 Task: Add a signature Brenda Cooper containing Happy holidays, Brenda Cooper to email address softage.1@softage.net and add a label Writing
Action: Mouse moved to (414, 659)
Screenshot: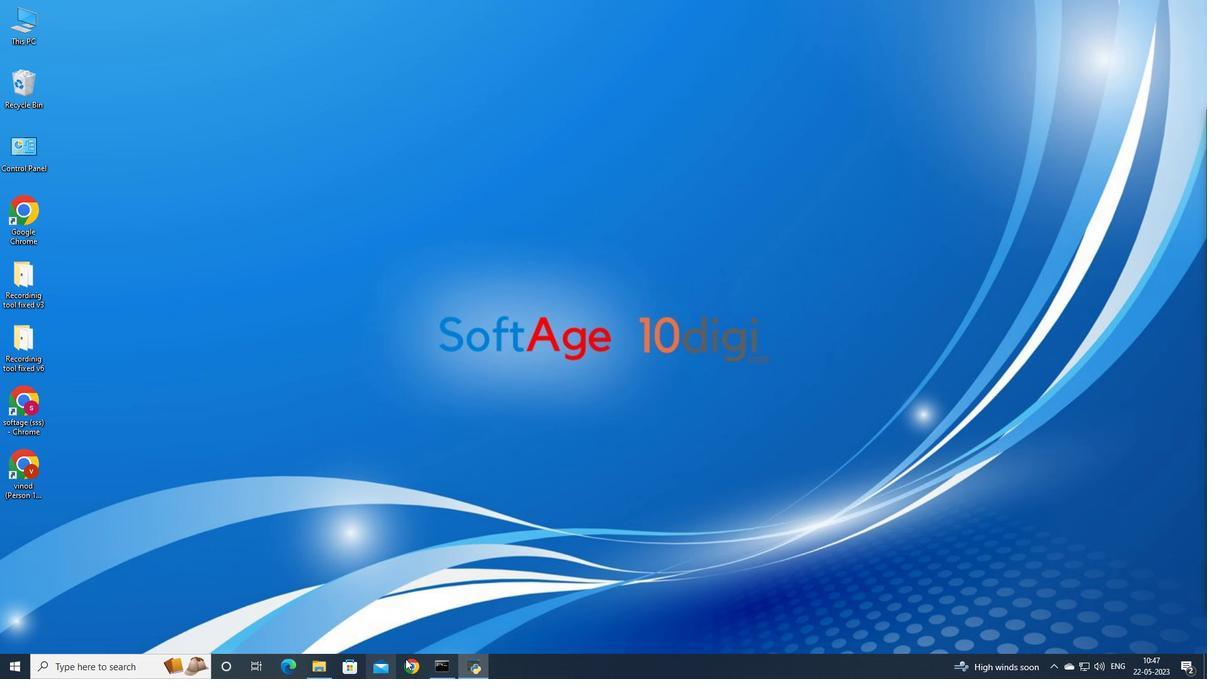 
Action: Mouse pressed left at (414, 659)
Screenshot: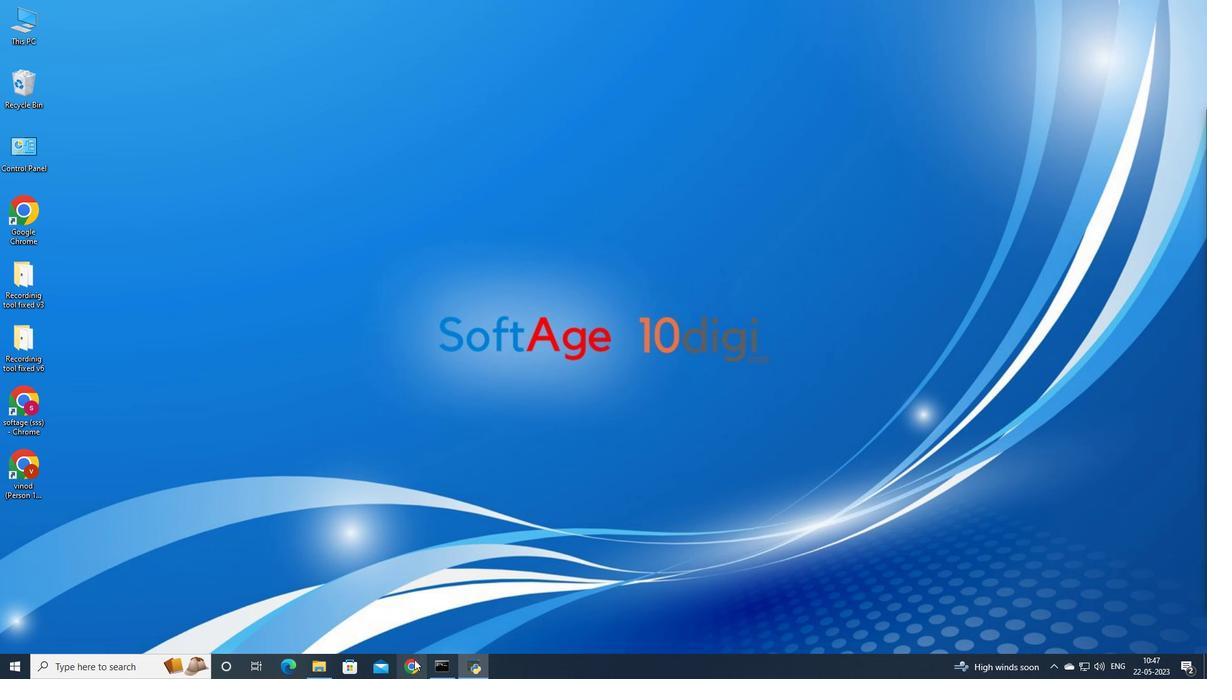 
Action: Mouse moved to (548, 380)
Screenshot: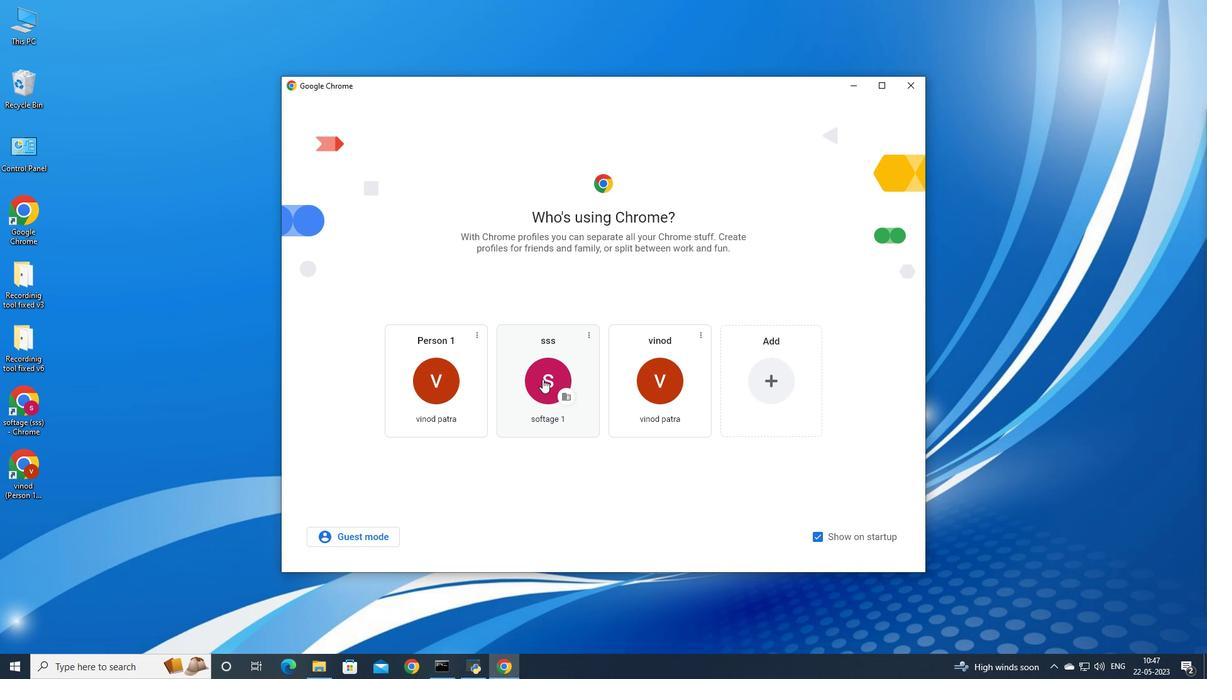 
Action: Mouse pressed left at (548, 380)
Screenshot: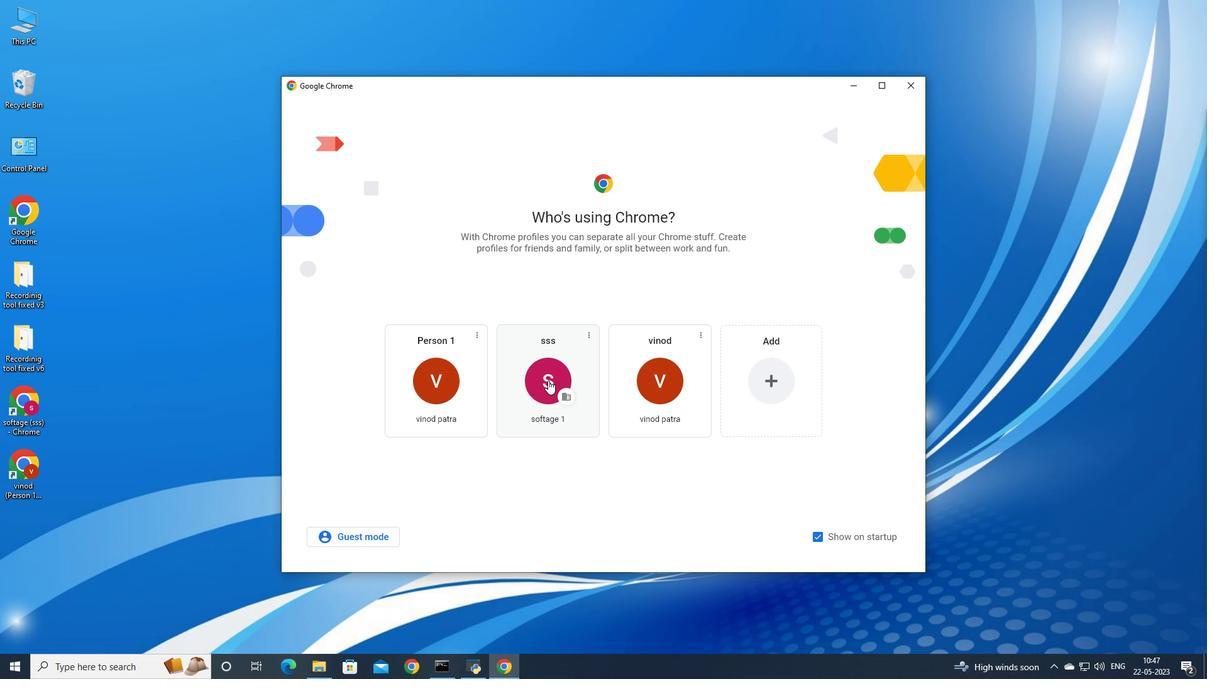 
Action: Mouse moved to (1079, 63)
Screenshot: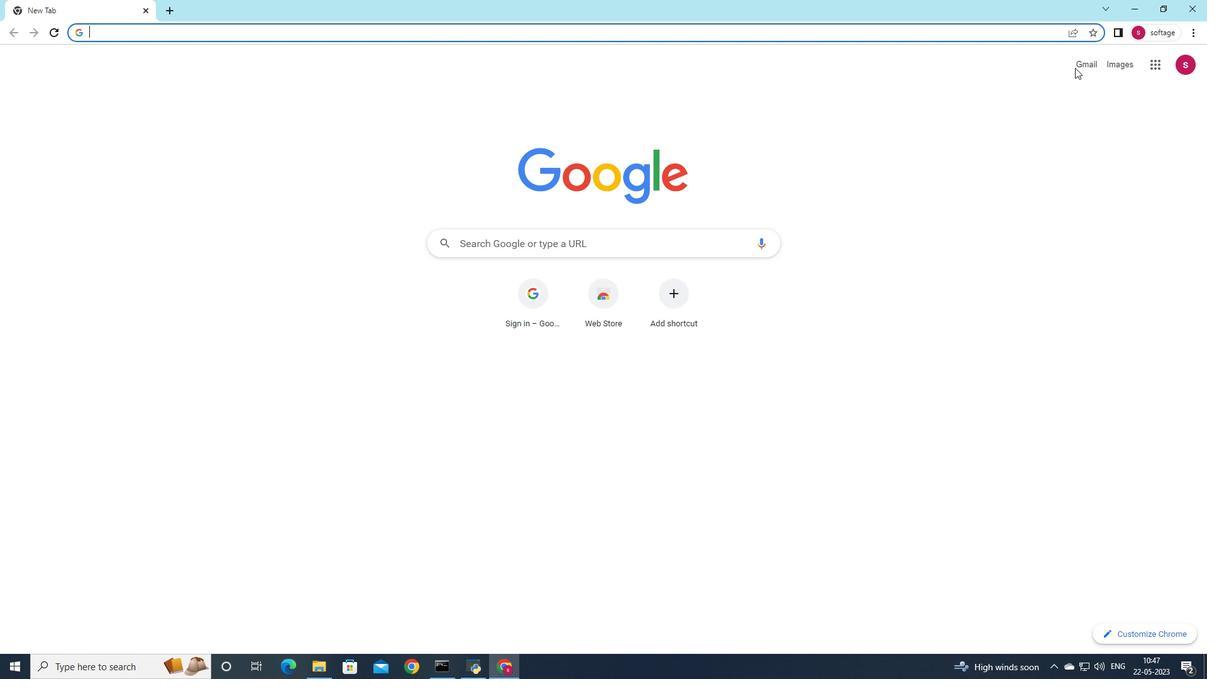 
Action: Mouse pressed left at (1079, 63)
Screenshot: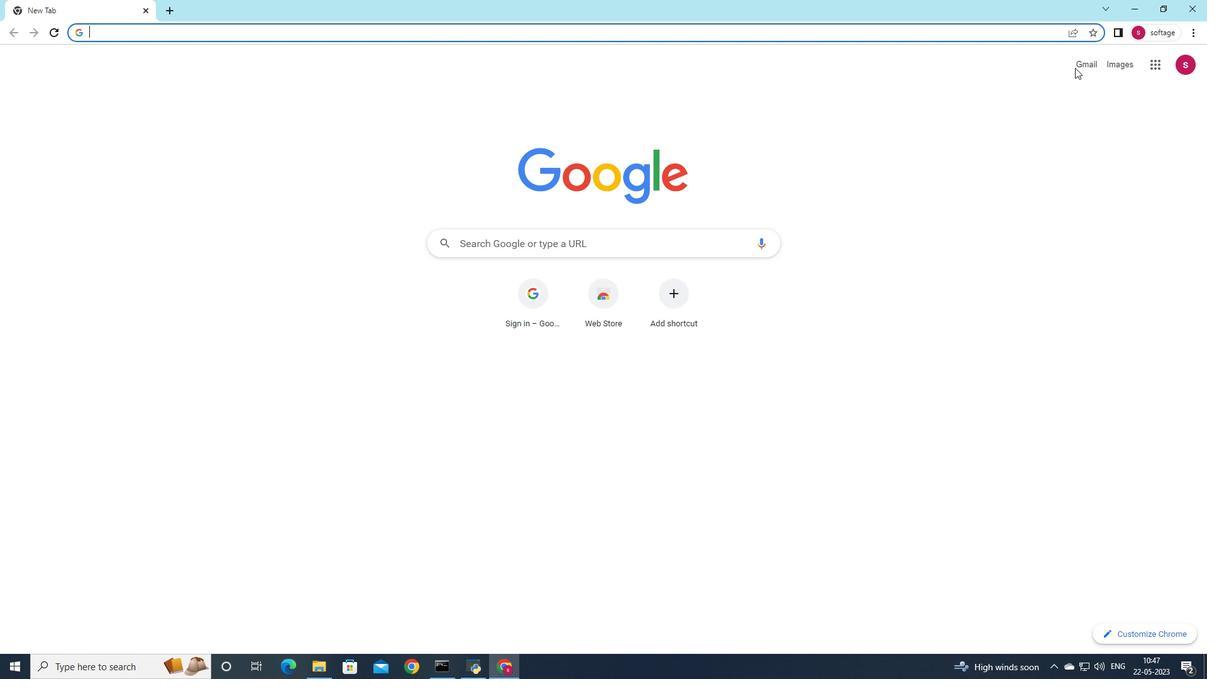 
Action: Mouse moved to (1064, 77)
Screenshot: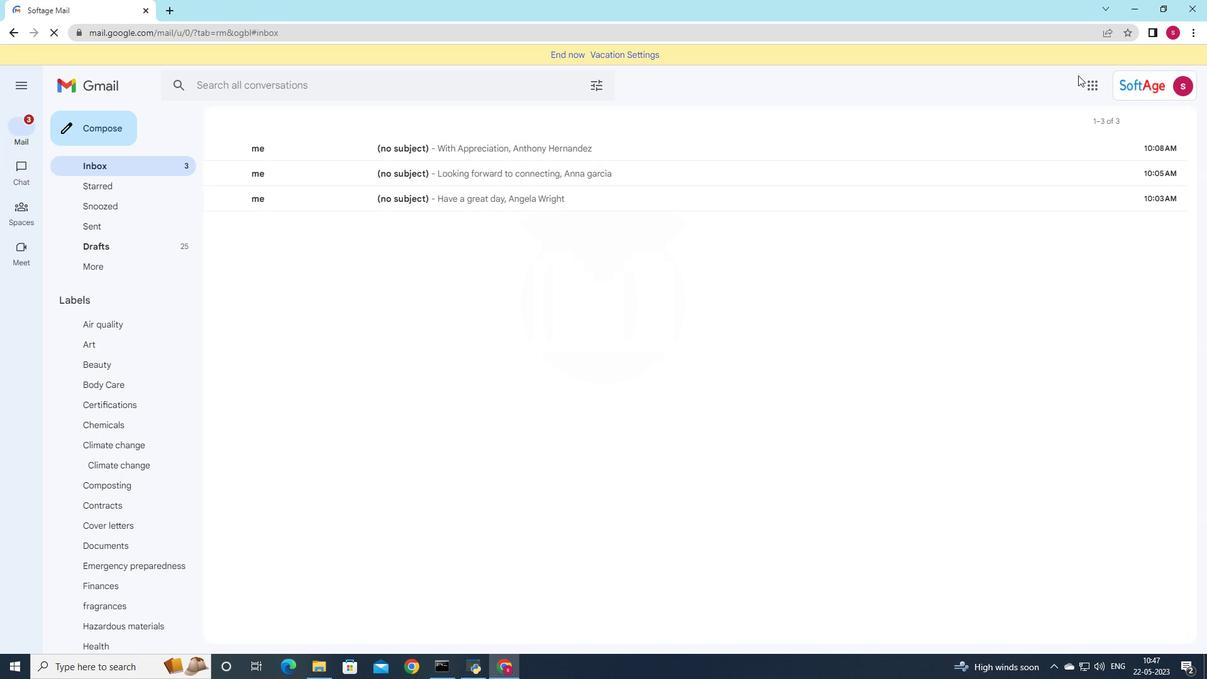 
Action: Mouse pressed left at (1064, 77)
Screenshot: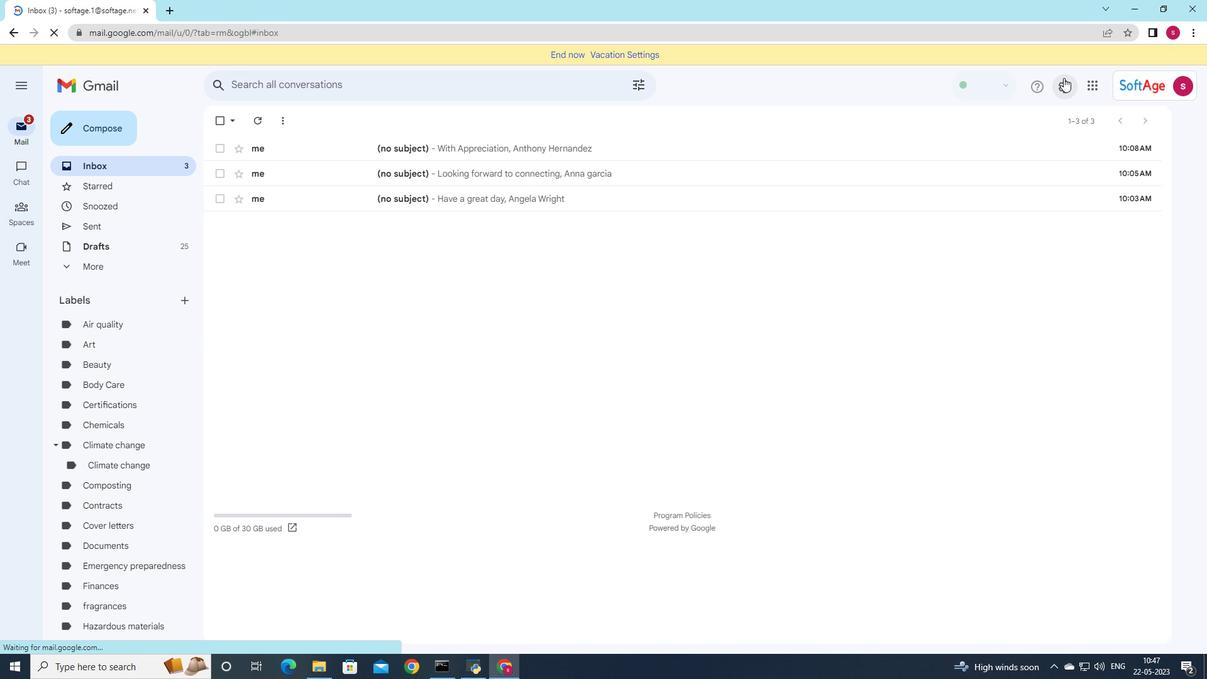 
Action: Mouse moved to (1060, 89)
Screenshot: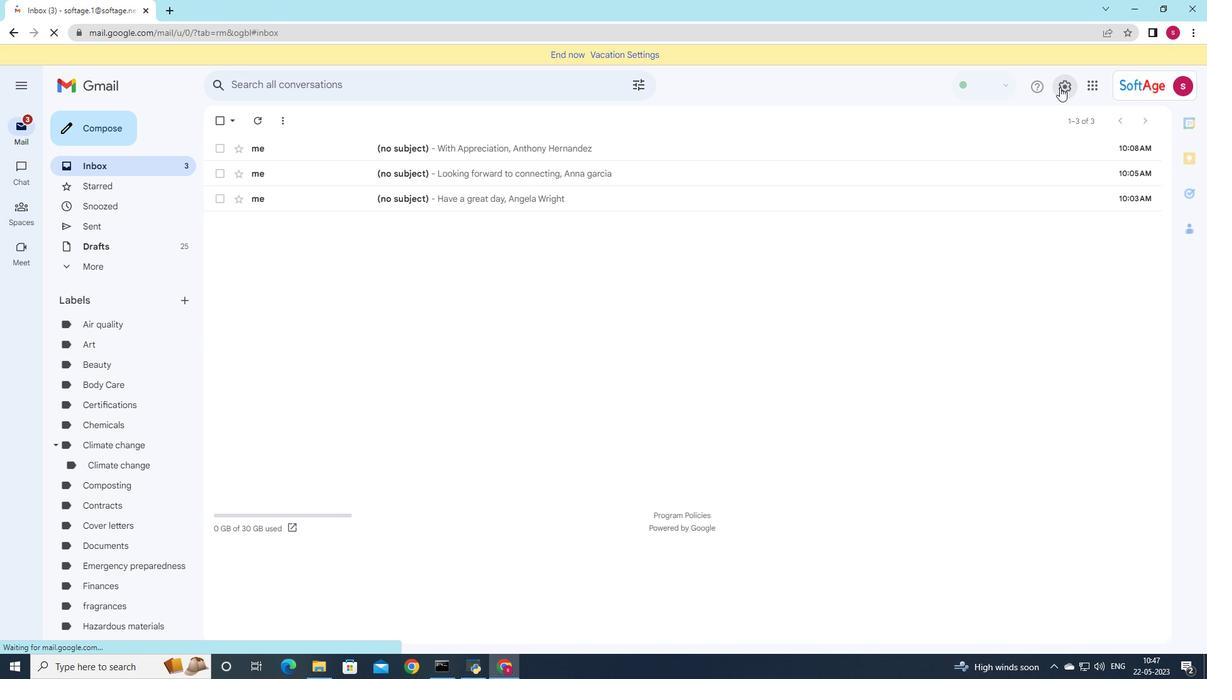
Action: Mouse pressed left at (1060, 89)
Screenshot: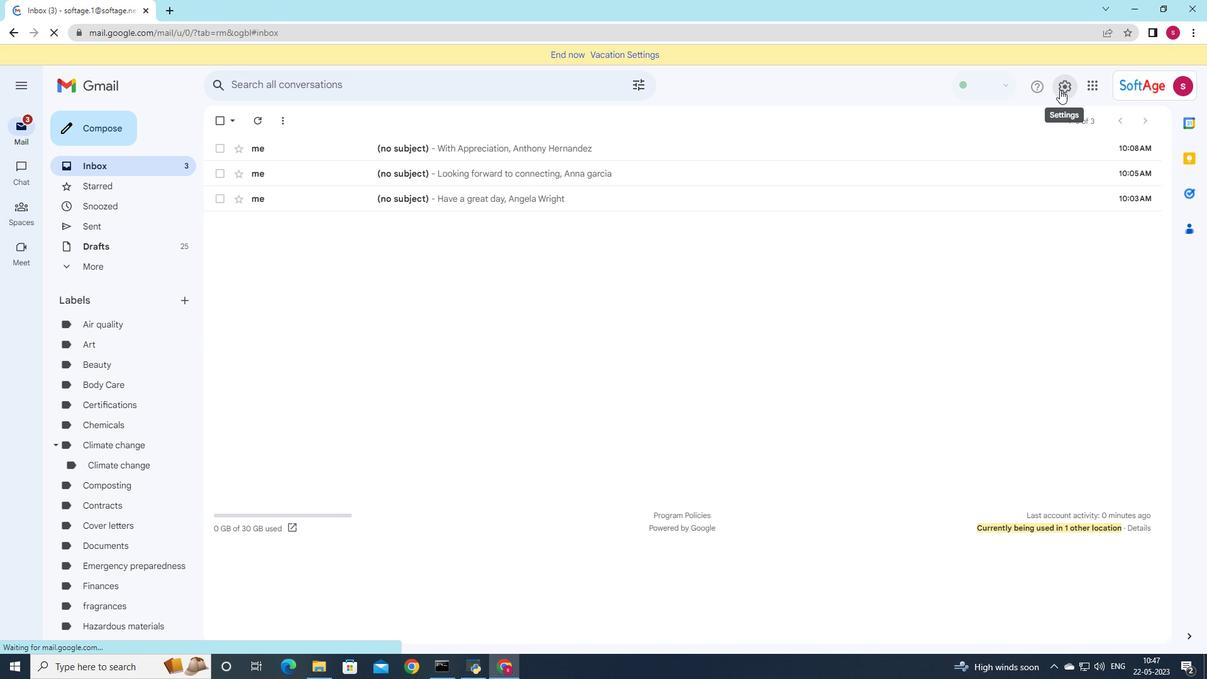 
Action: Mouse moved to (1057, 91)
Screenshot: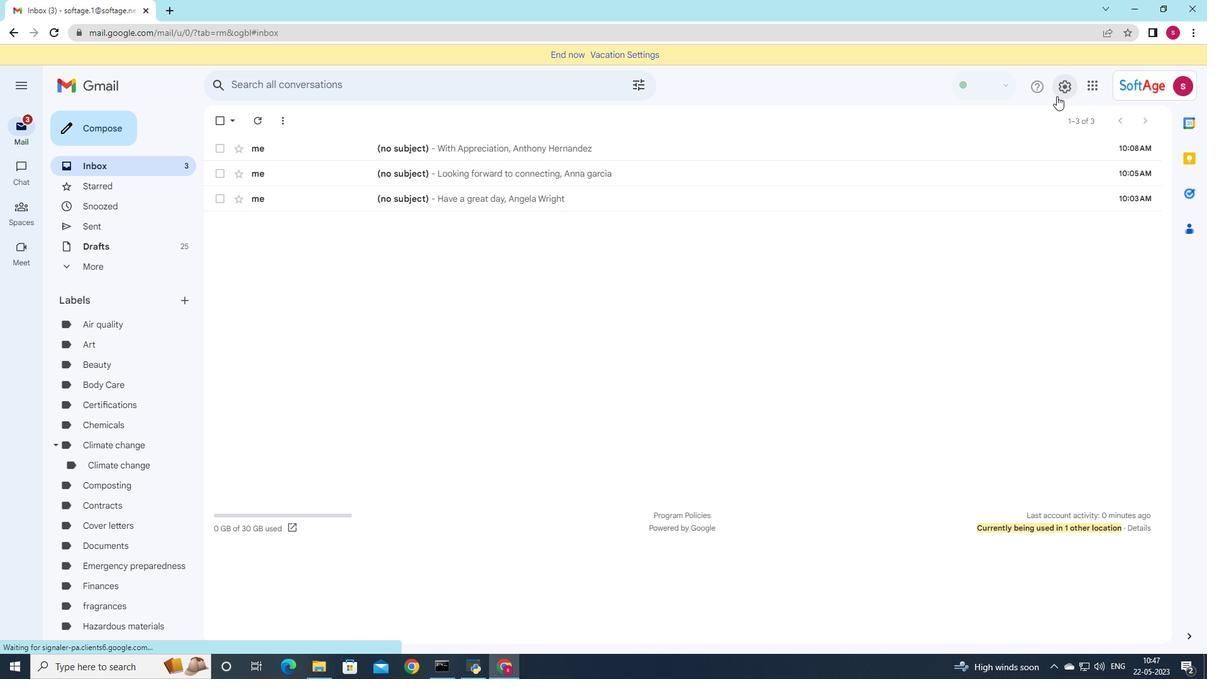 
Action: Mouse pressed left at (1057, 91)
Screenshot: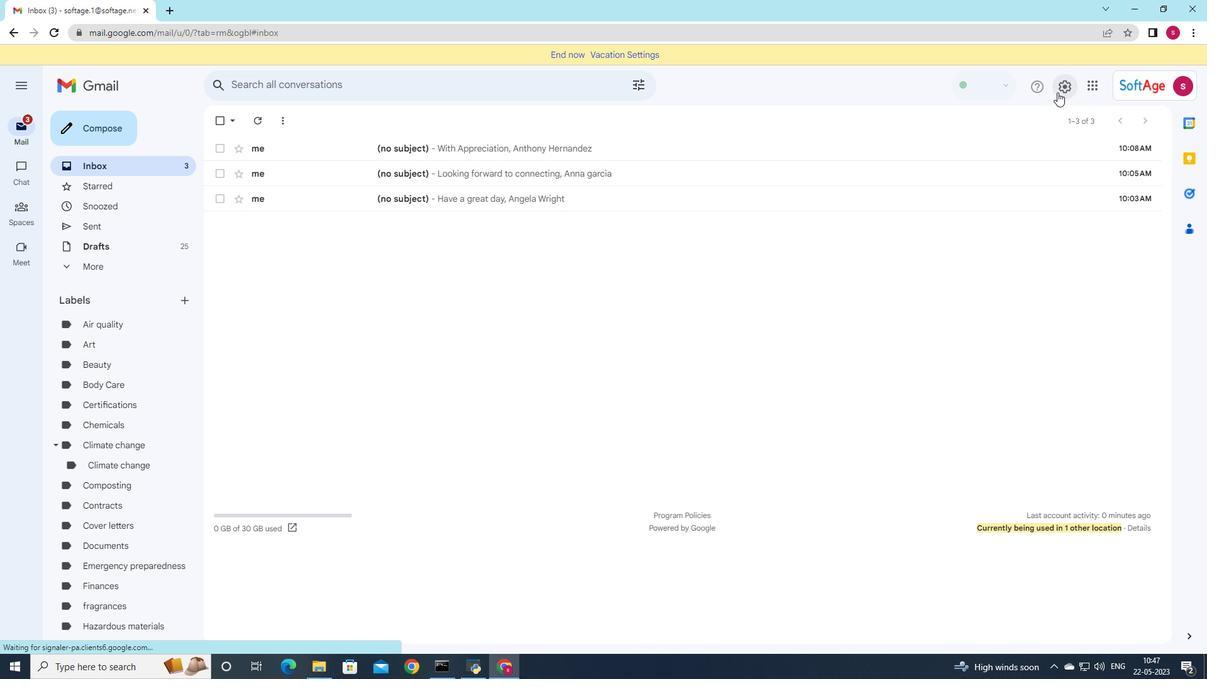 
Action: Mouse moved to (1068, 150)
Screenshot: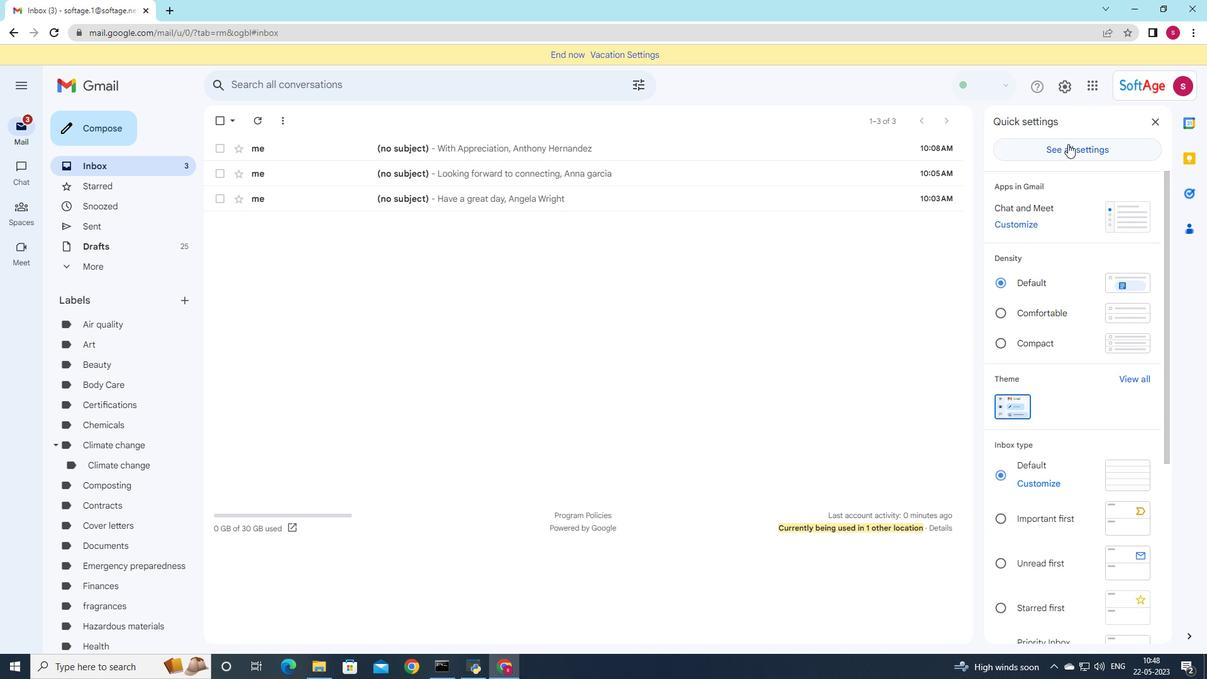 
Action: Mouse pressed left at (1068, 150)
Screenshot: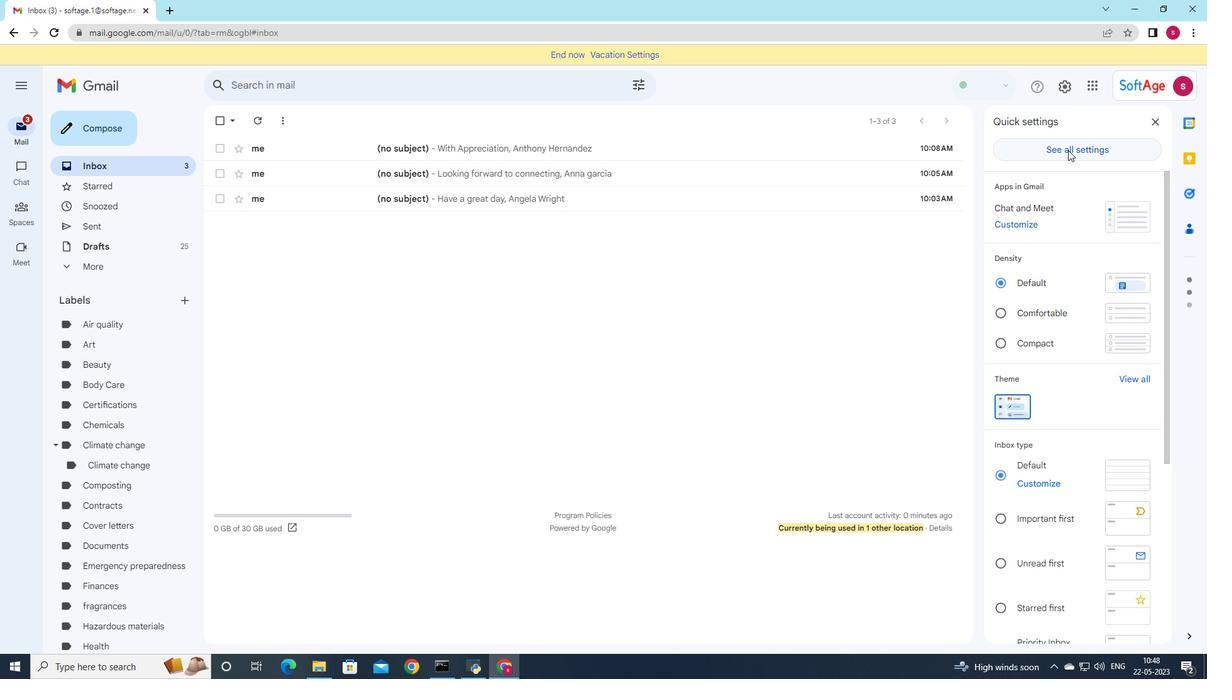 
Action: Mouse pressed left at (1068, 150)
Screenshot: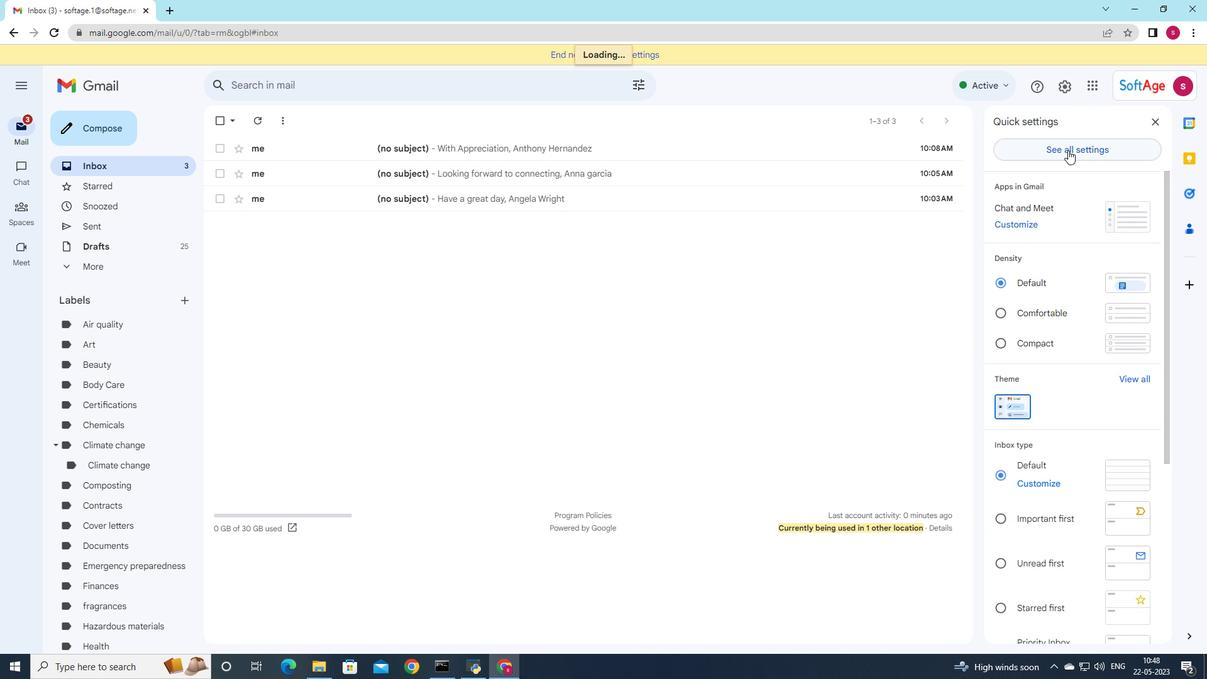 
Action: Mouse moved to (684, 369)
Screenshot: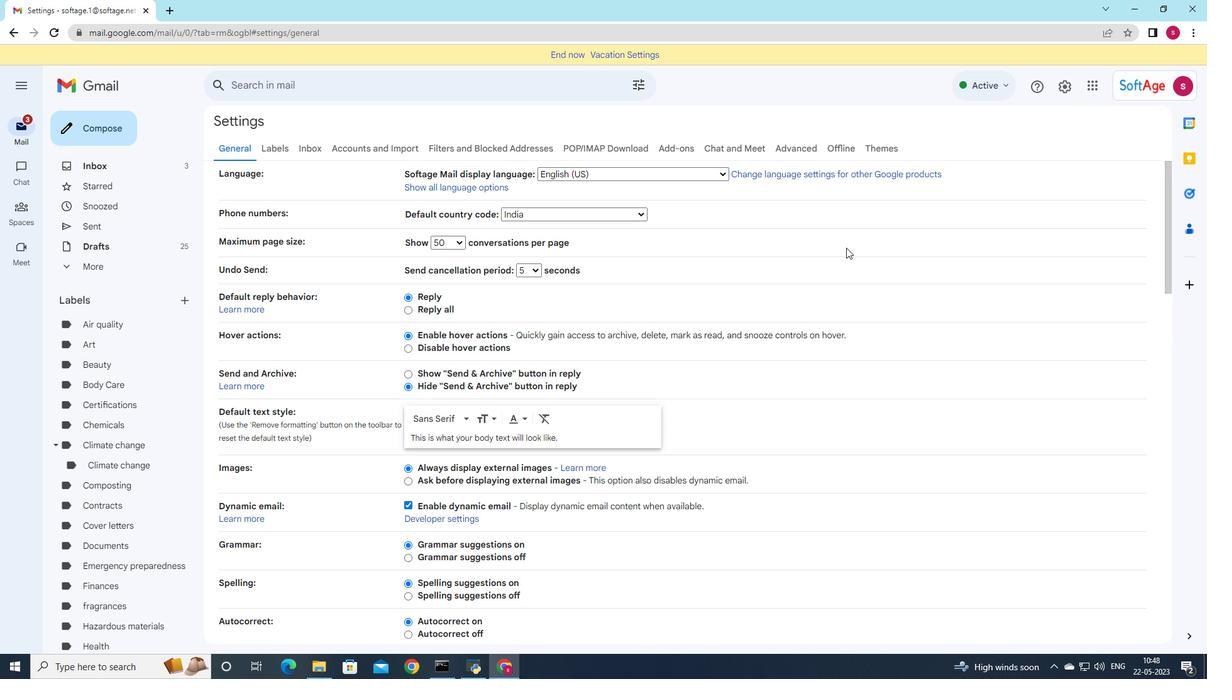 
Action: Mouse scrolled (684, 369) with delta (0, 0)
Screenshot: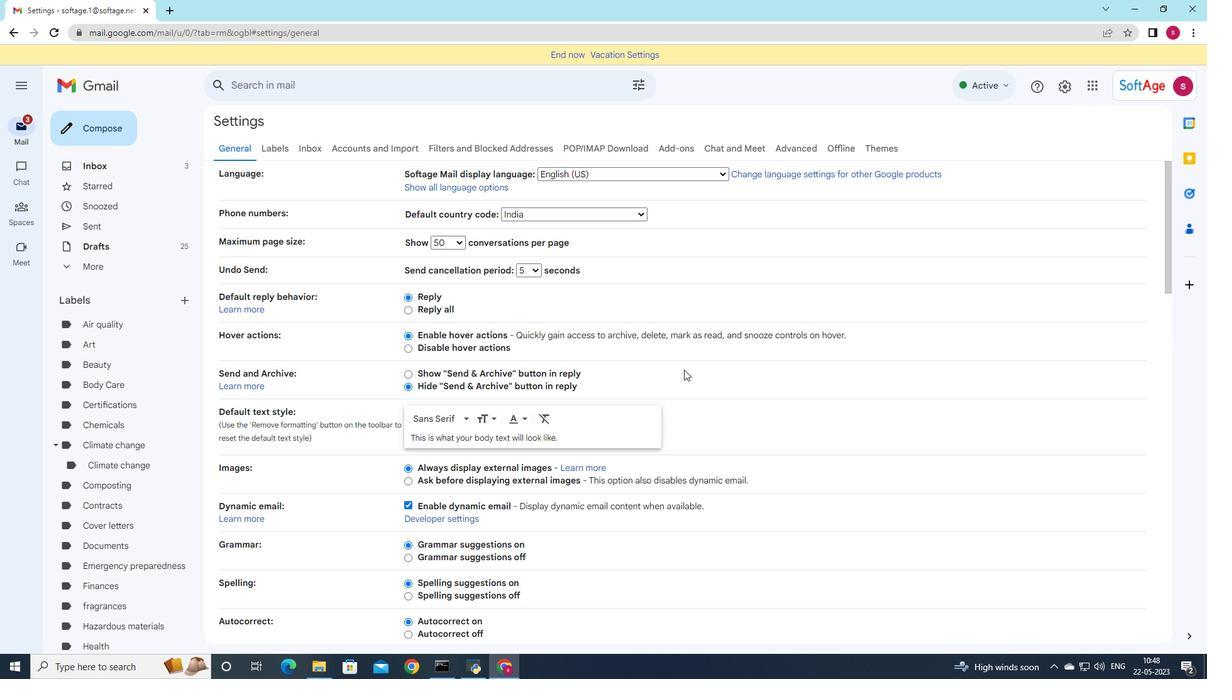 
Action: Mouse moved to (682, 372)
Screenshot: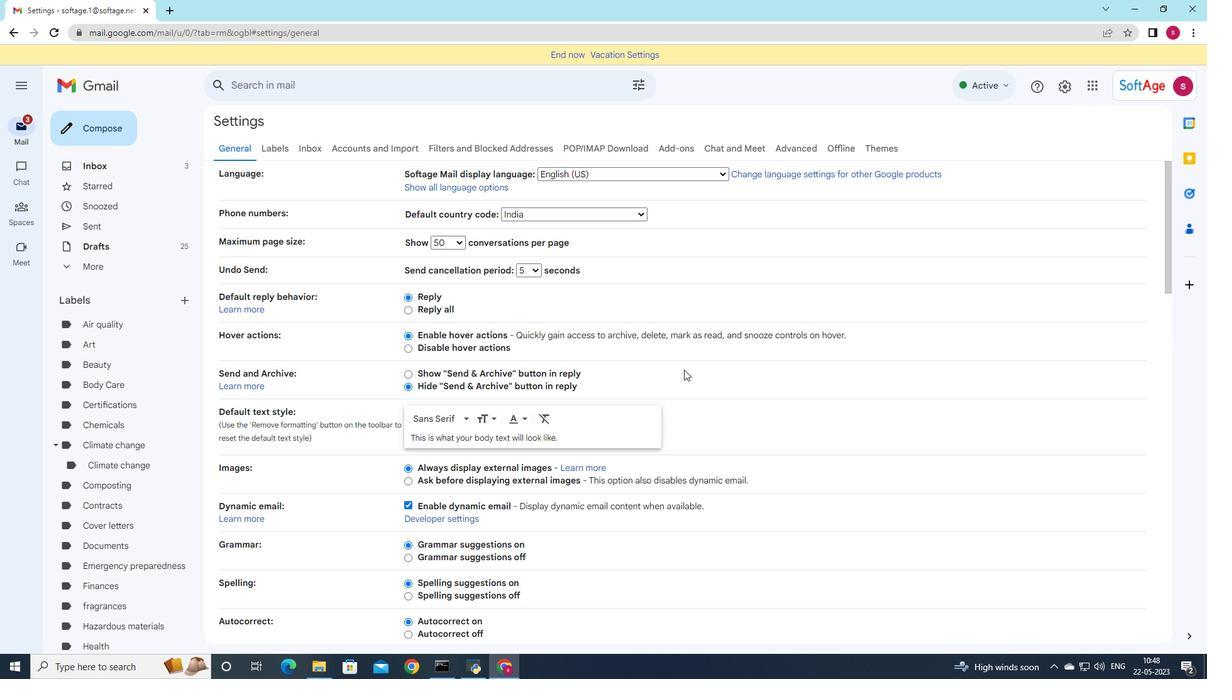 
Action: Mouse scrolled (682, 371) with delta (0, 0)
Screenshot: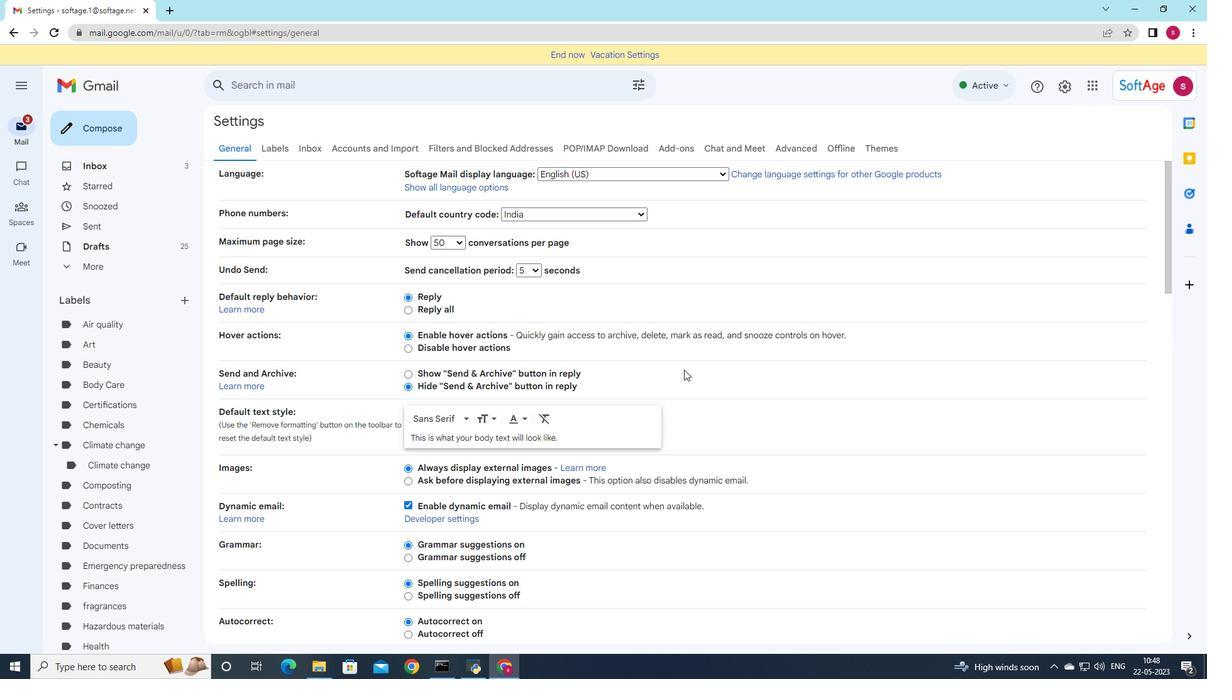 
Action: Mouse moved to (682, 373)
Screenshot: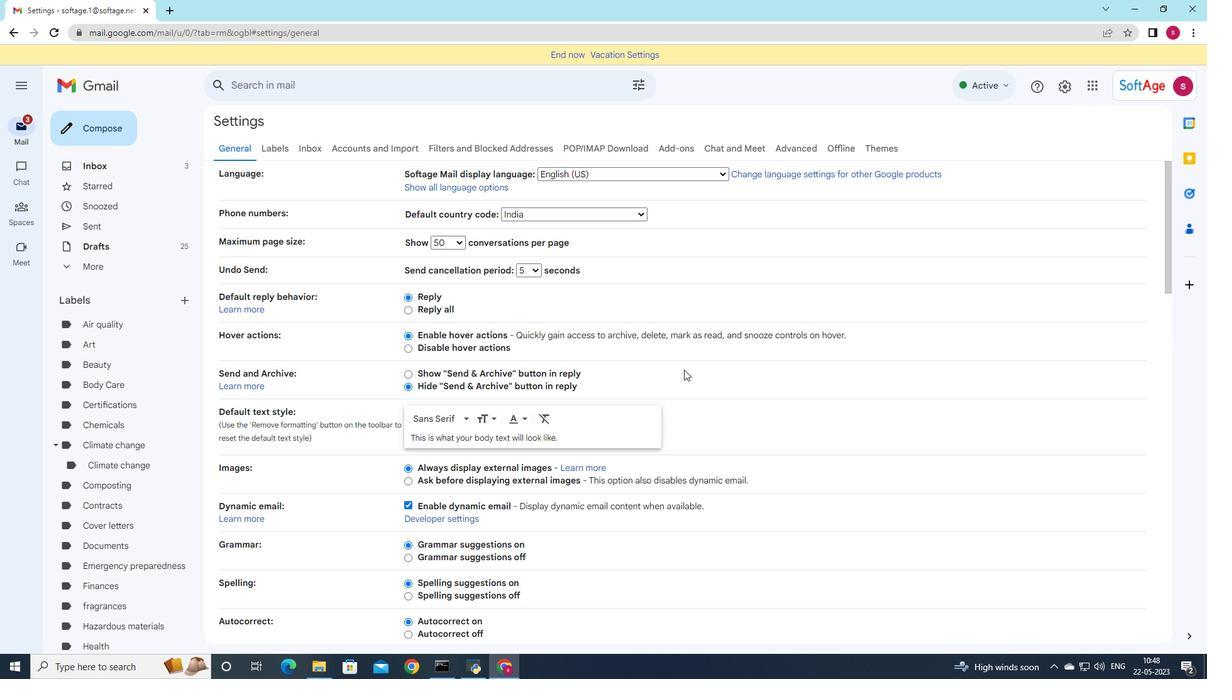 
Action: Mouse scrolled (682, 372) with delta (0, 0)
Screenshot: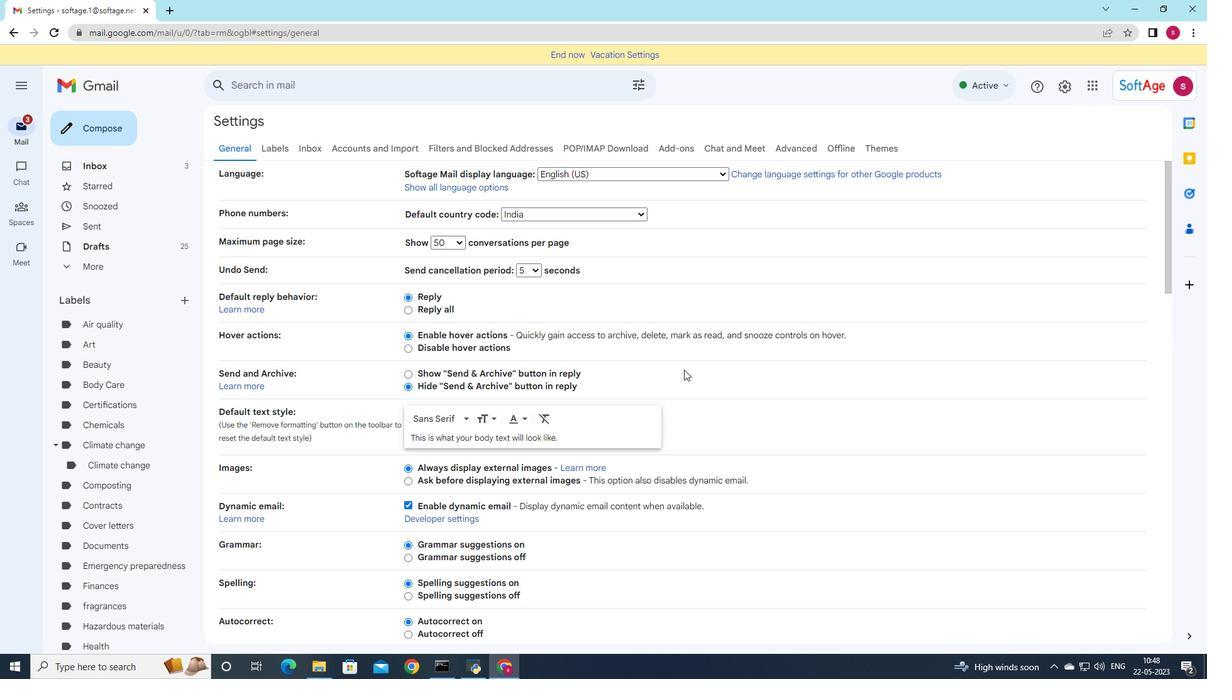 
Action: Mouse moved to (681, 376)
Screenshot: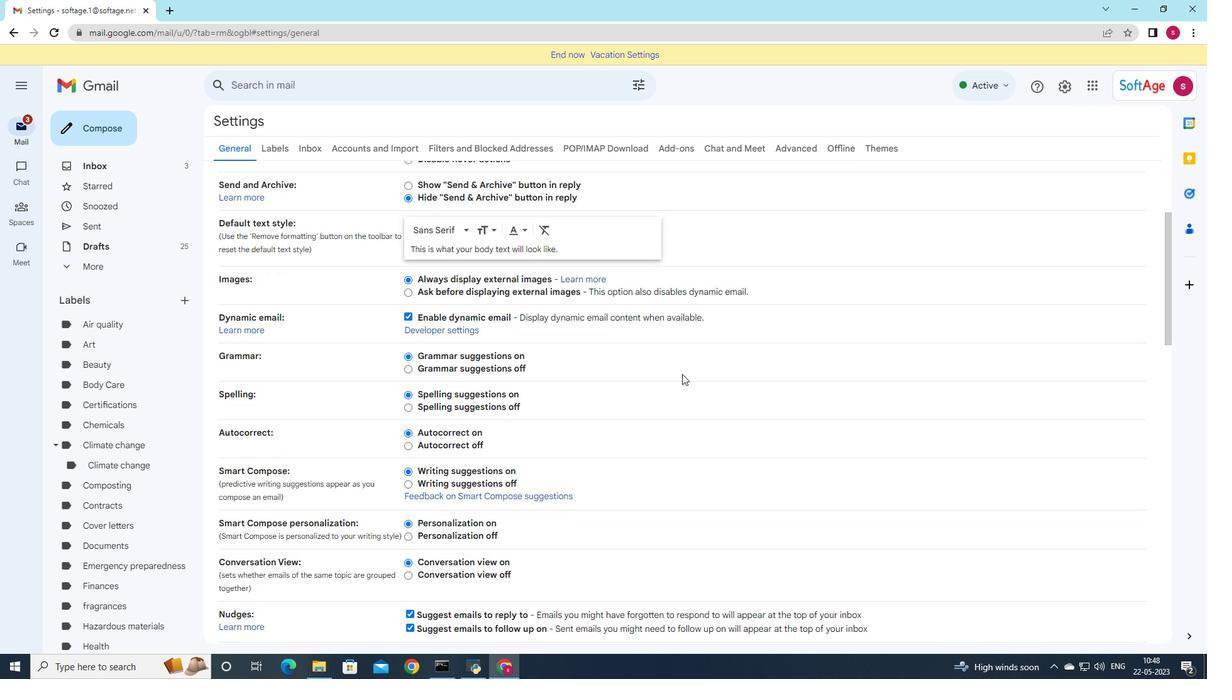 
Action: Mouse scrolled (681, 375) with delta (0, 0)
Screenshot: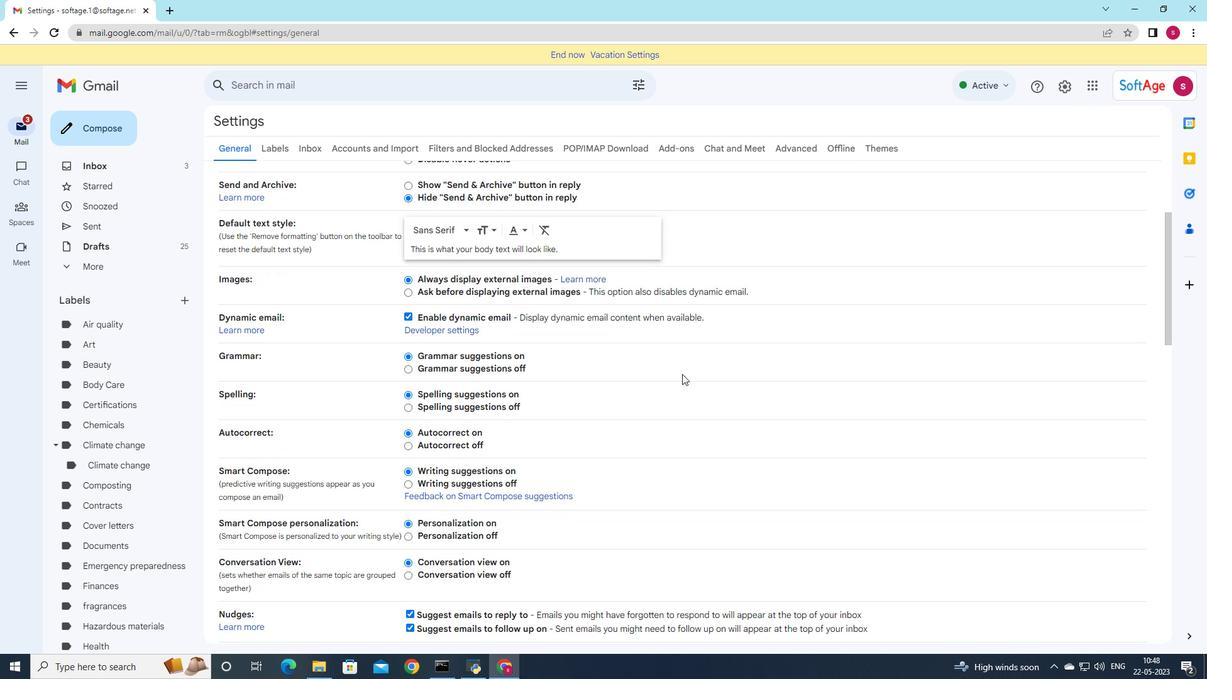 
Action: Mouse scrolled (681, 375) with delta (0, 0)
Screenshot: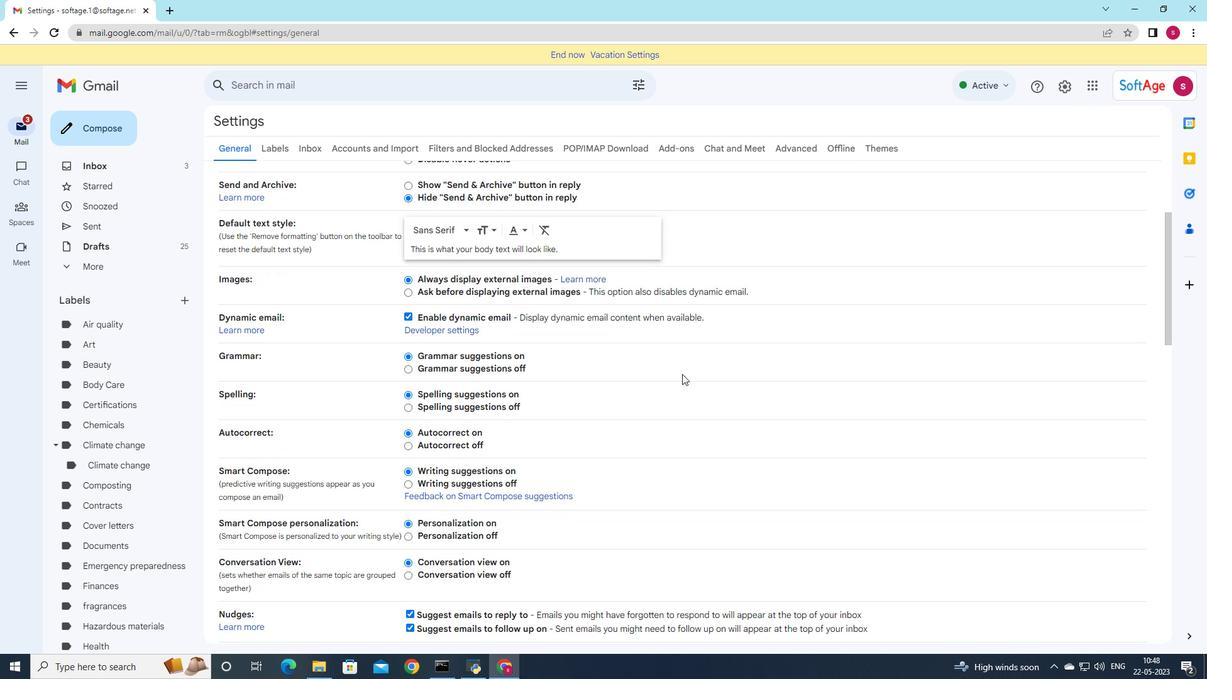 
Action: Mouse scrolled (681, 375) with delta (0, 0)
Screenshot: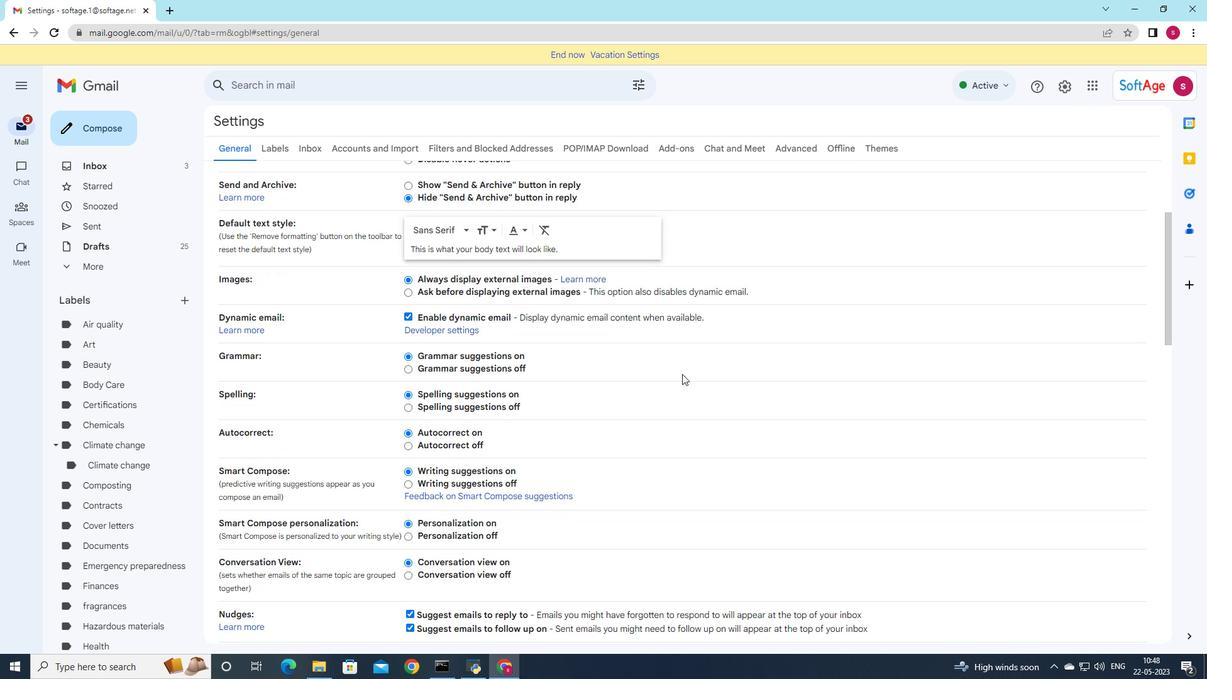 
Action: Mouse scrolled (681, 375) with delta (0, 0)
Screenshot: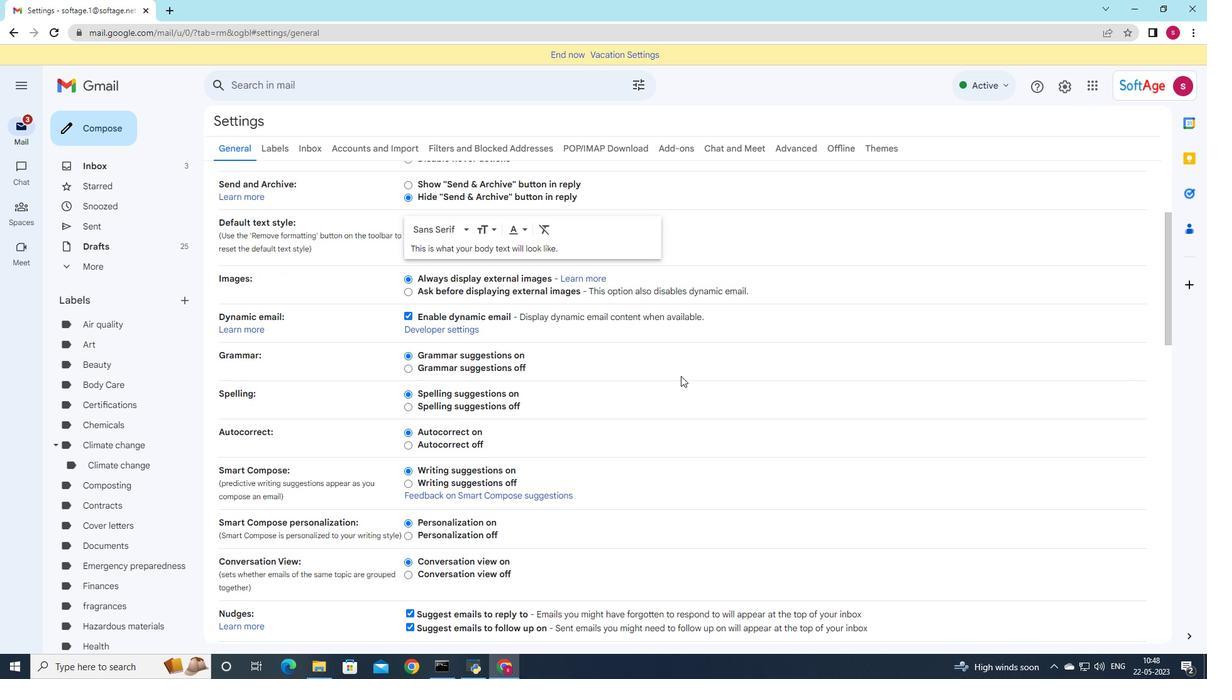 
Action: Mouse scrolled (681, 375) with delta (0, 0)
Screenshot: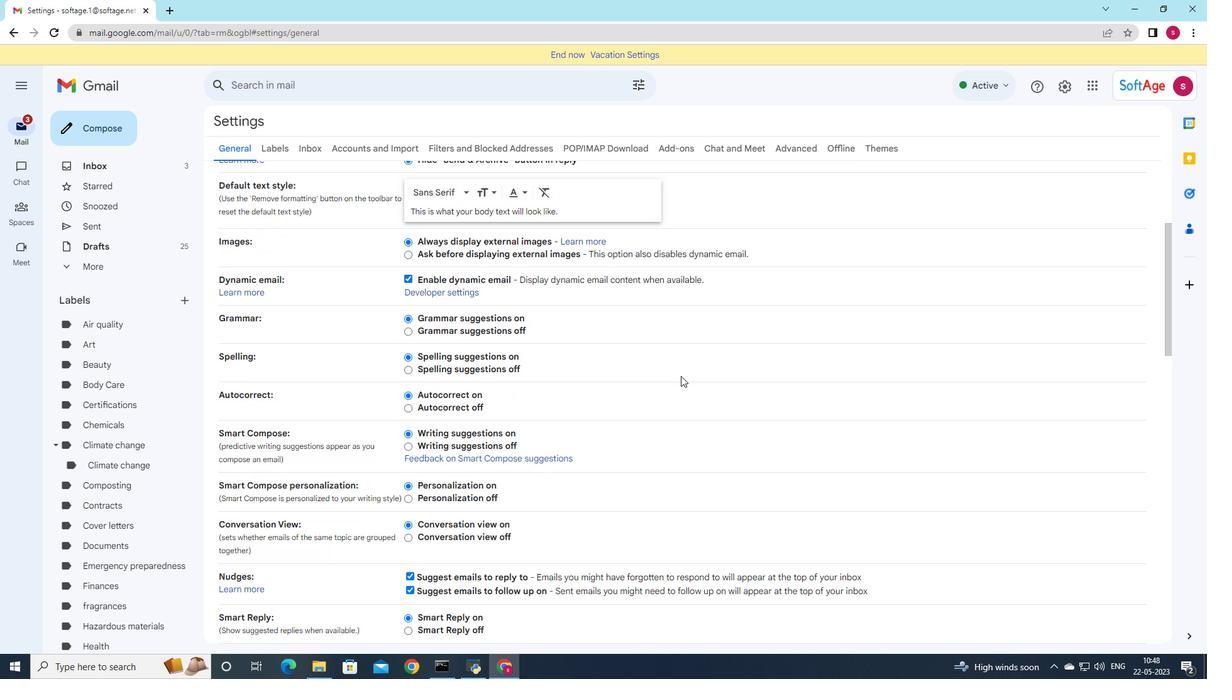 
Action: Mouse scrolled (681, 375) with delta (0, 0)
Screenshot: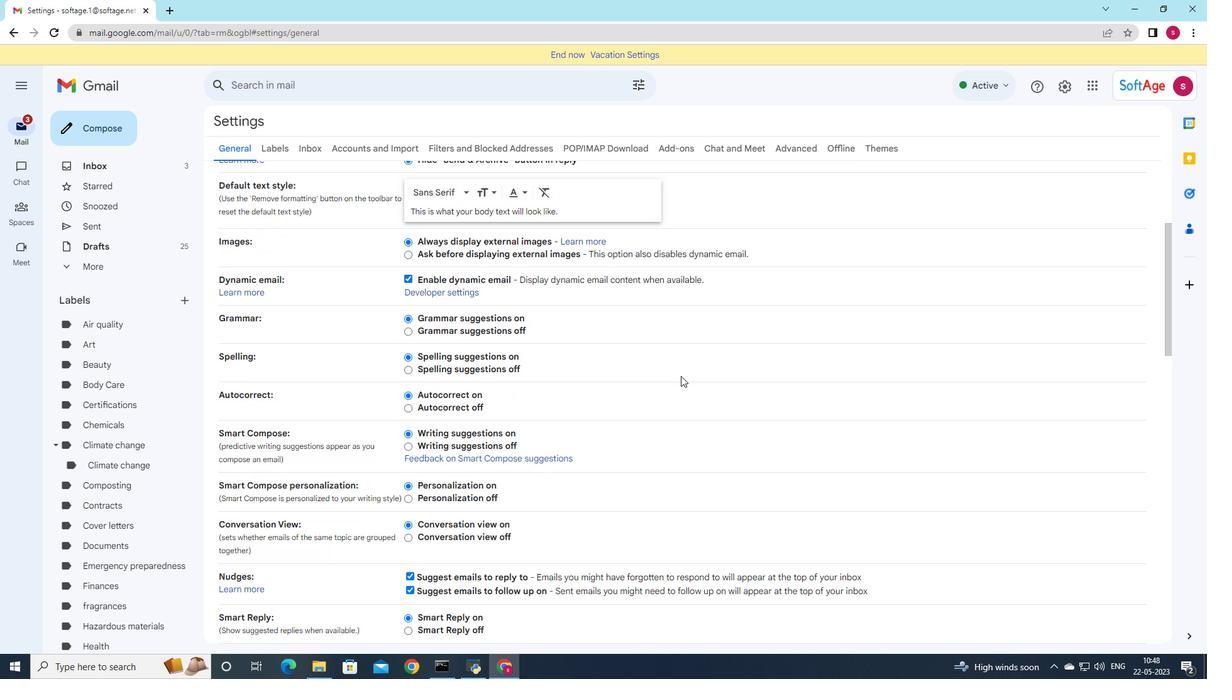 
Action: Mouse scrolled (681, 375) with delta (0, 0)
Screenshot: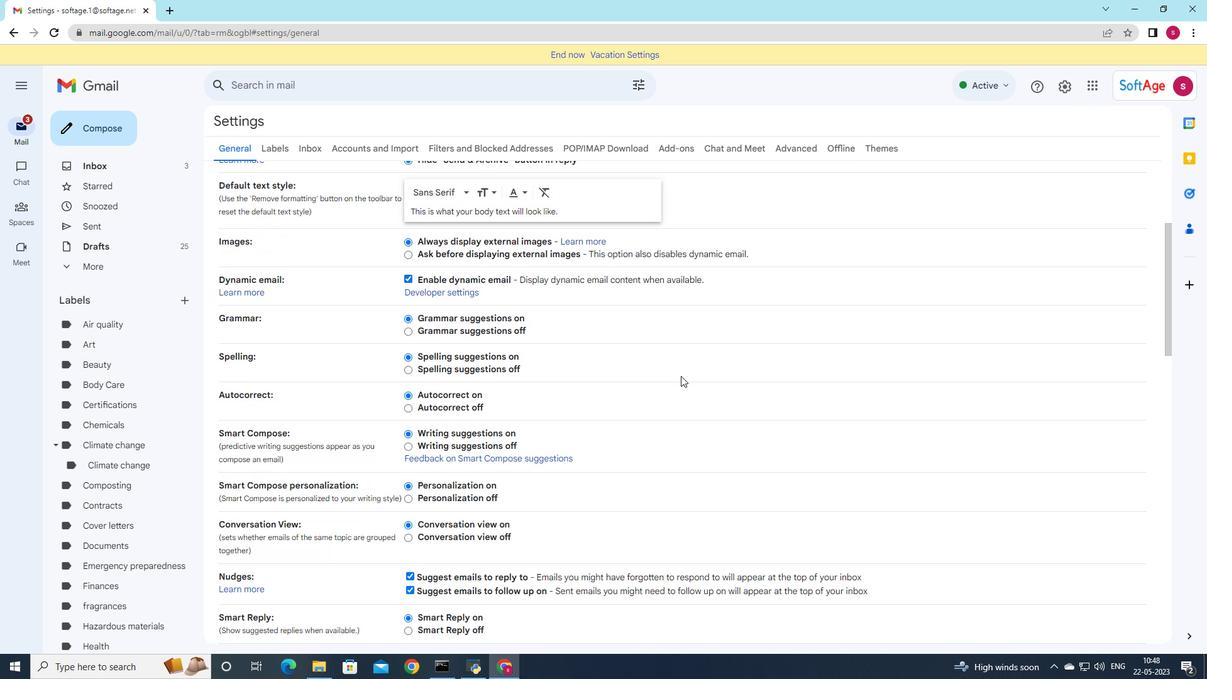 
Action: Mouse scrolled (681, 375) with delta (0, 0)
Screenshot: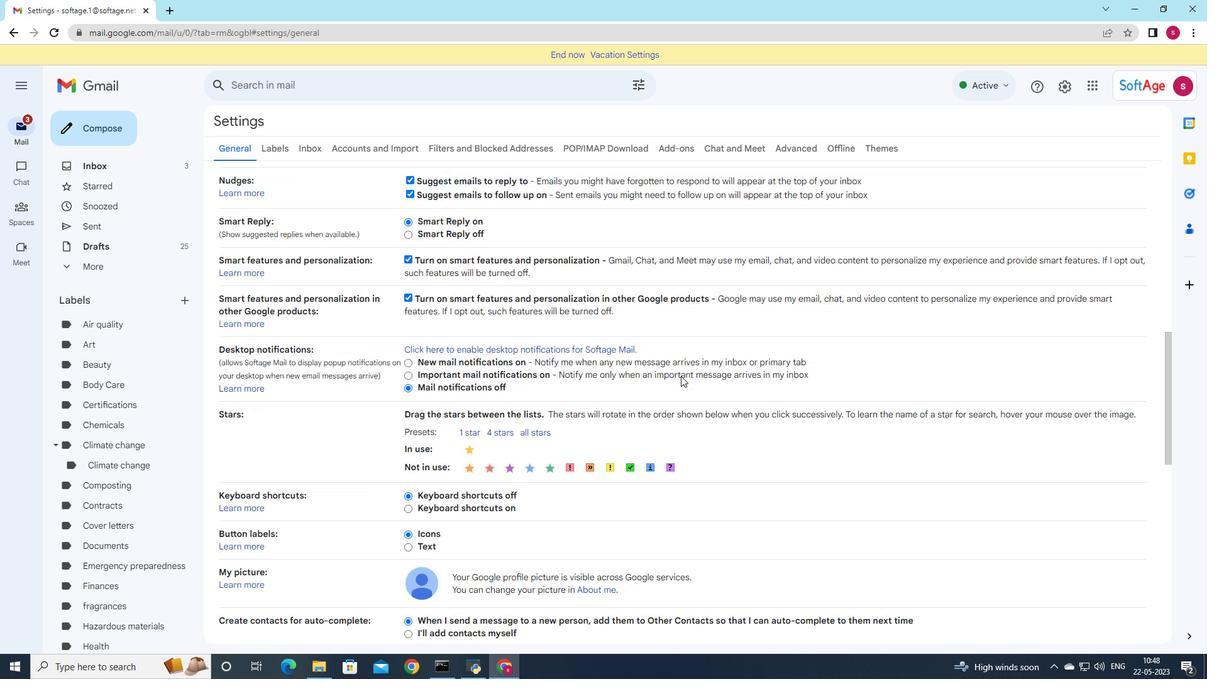 
Action: Mouse scrolled (681, 375) with delta (0, 0)
Screenshot: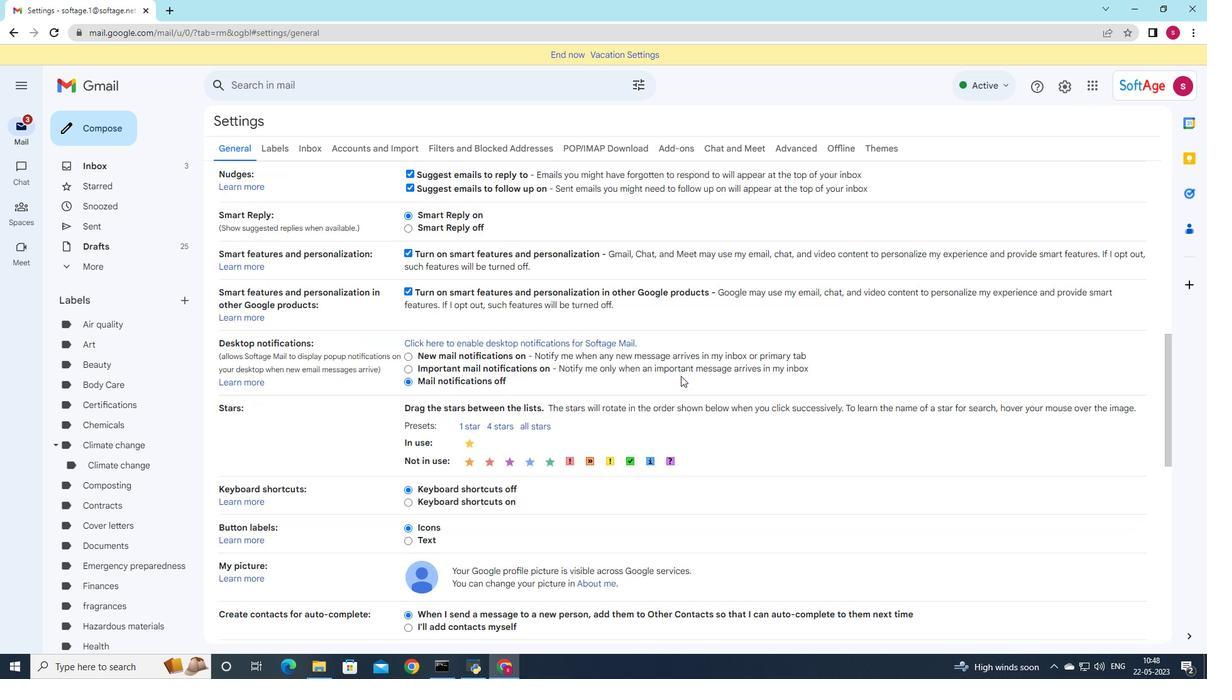 
Action: Mouse scrolled (681, 375) with delta (0, 0)
Screenshot: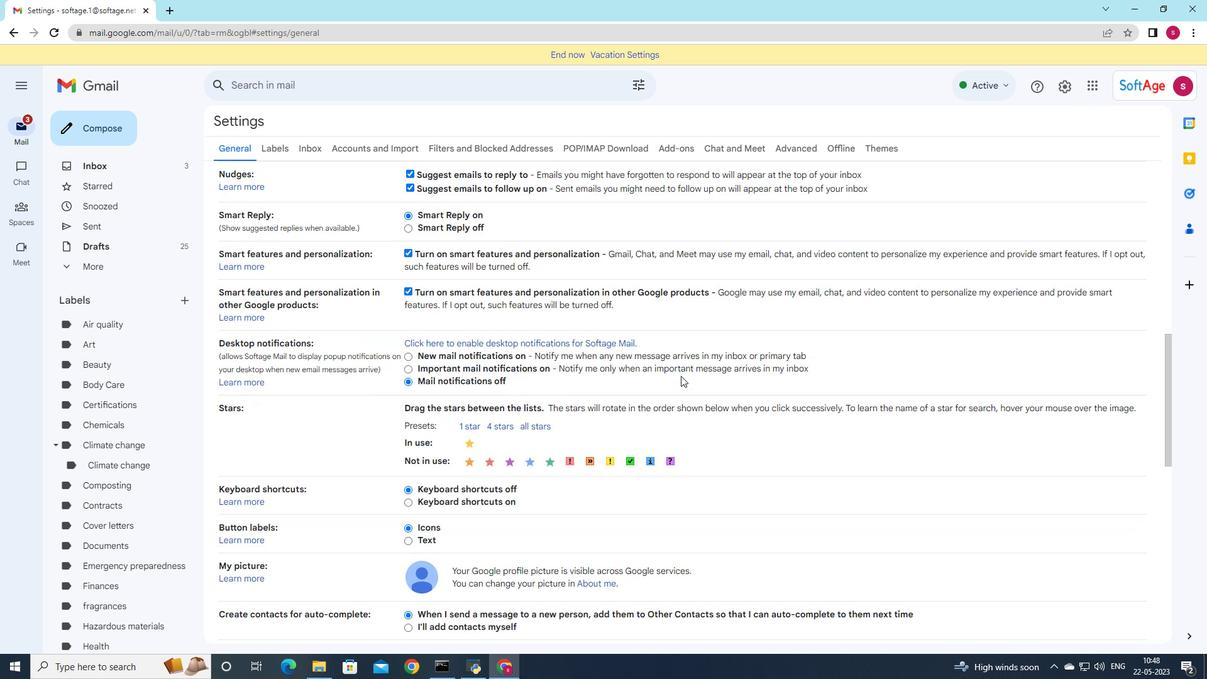 
Action: Mouse moved to (532, 471)
Screenshot: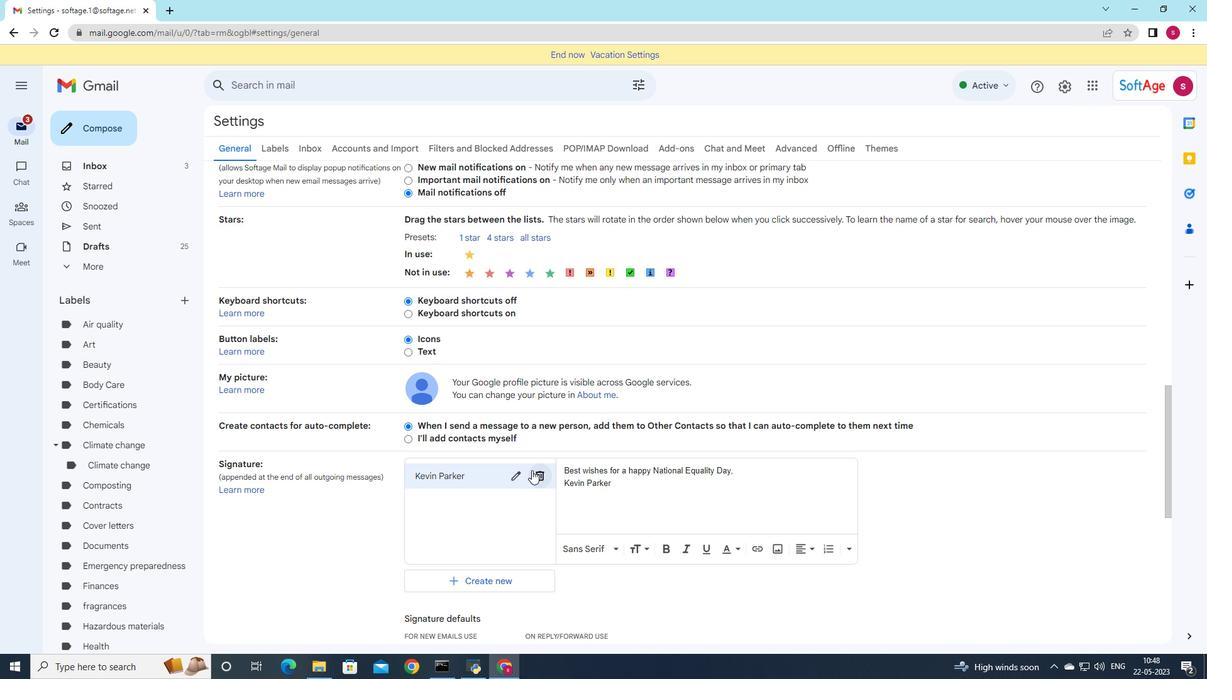 
Action: Mouse pressed left at (532, 471)
Screenshot: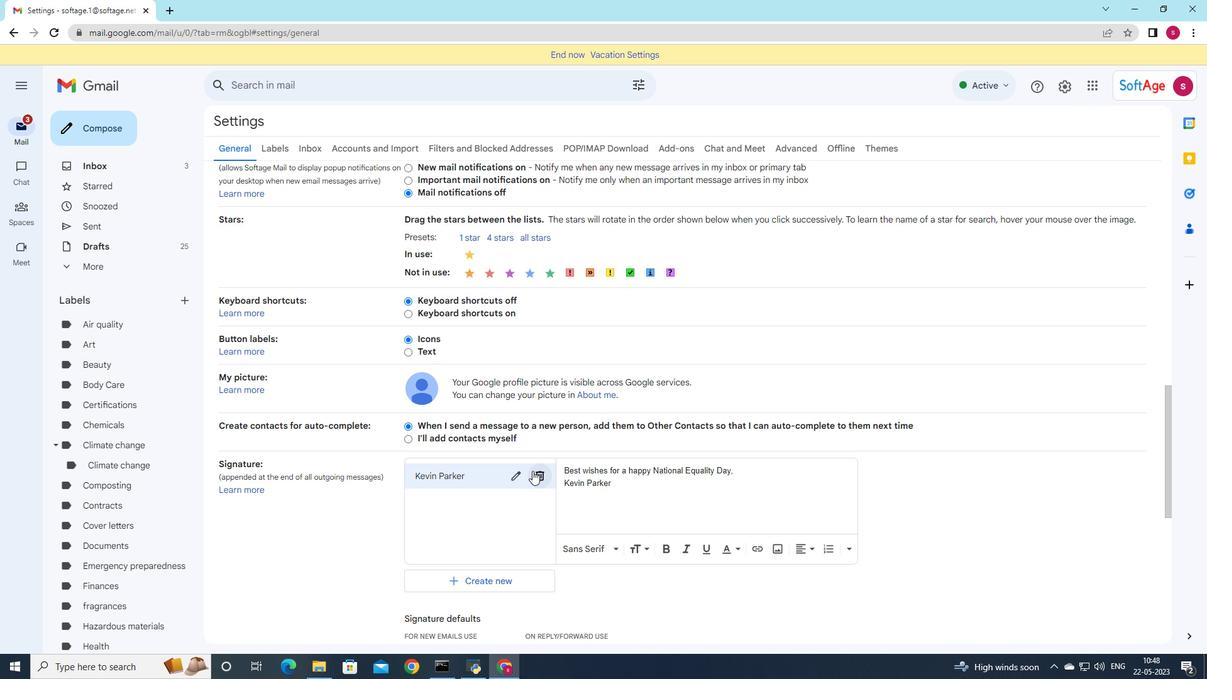 
Action: Mouse moved to (704, 372)
Screenshot: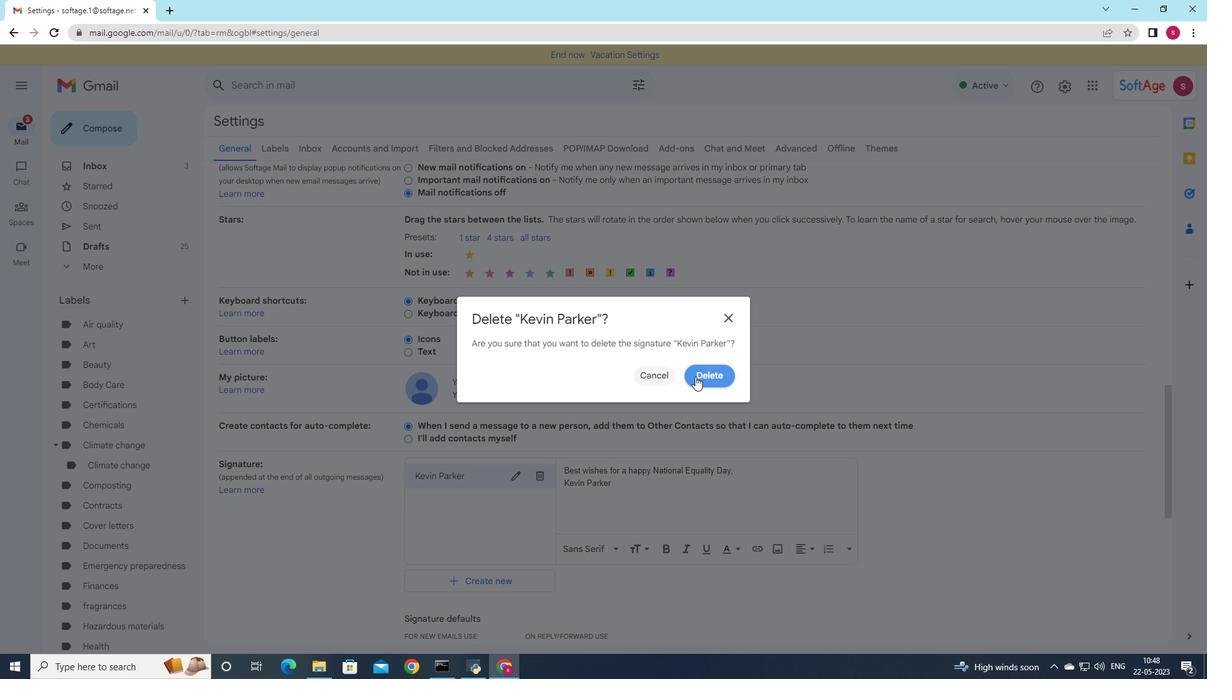 
Action: Mouse pressed left at (704, 372)
Screenshot: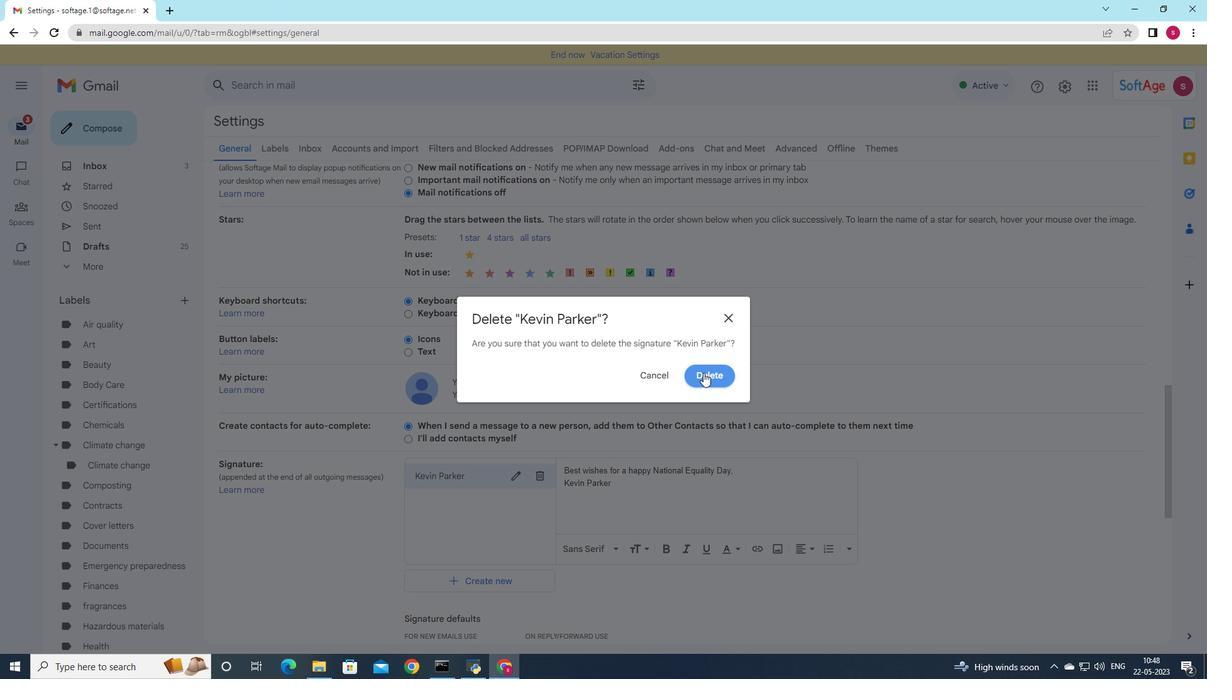 
Action: Mouse moved to (468, 482)
Screenshot: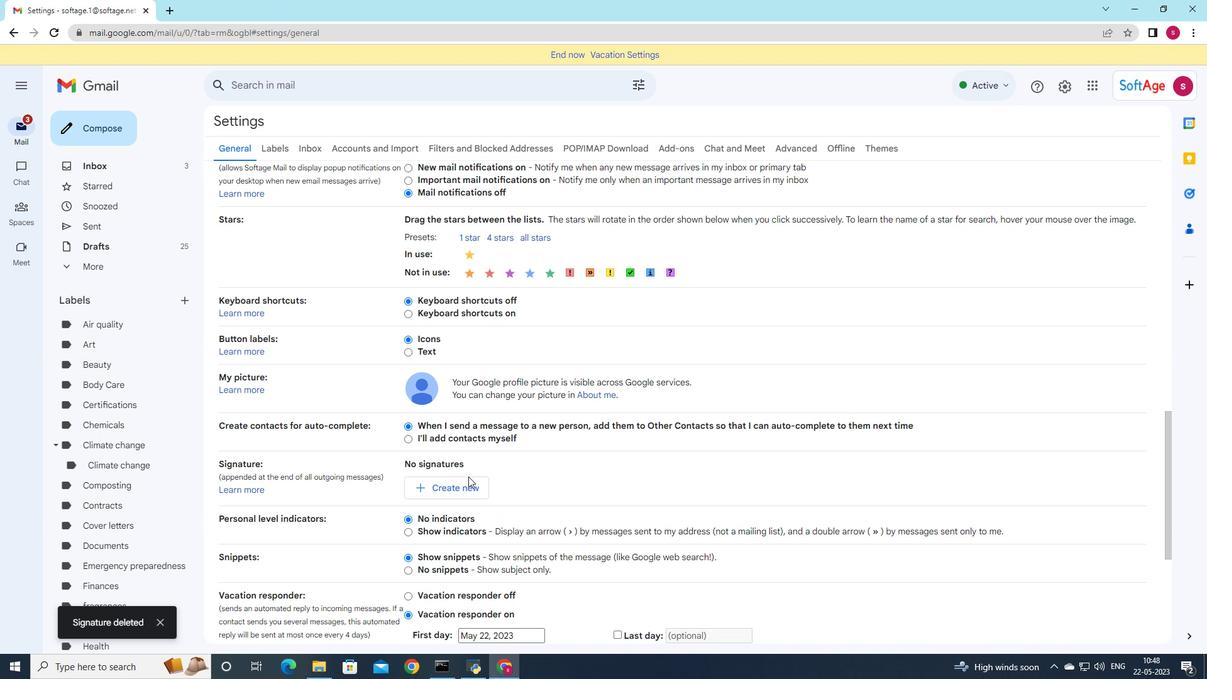 
Action: Mouse pressed left at (468, 482)
Screenshot: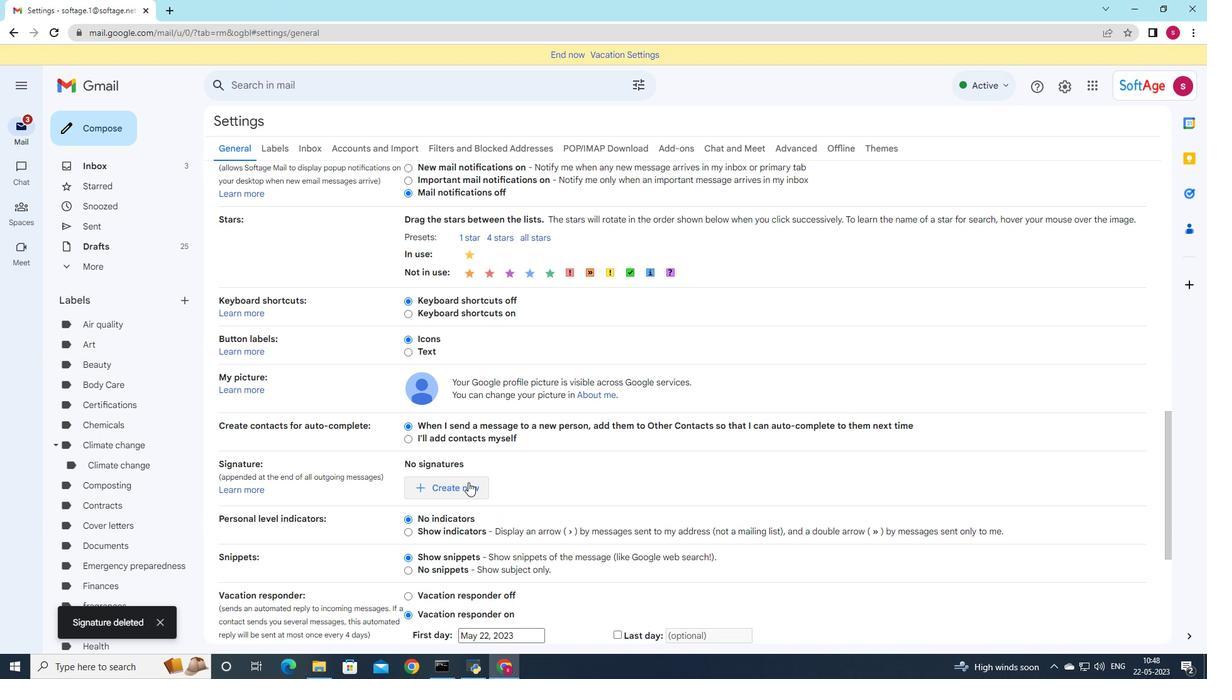 
Action: Mouse moved to (608, 394)
Screenshot: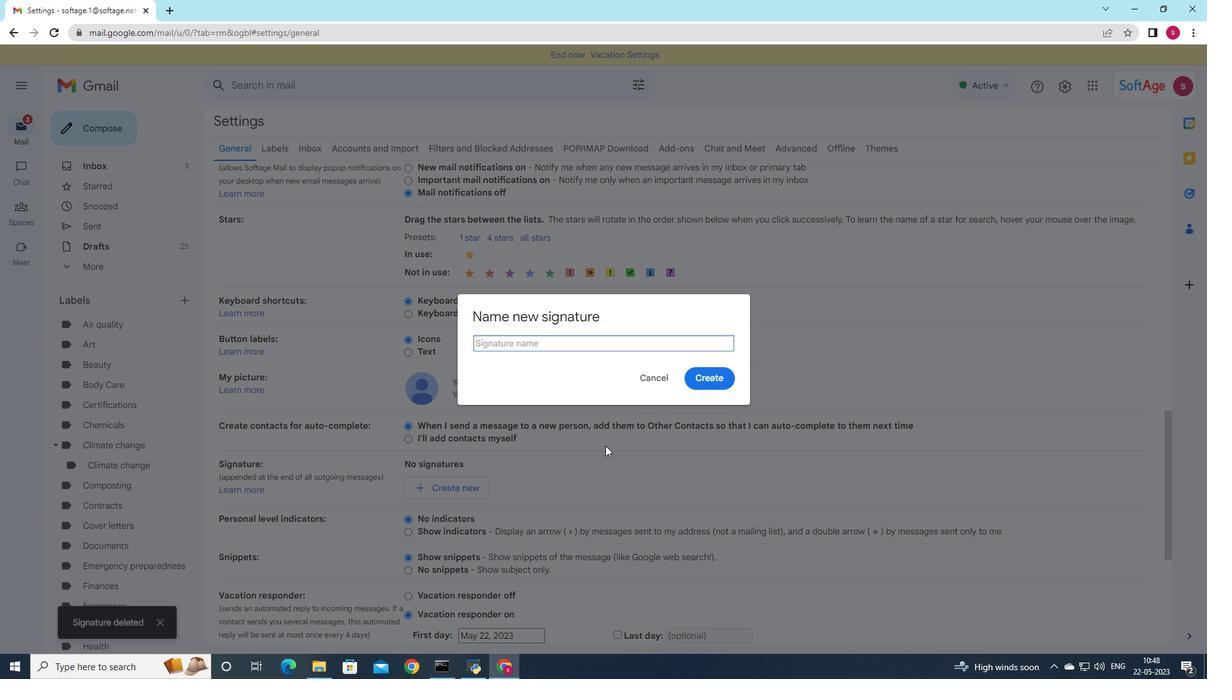 
Action: Key pressed <Key.shift>Brenda
Screenshot: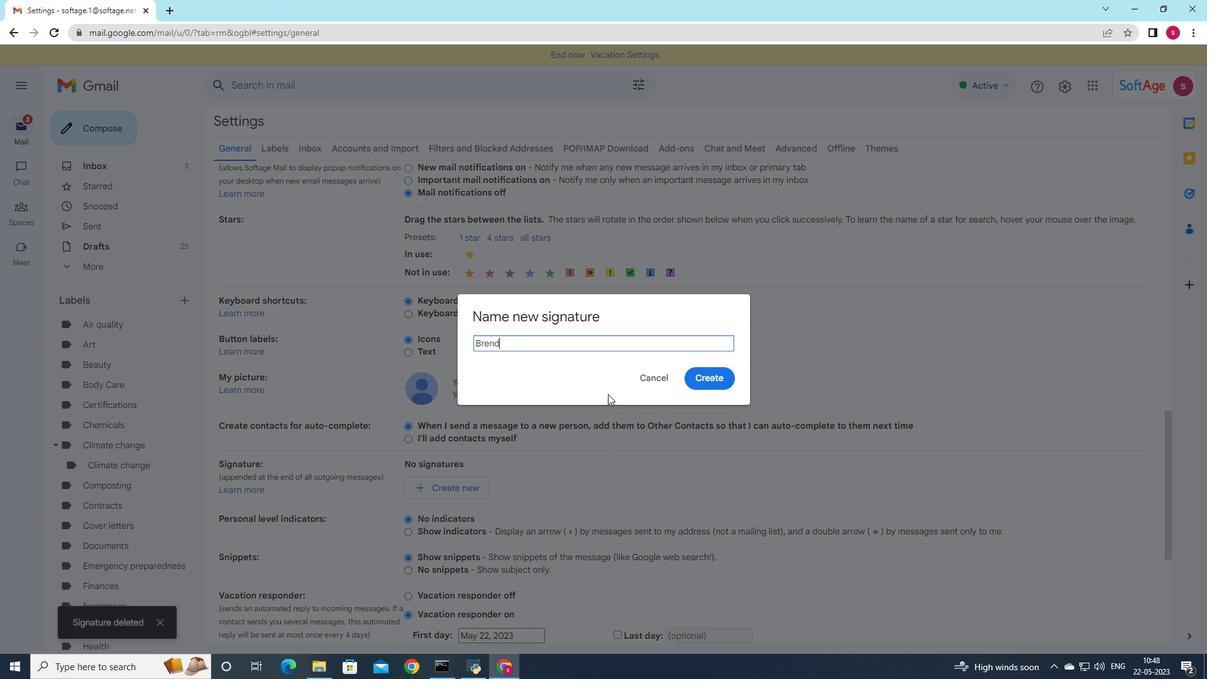 
Action: Mouse moved to (691, 382)
Screenshot: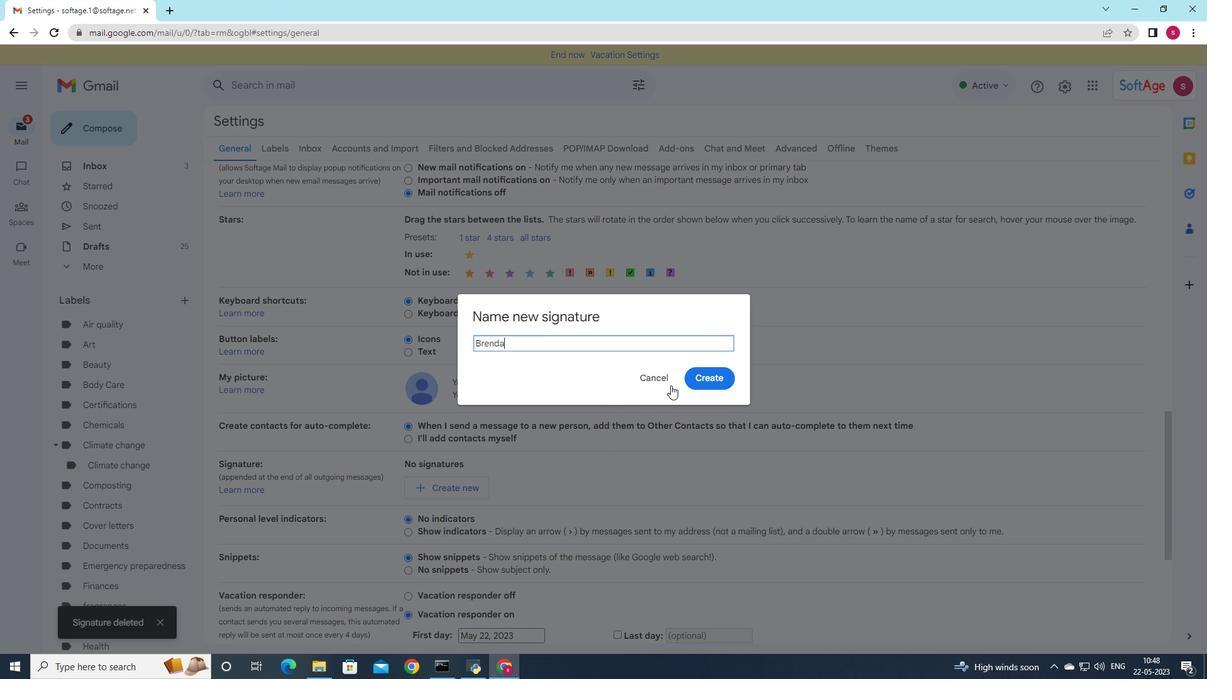 
Action: Mouse pressed left at (691, 382)
Screenshot: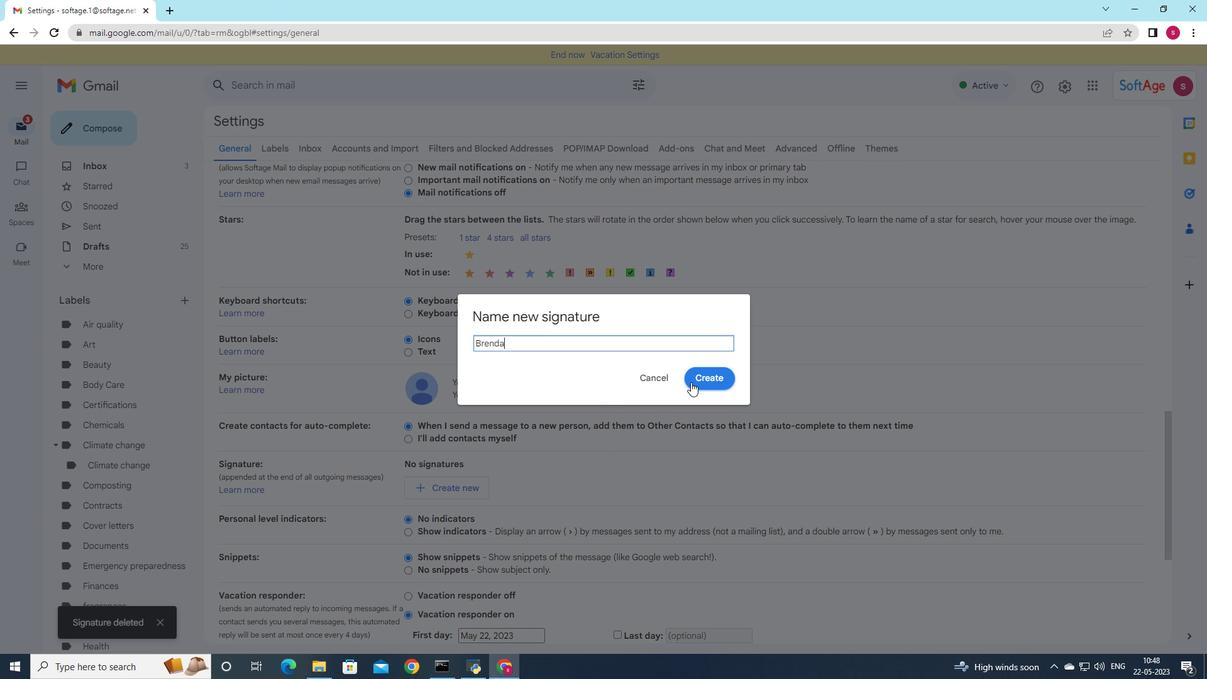 
Action: Mouse moved to (610, 489)
Screenshot: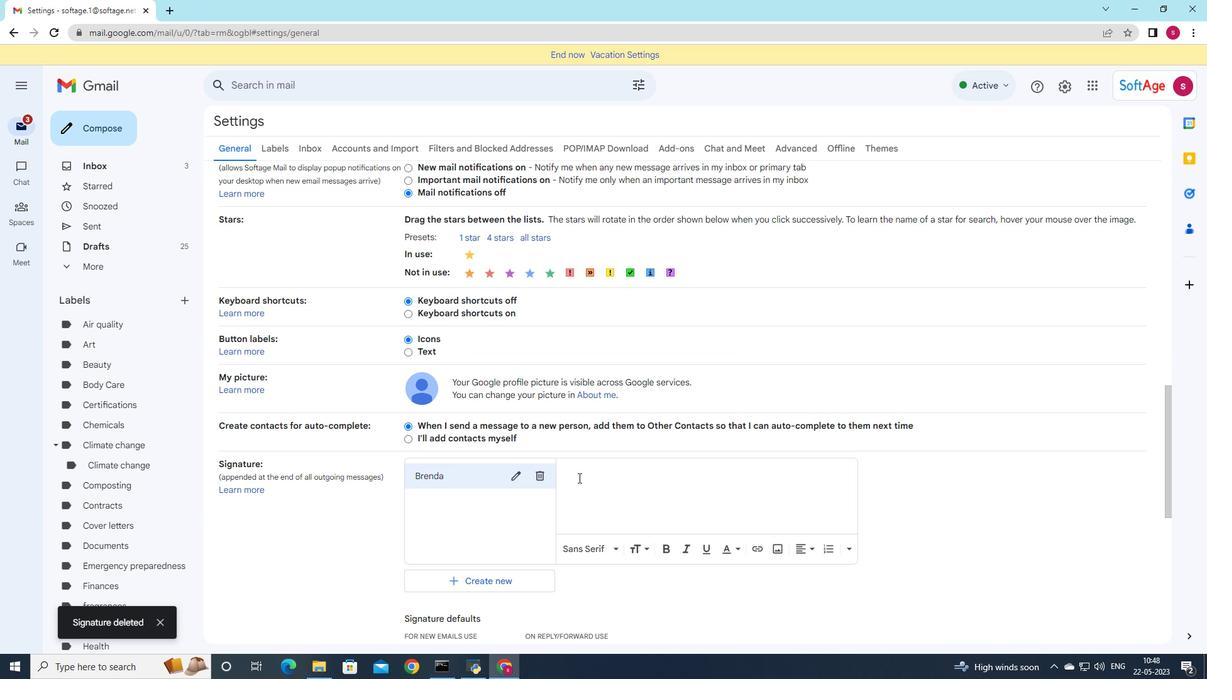 
Action: Mouse pressed left at (610, 489)
Screenshot: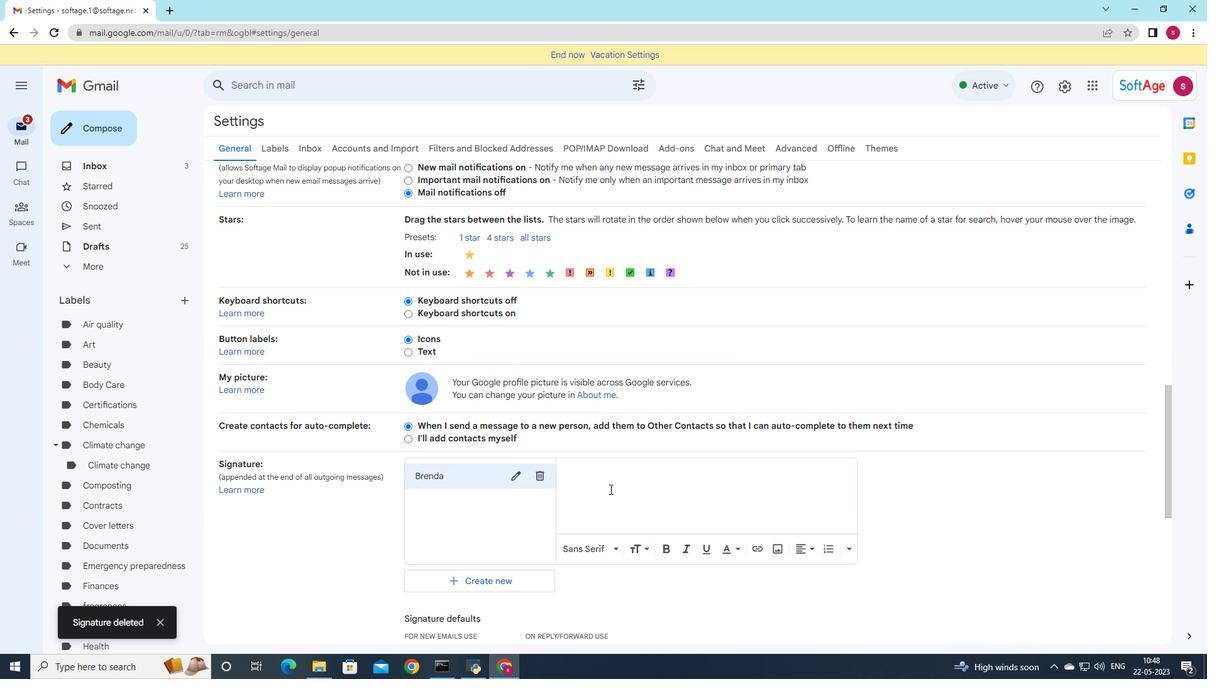 
Action: Mouse moved to (671, 494)
Screenshot: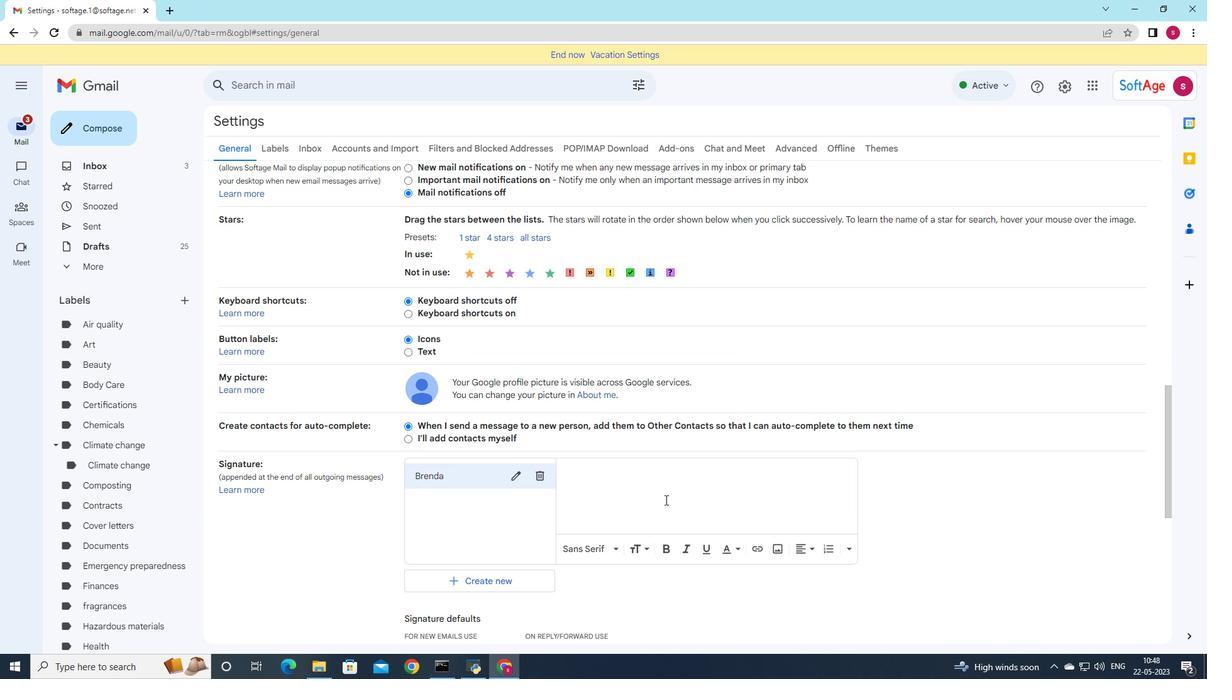 
Action: Key pressed <Key.shift>g<Key.backspace><Key.shift><Key.shift><Key.shift><Key.shift>happy<Key.space><Key.backspace><Key.backspace><Key.backspace><Key.backspace><Key.backspace><Key.backspace><Key.backspace><Key.backspace><Key.backspace><Key.backspace><Key.backspace><Key.backspace><Key.backspace><Key.shift><Key.shift><Key.shift><Key.shift><Key.shift><Key.shift><Key.shift><Key.shift><Key.shift><Key.shift>Happy<Key.space>holidays,<Key.space><Key.shift>Brenda<Key.space><Key.shift>Cooper
Screenshot: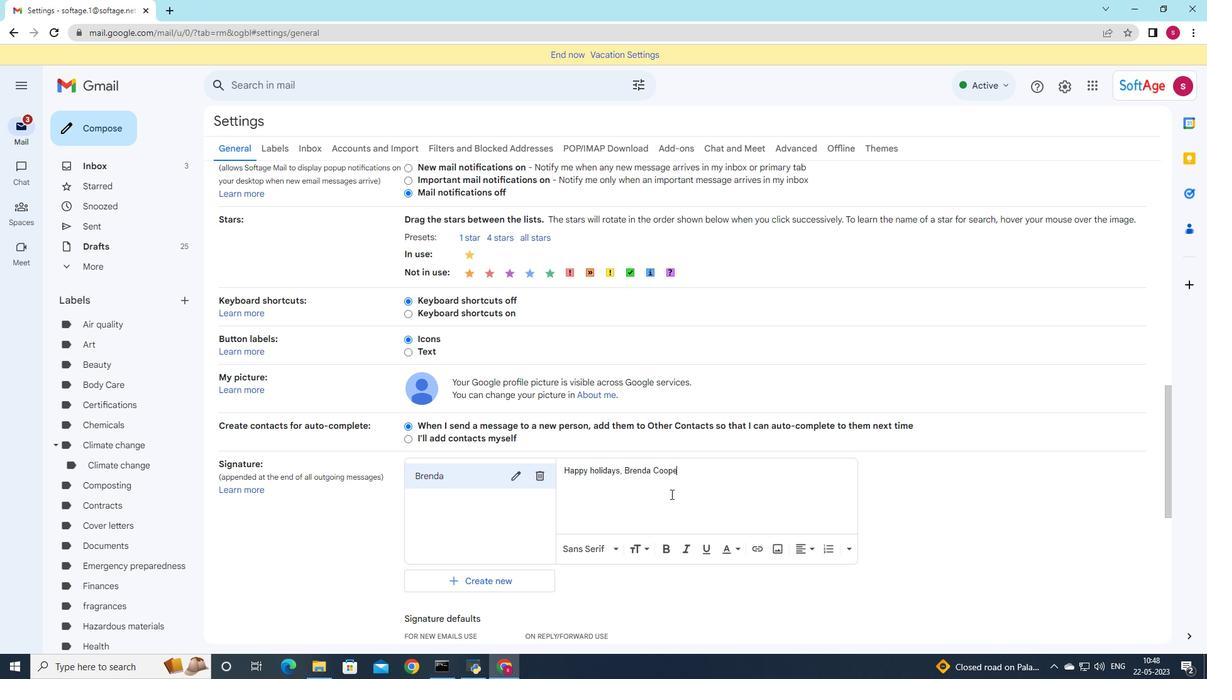 
Action: Mouse moved to (594, 518)
Screenshot: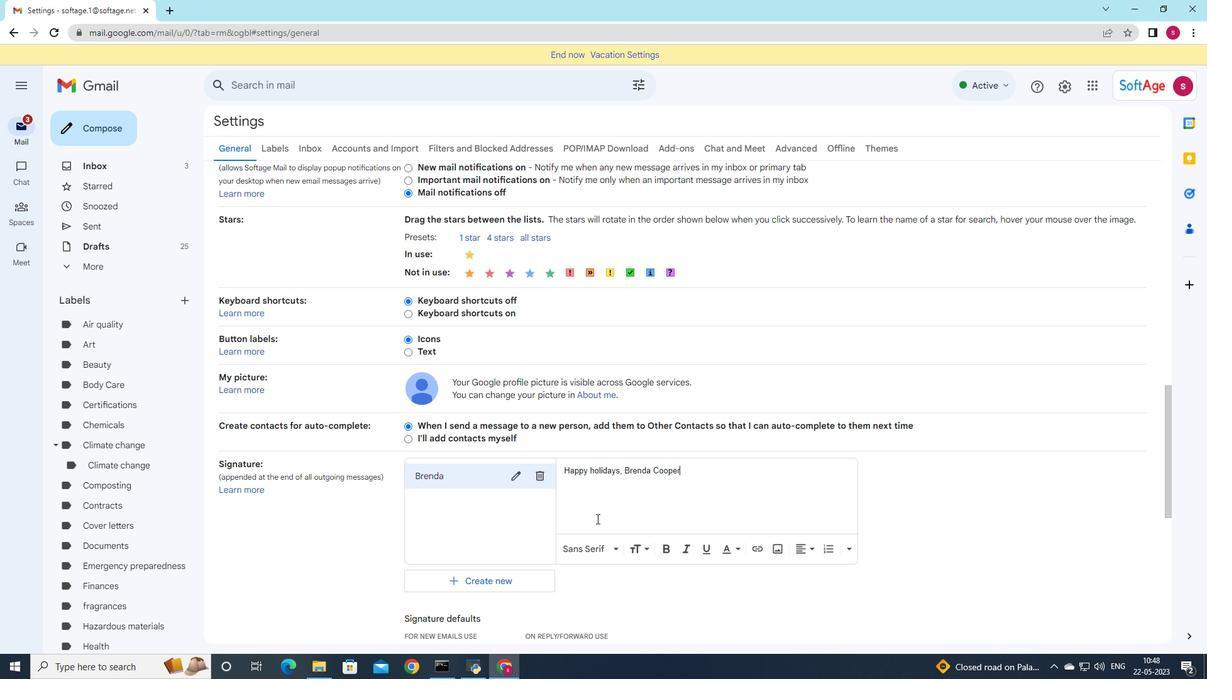 
Action: Mouse scrolled (594, 518) with delta (0, 0)
Screenshot: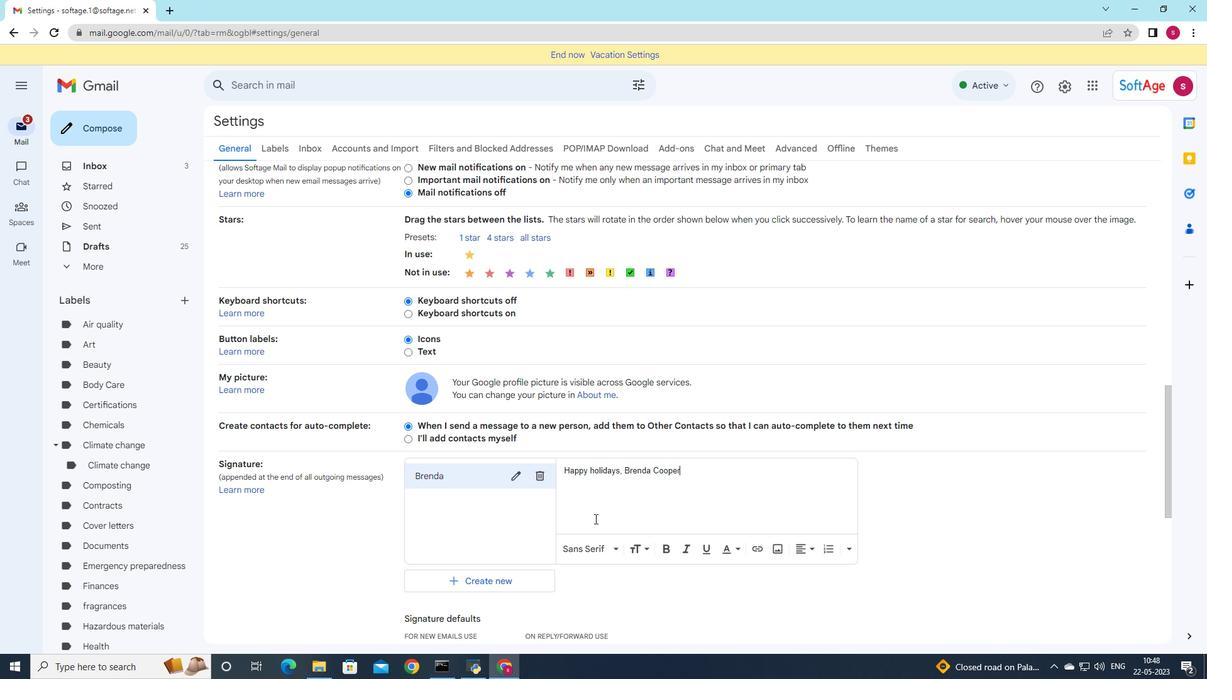 
Action: Mouse moved to (583, 511)
Screenshot: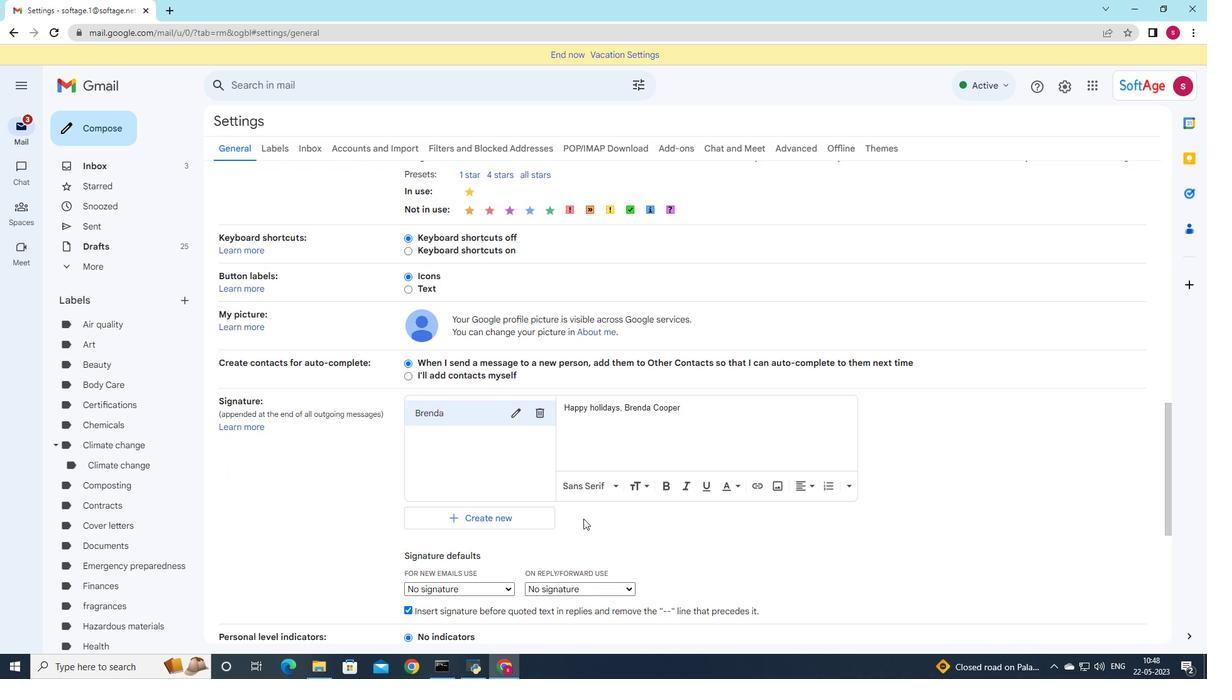 
Action: Mouse scrolled (583, 511) with delta (0, 0)
Screenshot: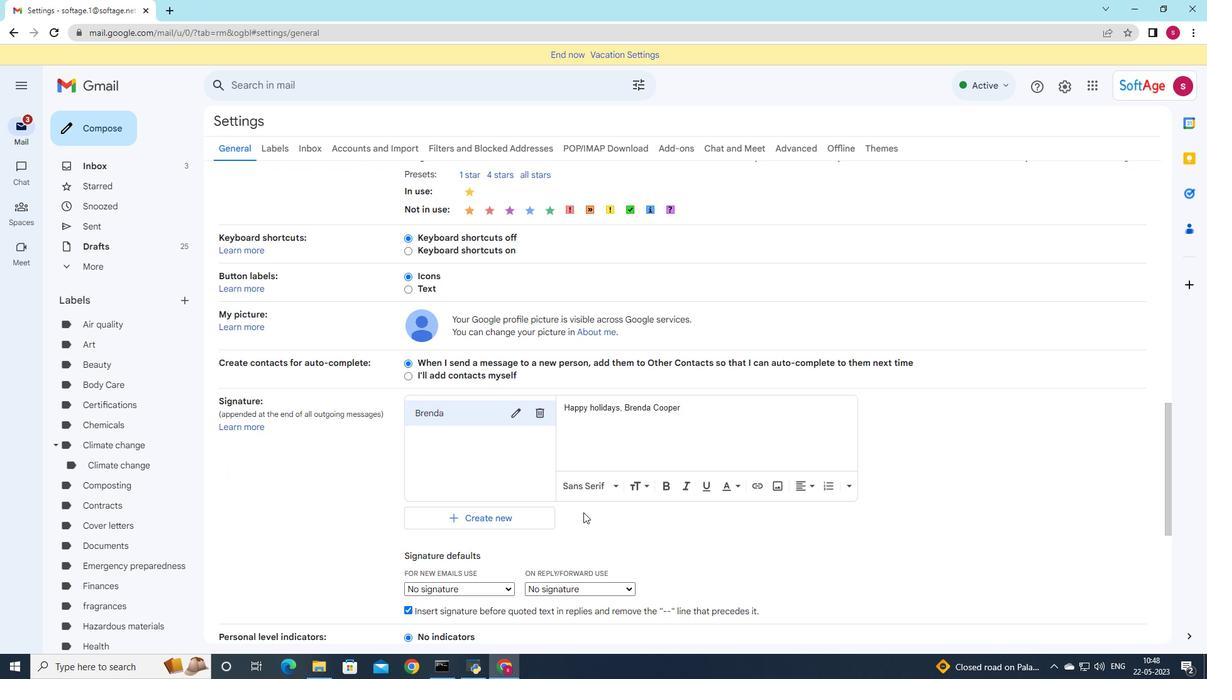 
Action: Mouse moved to (507, 527)
Screenshot: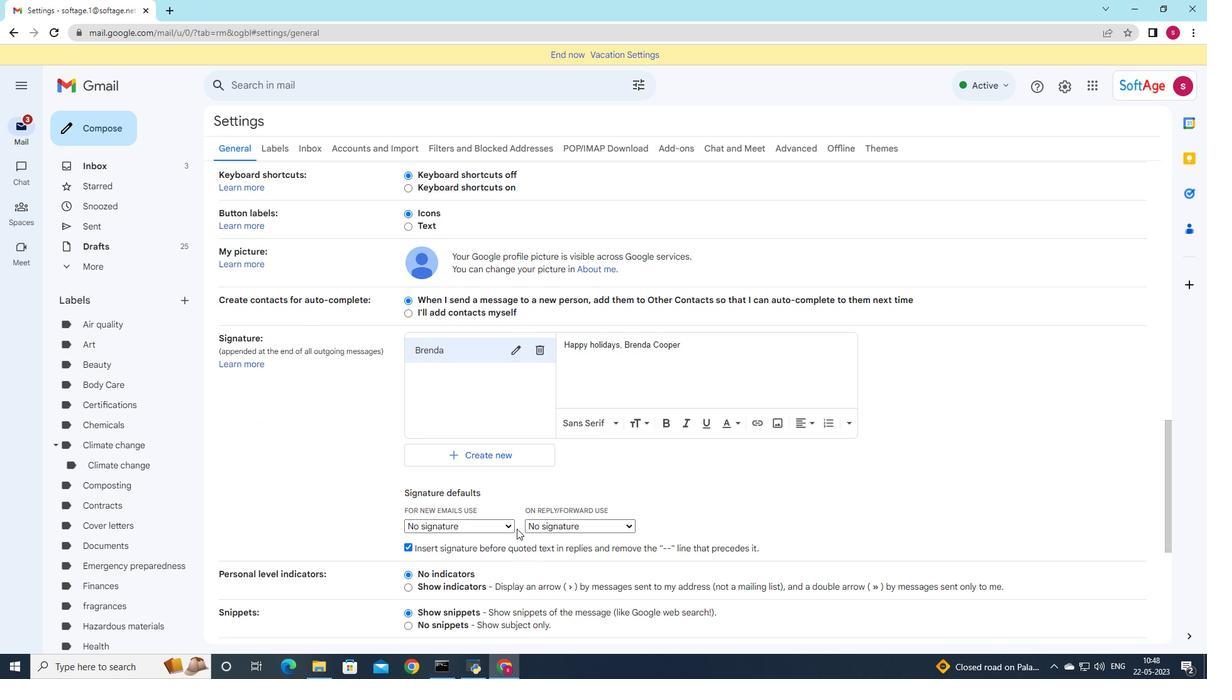 
Action: Mouse pressed left at (507, 527)
Screenshot: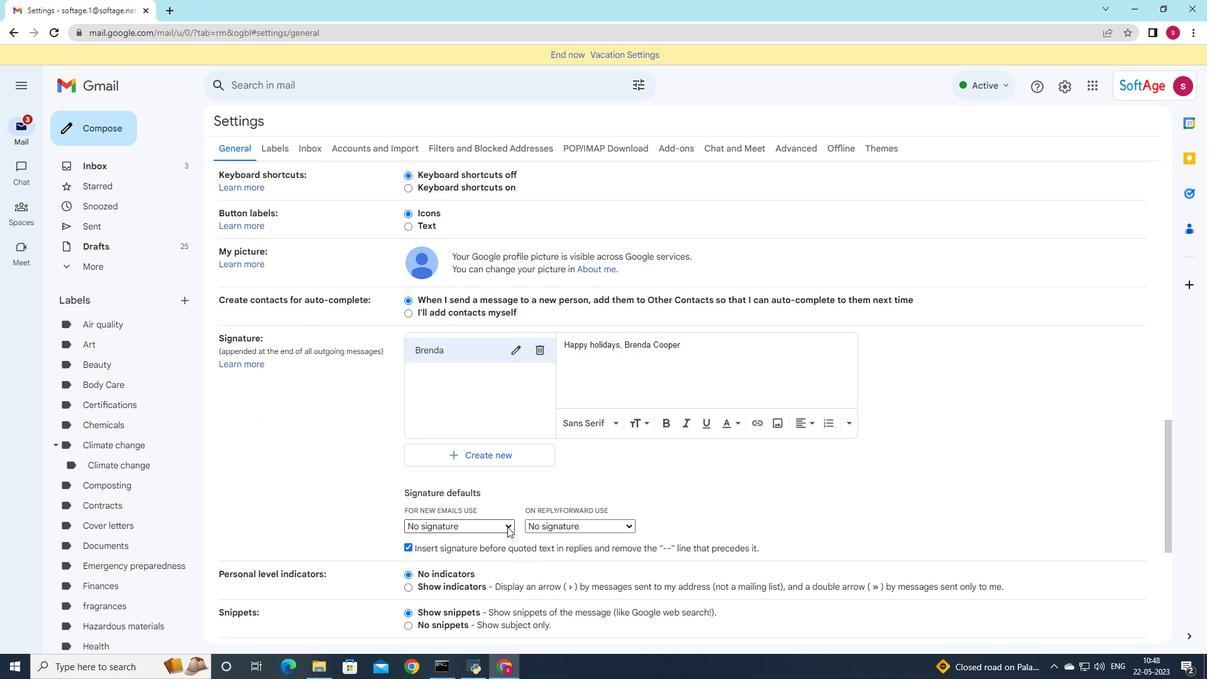 
Action: Mouse moved to (503, 545)
Screenshot: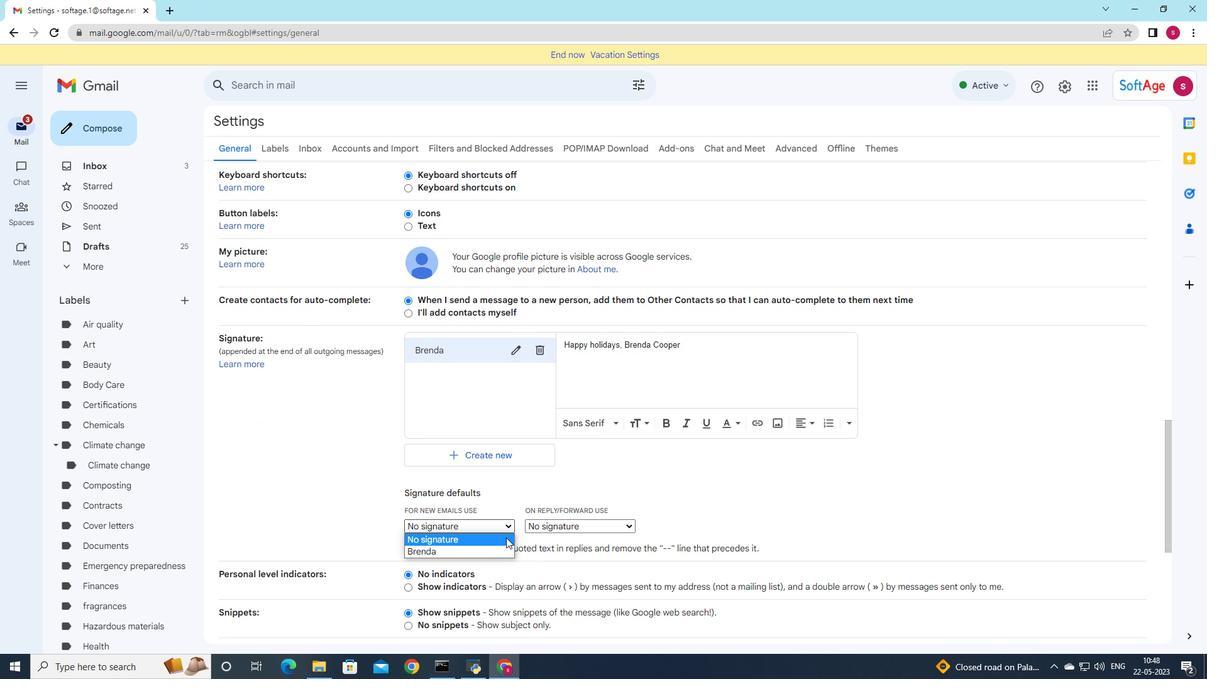 
Action: Mouse pressed left at (503, 545)
Screenshot: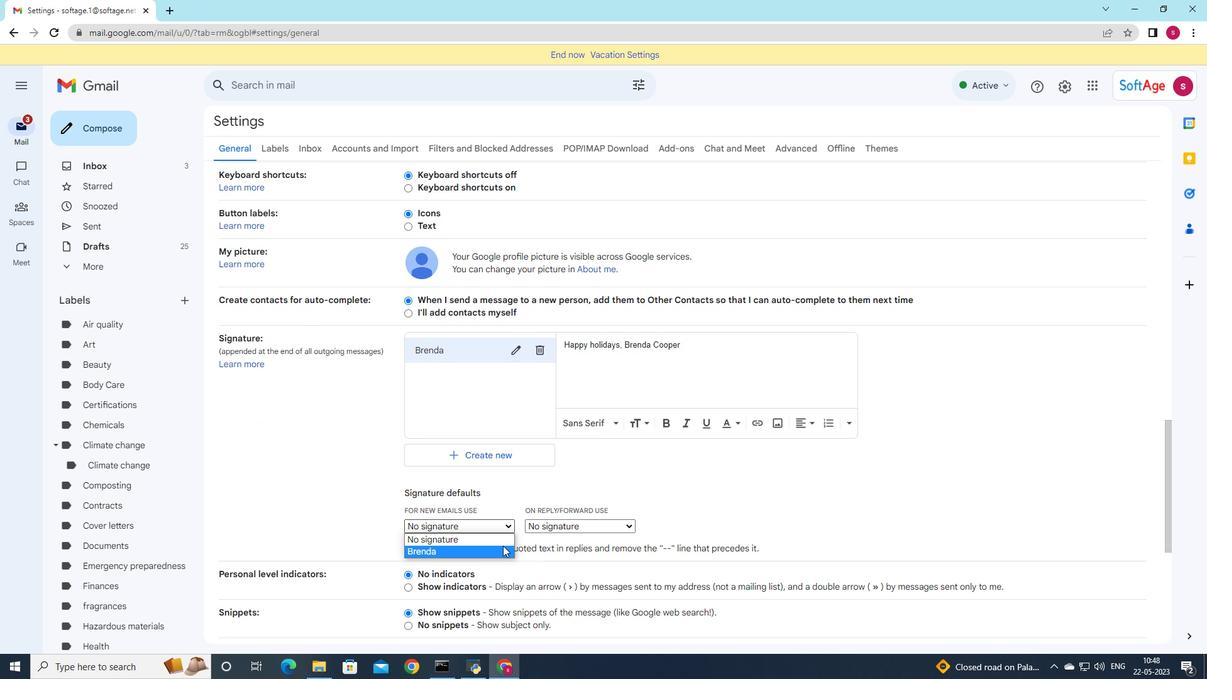 
Action: Mouse moved to (623, 526)
Screenshot: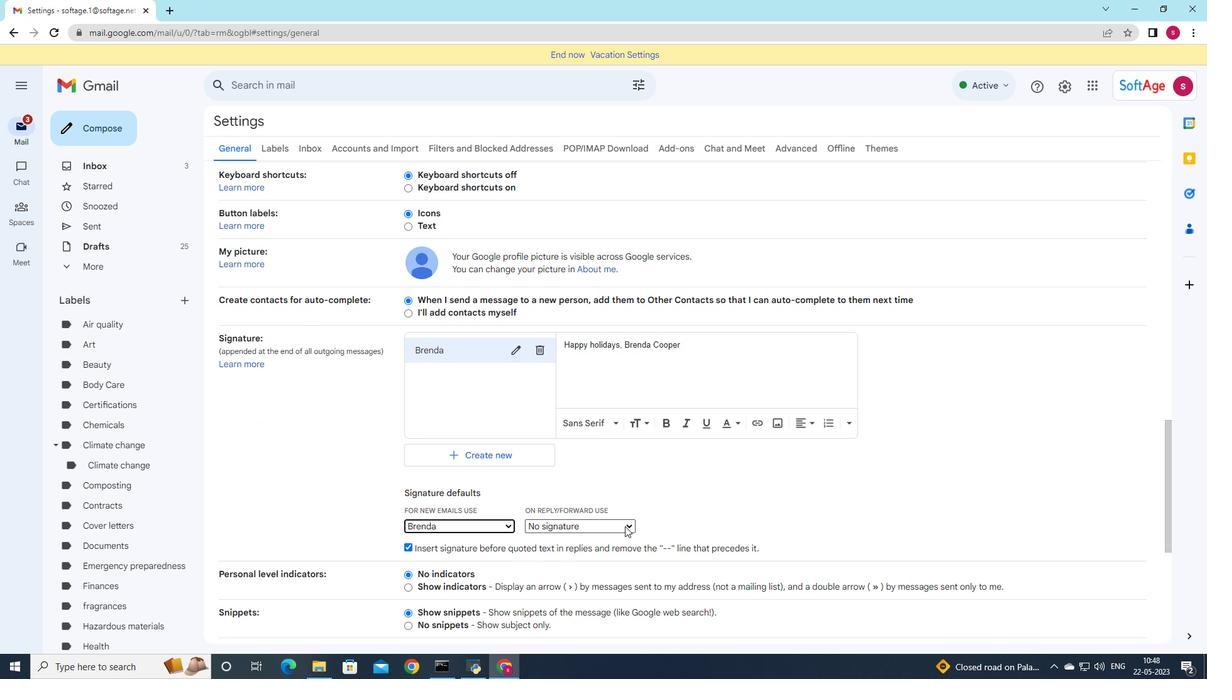 
Action: Mouse pressed left at (623, 526)
Screenshot: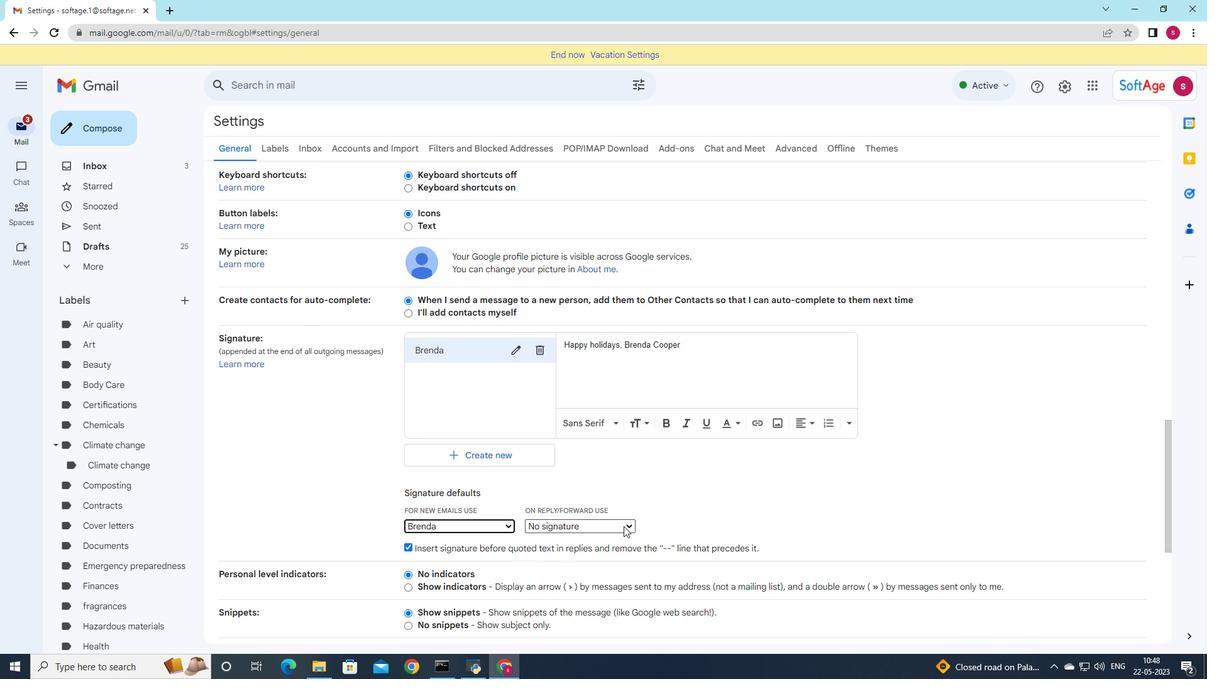 
Action: Mouse moved to (606, 549)
Screenshot: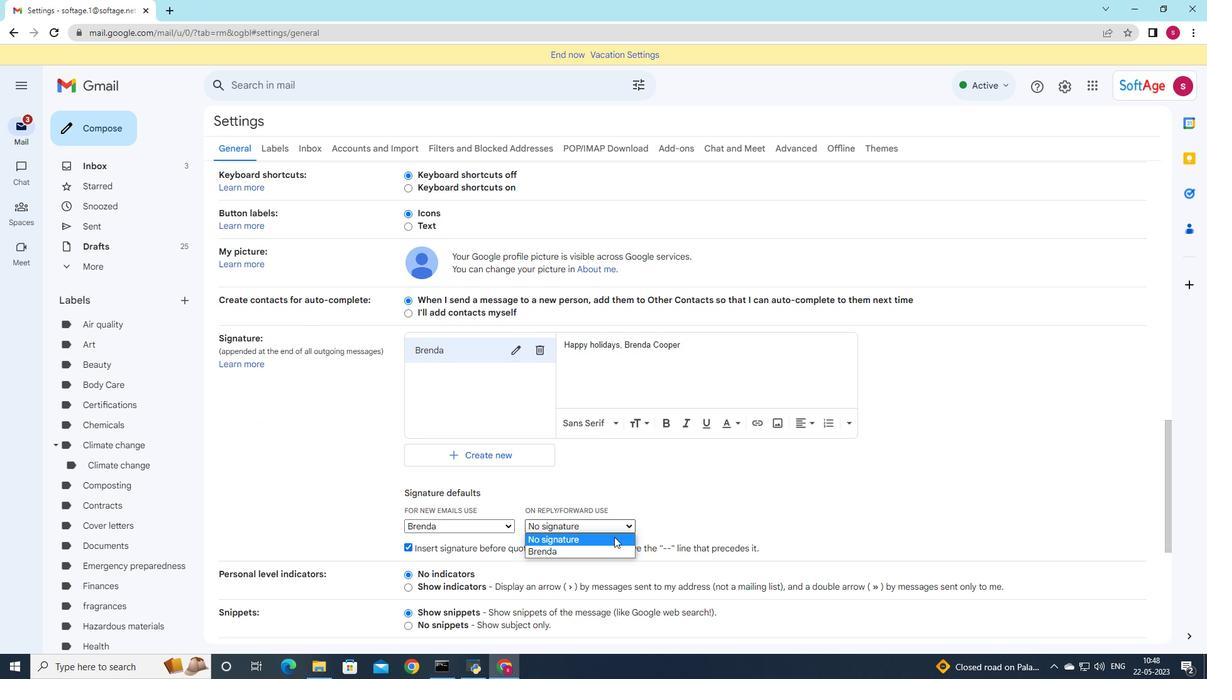 
Action: Mouse pressed left at (606, 549)
Screenshot: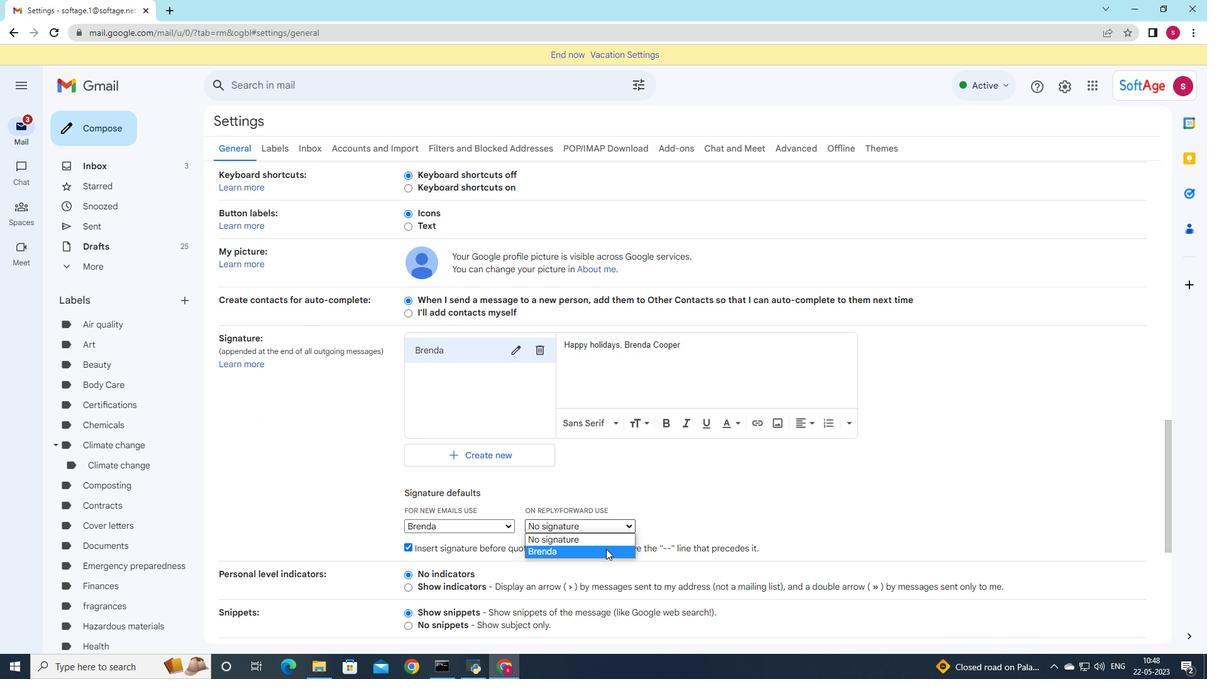 
Action: Mouse moved to (645, 533)
Screenshot: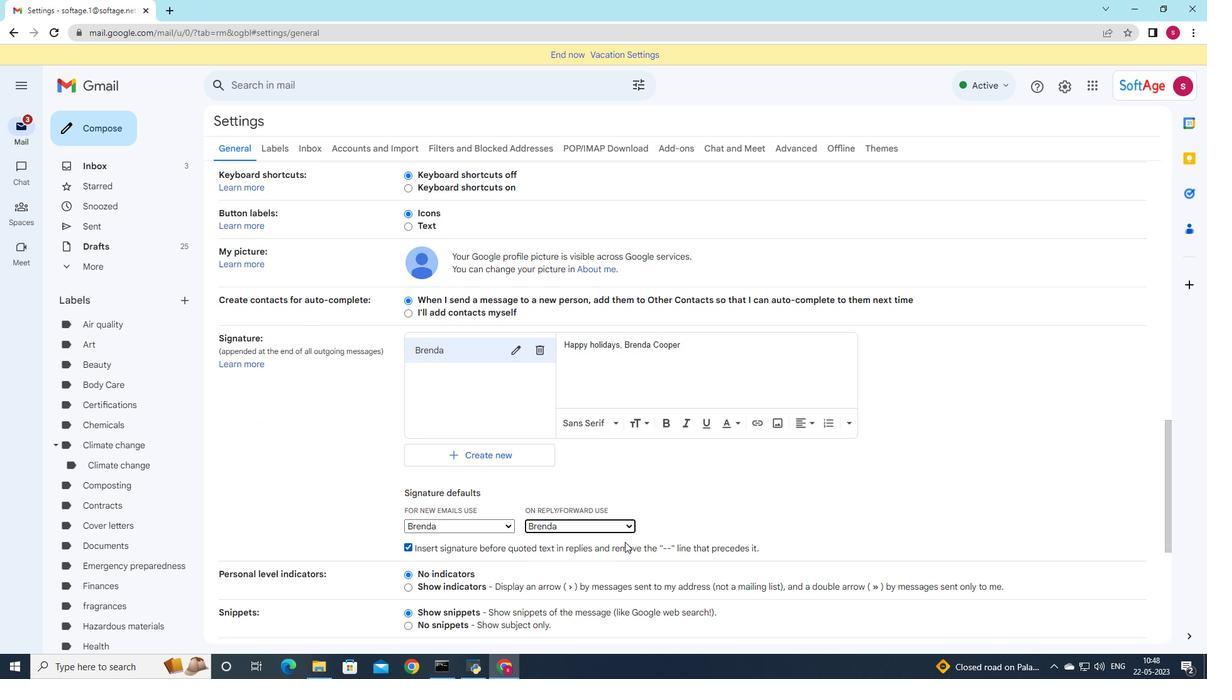 
Action: Mouse scrolled (645, 533) with delta (0, 0)
Screenshot: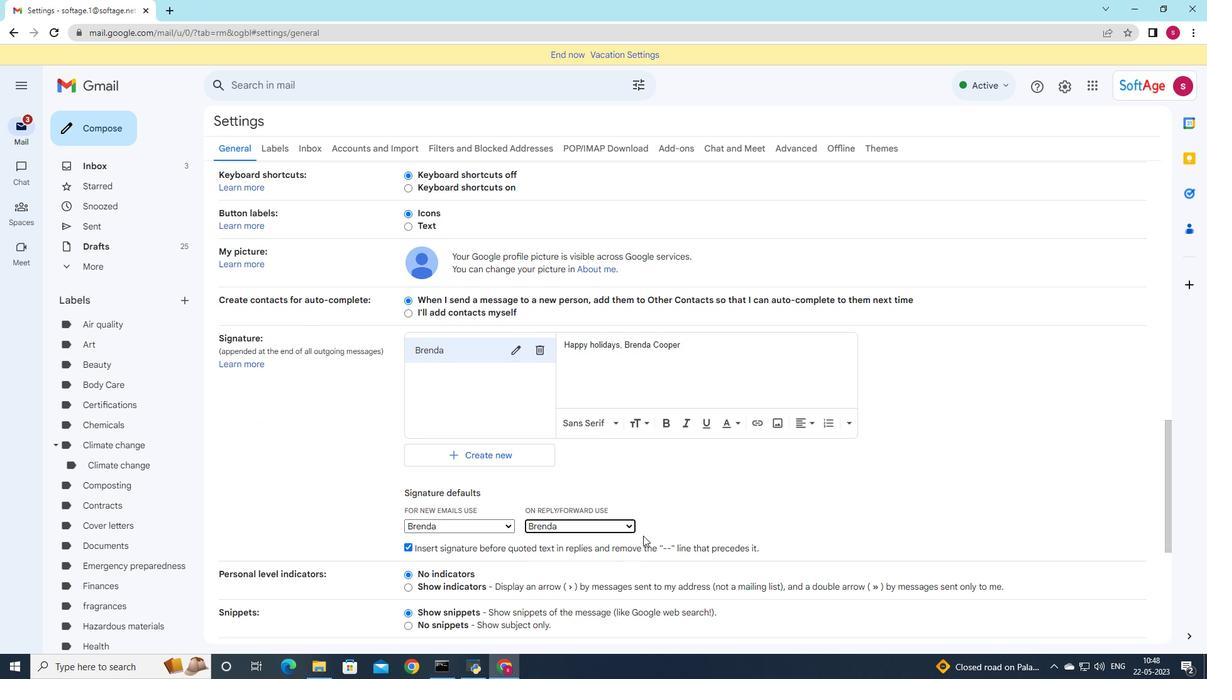 
Action: Mouse scrolled (645, 533) with delta (0, 0)
Screenshot: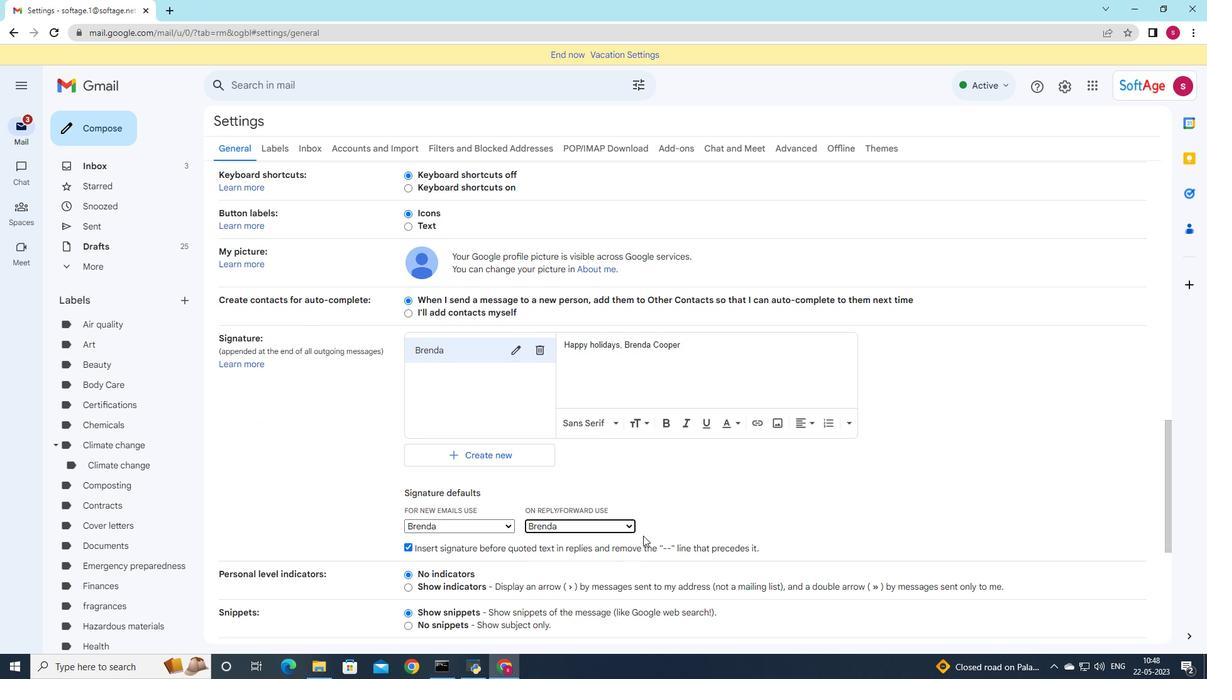 
Action: Mouse scrolled (645, 533) with delta (0, 0)
Screenshot: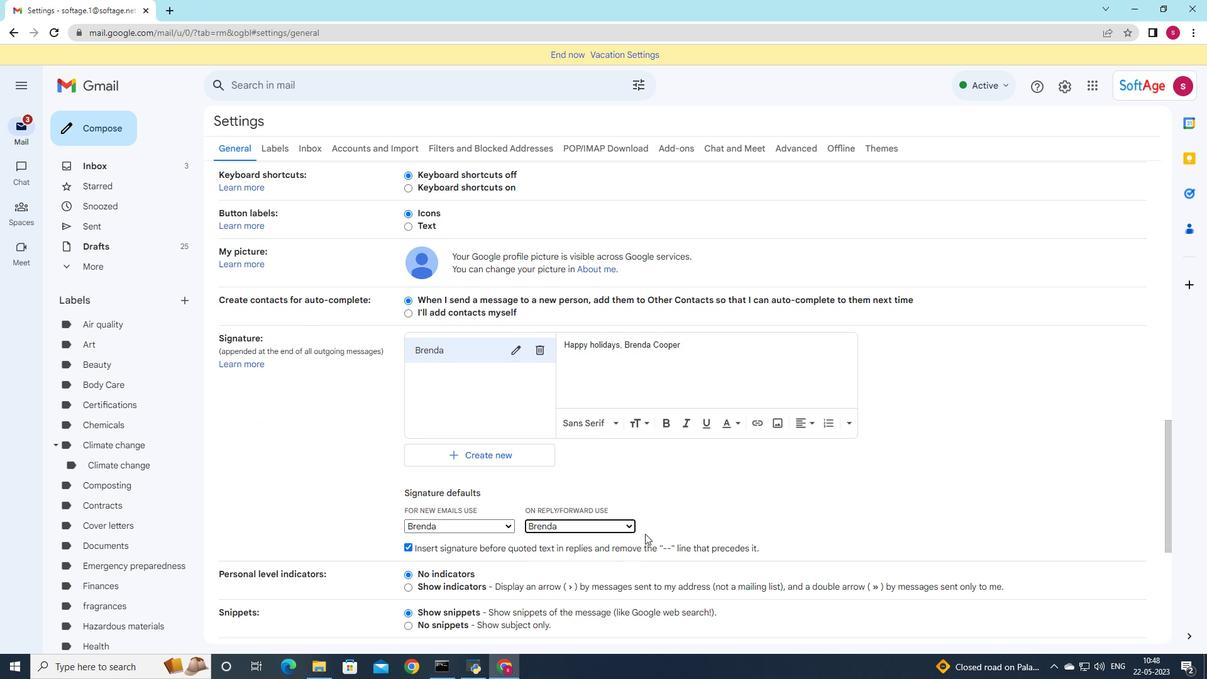 
Action: Mouse scrolled (645, 533) with delta (0, 0)
Screenshot: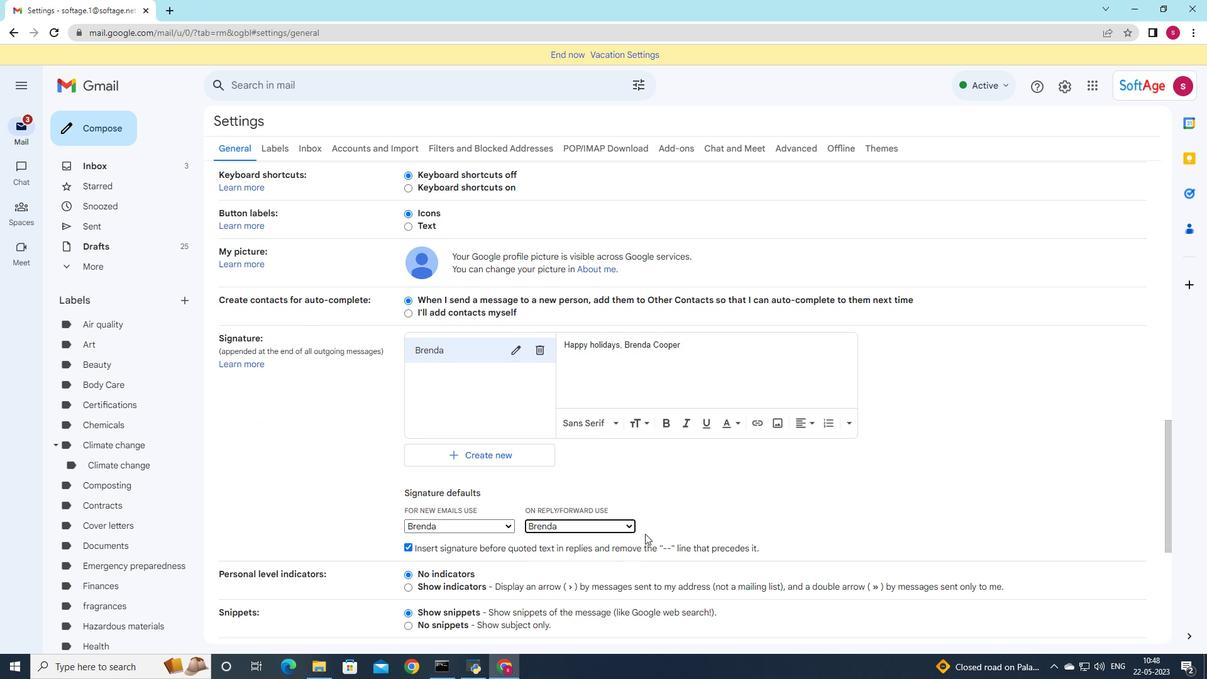 
Action: Mouse moved to (645, 533)
Screenshot: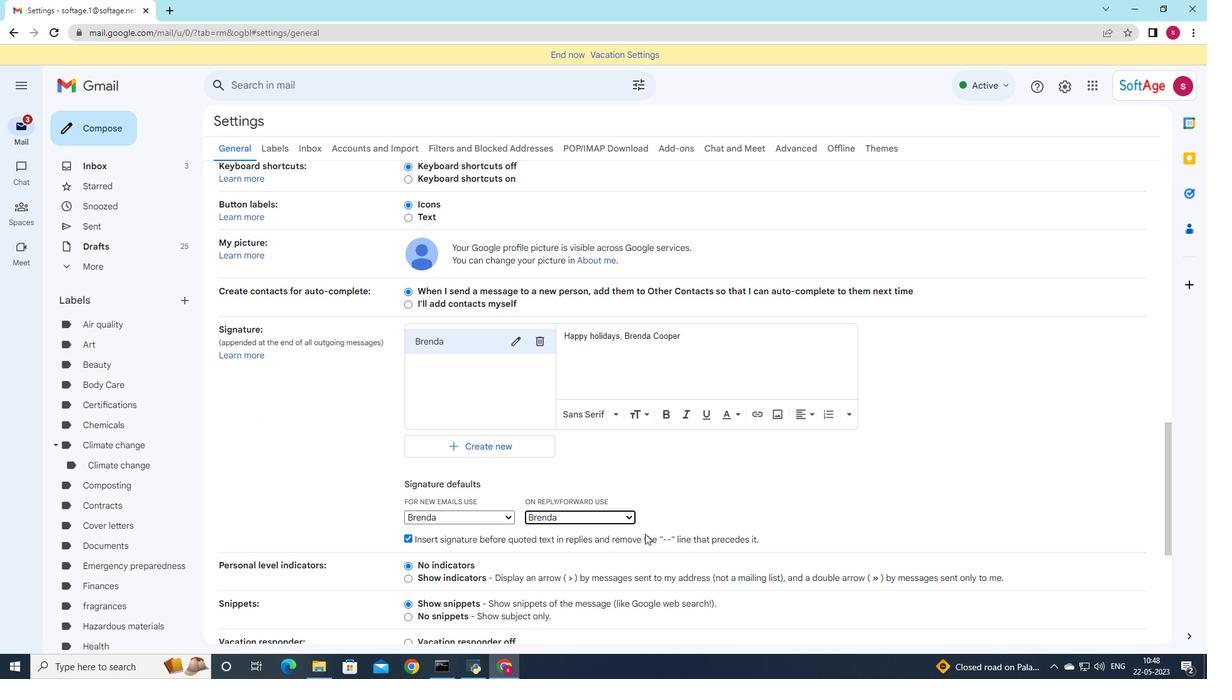
Action: Mouse scrolled (645, 533) with delta (0, 0)
Screenshot: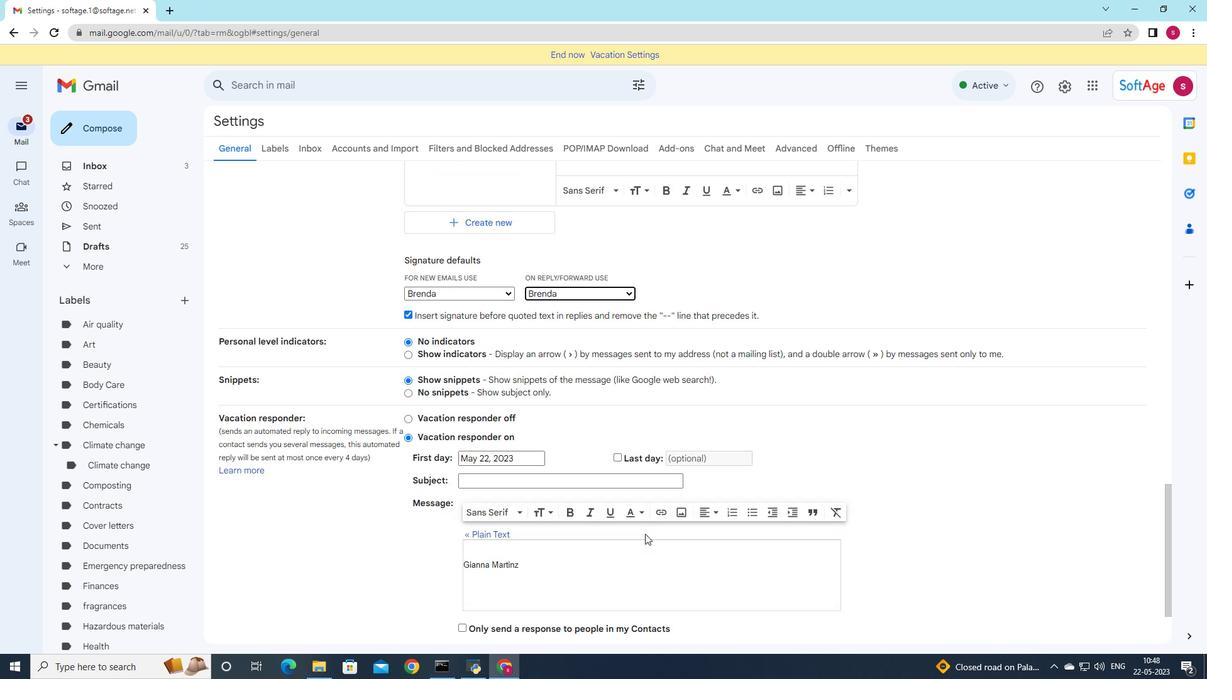 
Action: Mouse scrolled (645, 533) with delta (0, 0)
Screenshot: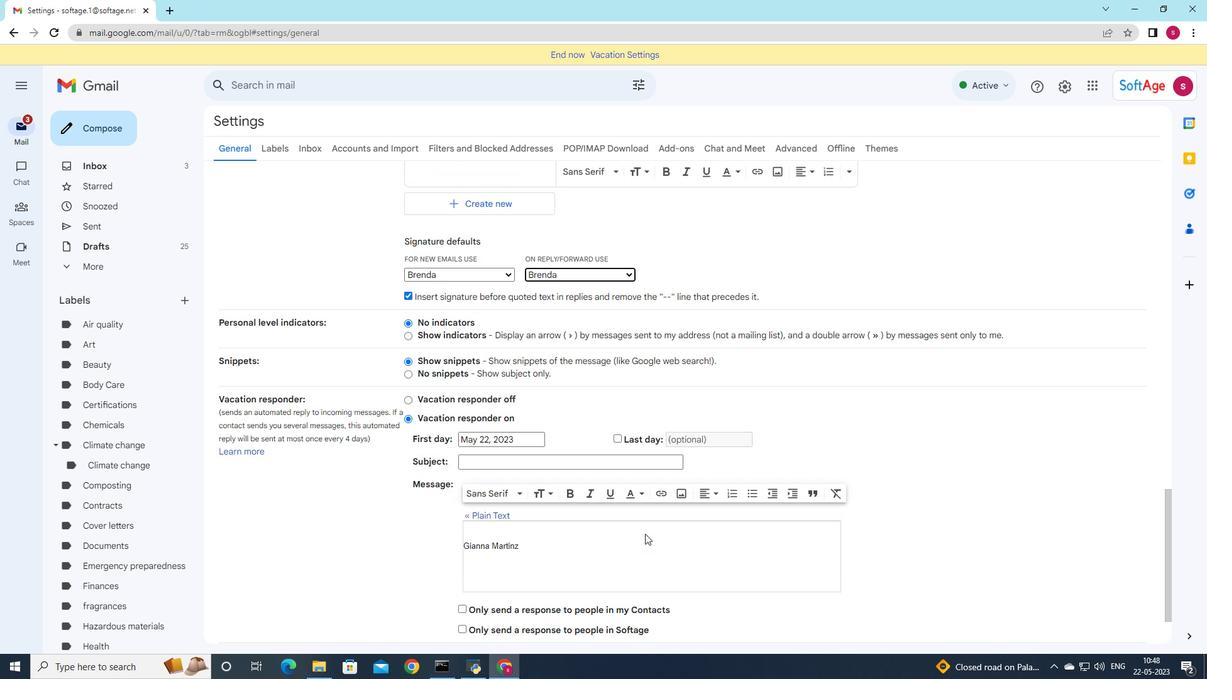 
Action: Mouse scrolled (645, 533) with delta (0, 0)
Screenshot: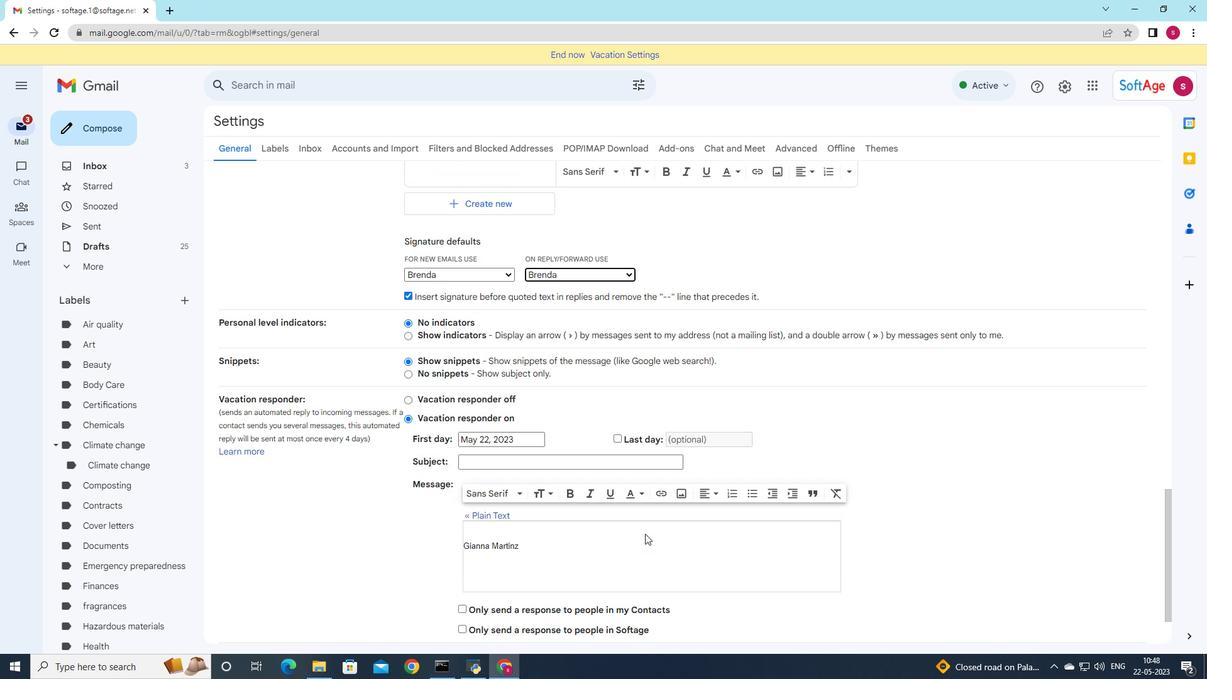 
Action: Mouse scrolled (645, 533) with delta (0, 0)
Screenshot: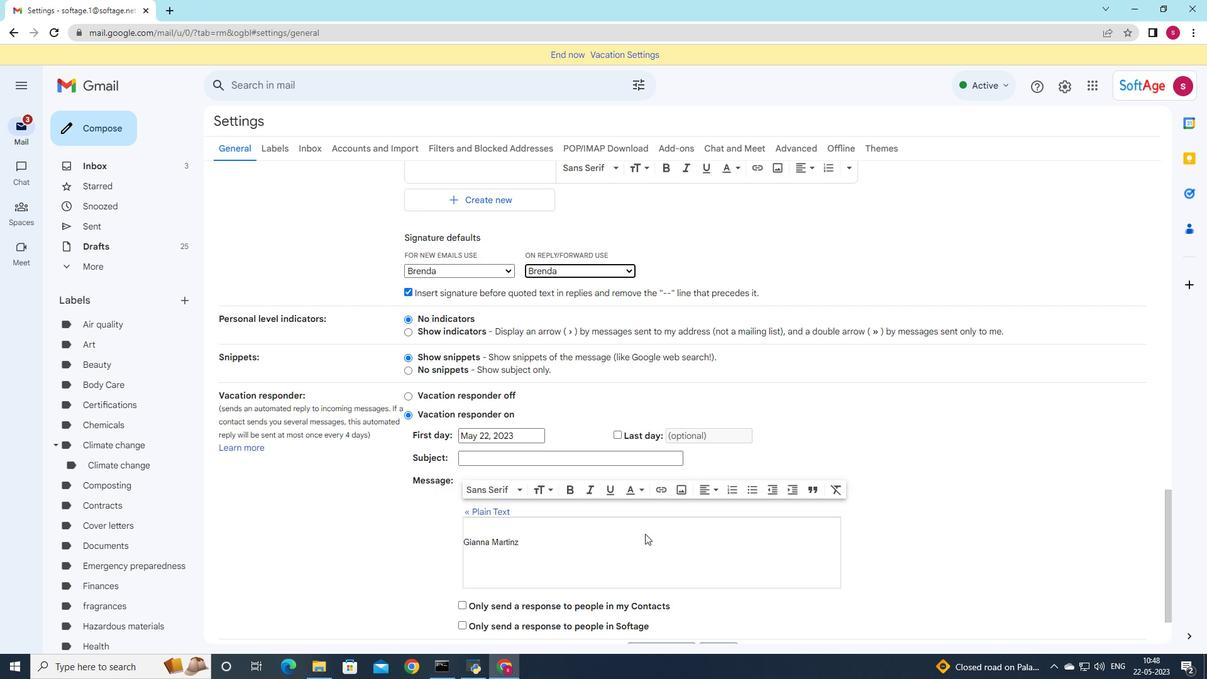
Action: Mouse scrolled (645, 533) with delta (0, 0)
Screenshot: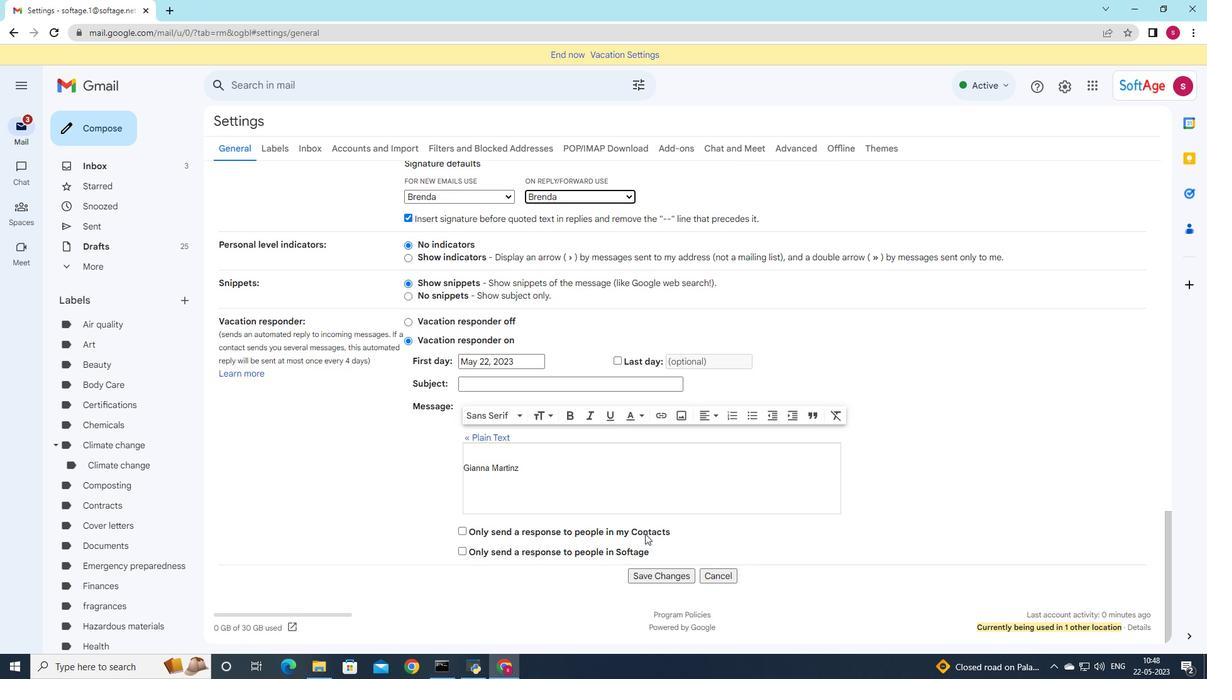 
Action: Mouse scrolled (645, 533) with delta (0, 0)
Screenshot: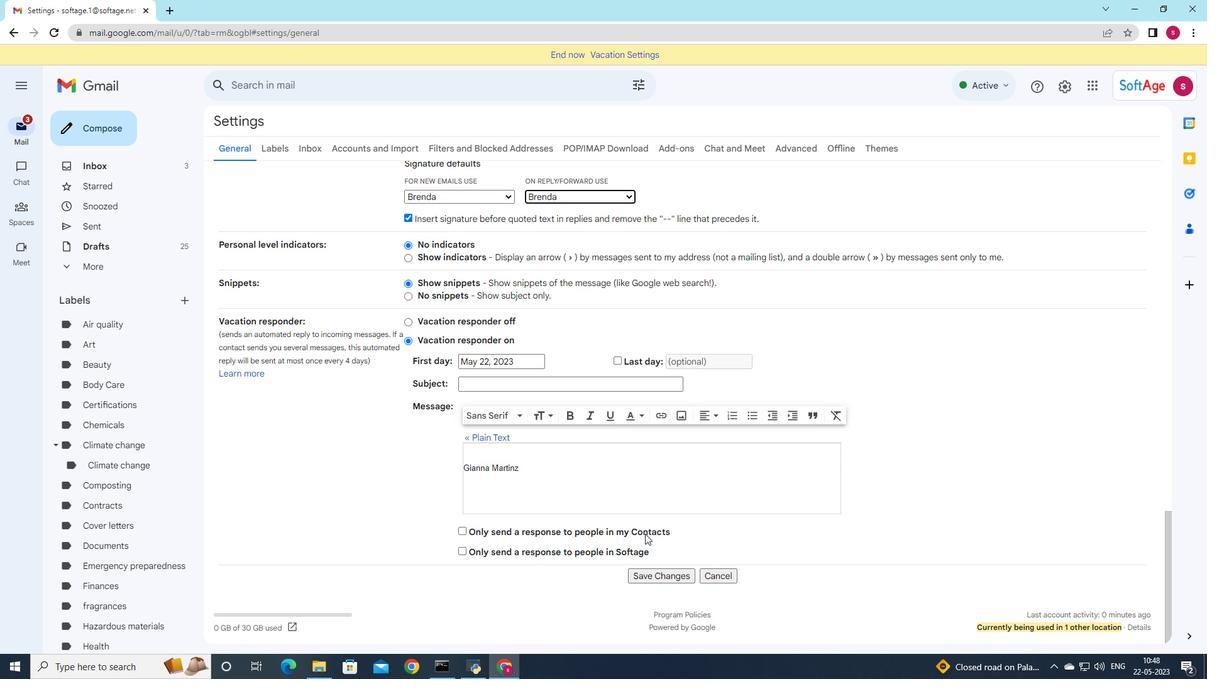 
Action: Mouse scrolled (645, 533) with delta (0, 0)
Screenshot: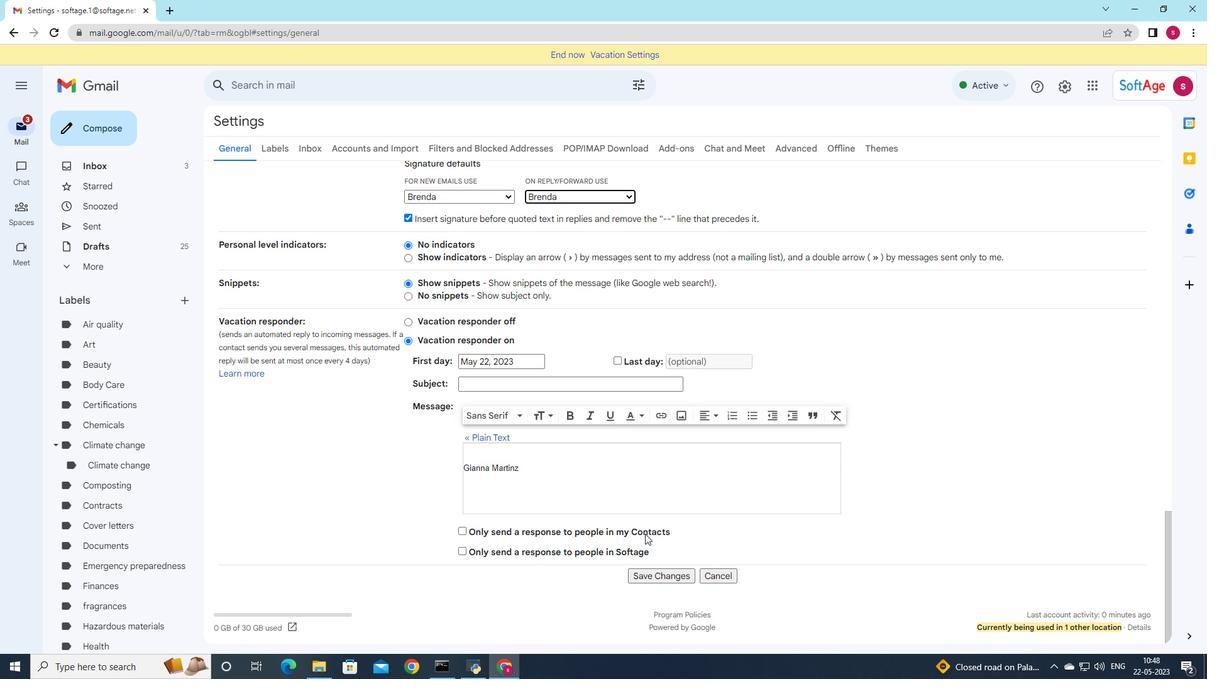 
Action: Mouse moved to (659, 577)
Screenshot: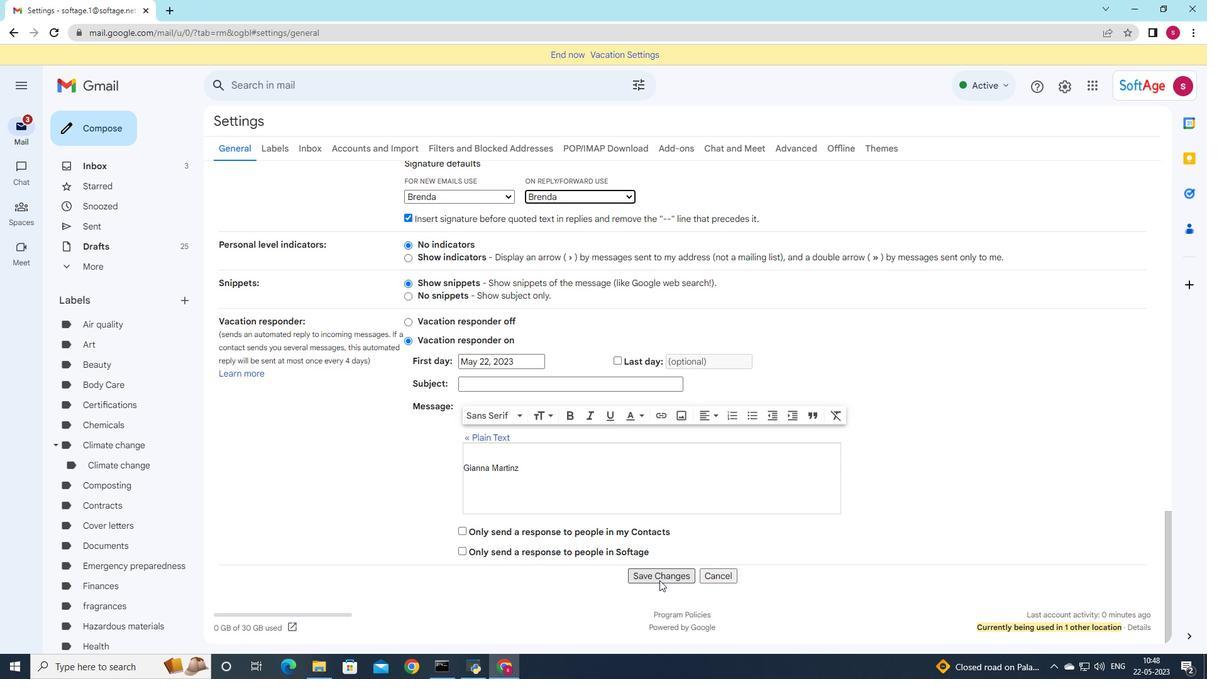 
Action: Mouse pressed left at (659, 577)
Screenshot: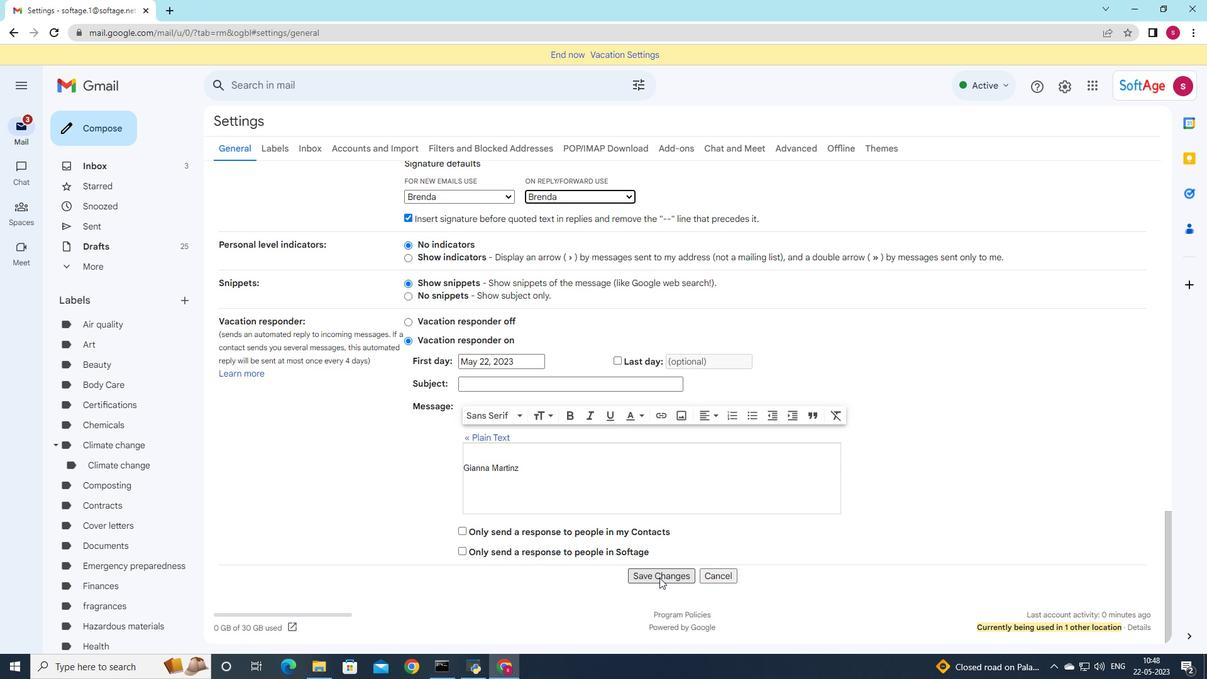 
Action: Mouse moved to (118, 123)
Screenshot: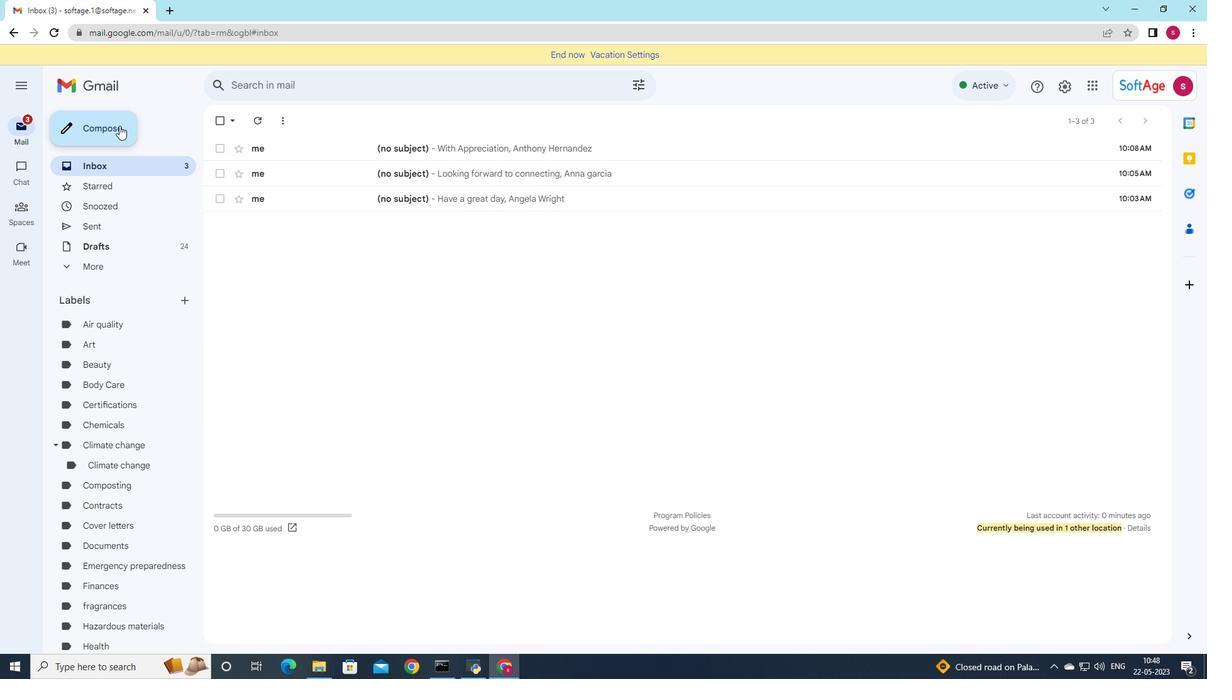 
Action: Mouse pressed left at (118, 123)
Screenshot: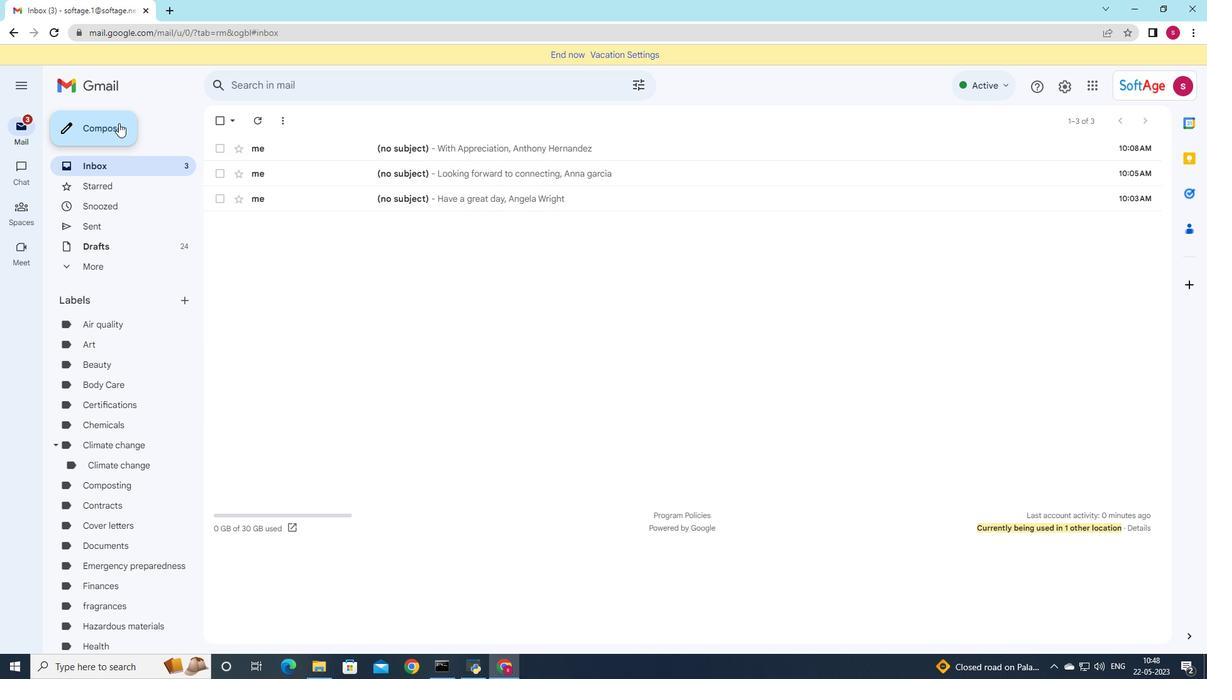 
Action: Mouse moved to (855, 369)
Screenshot: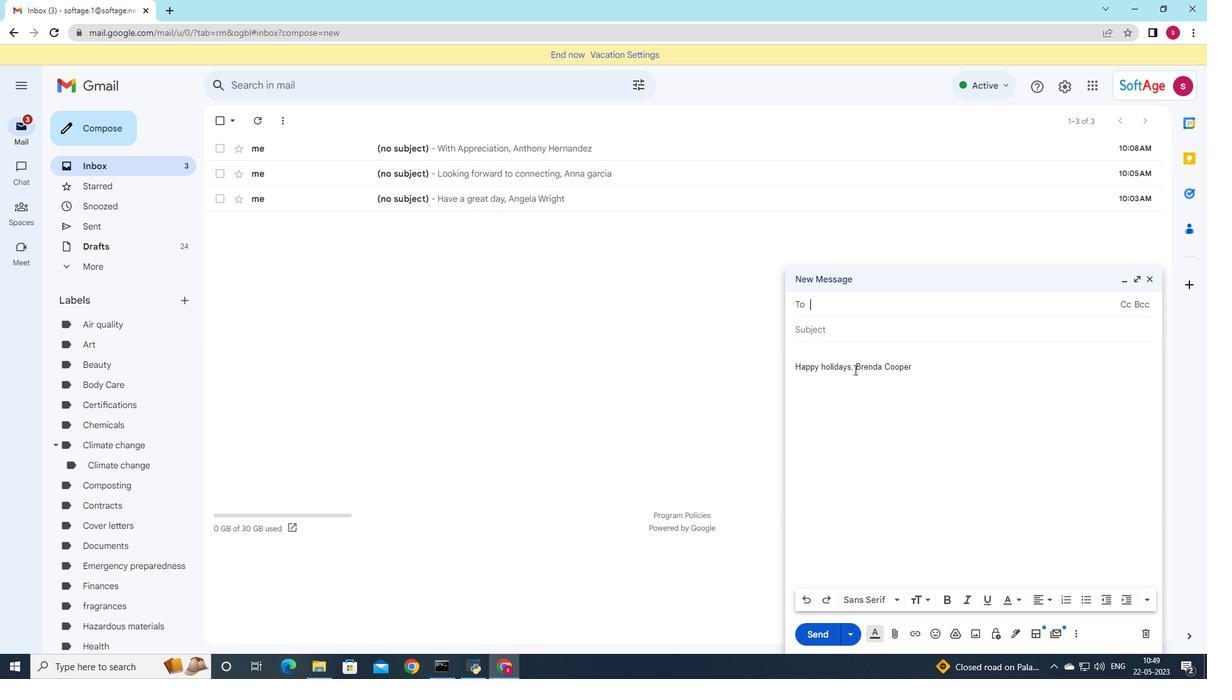 
Action: Mouse pressed left at (855, 369)
Screenshot: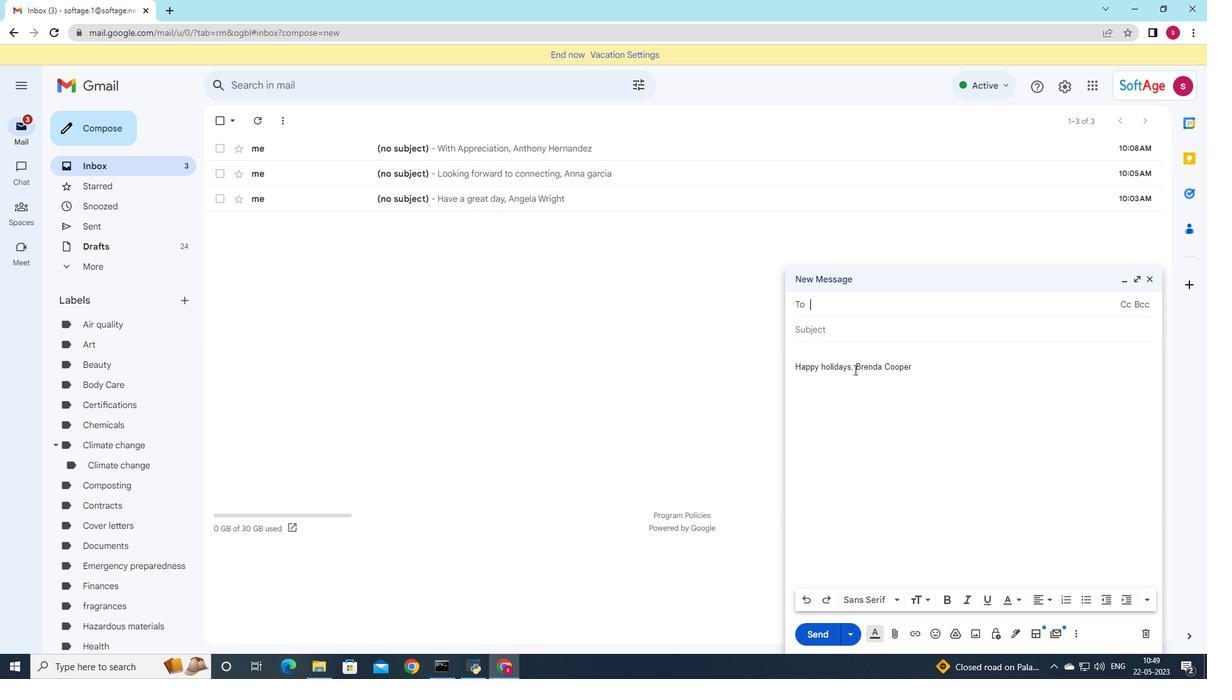 
Action: Mouse moved to (855, 369)
Screenshot: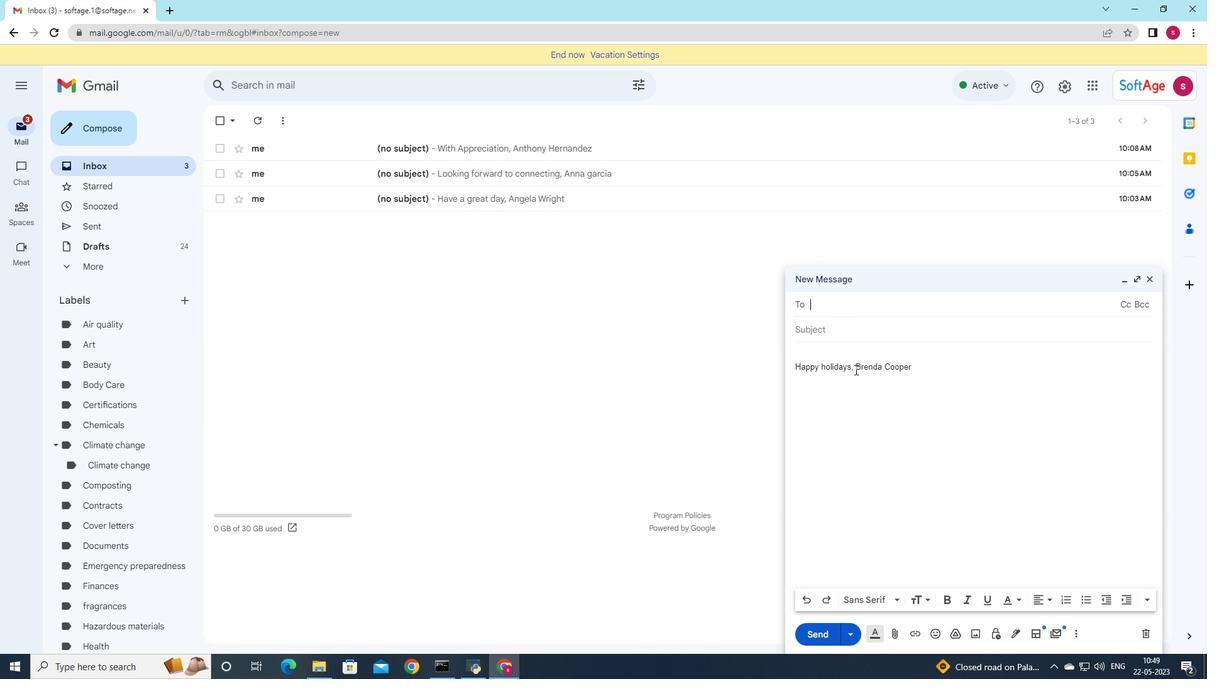 
Action: Key pressed <Key.enter>
Screenshot: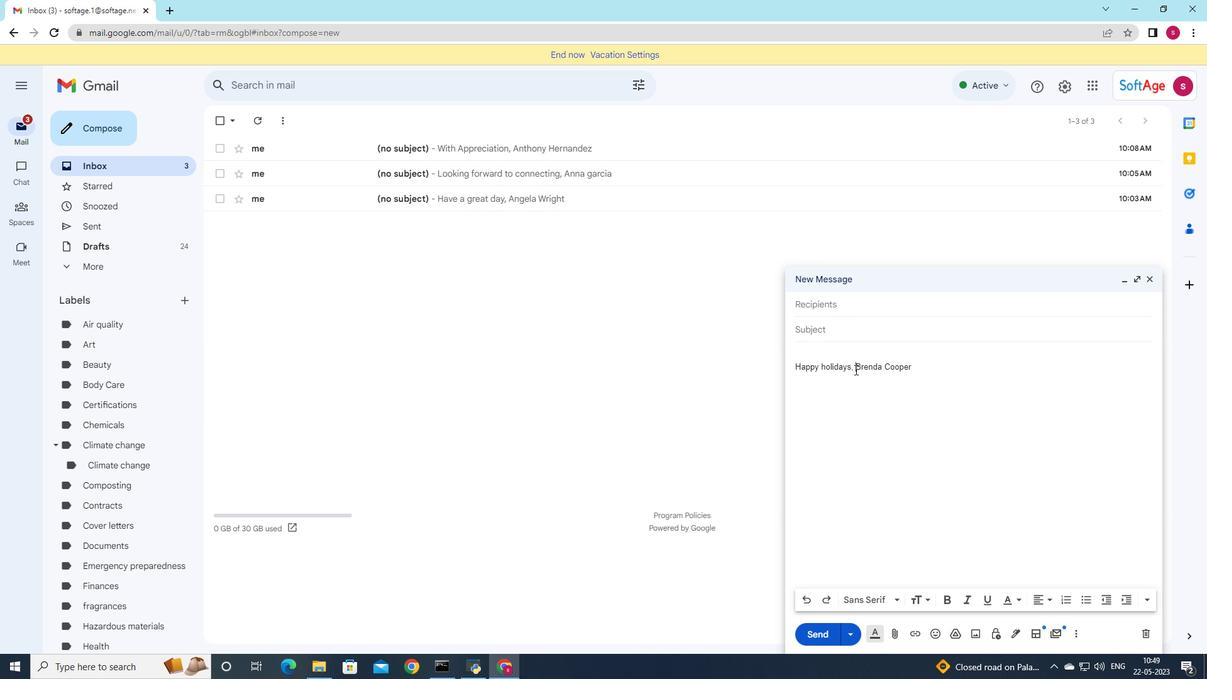 
Action: Mouse moved to (833, 303)
Screenshot: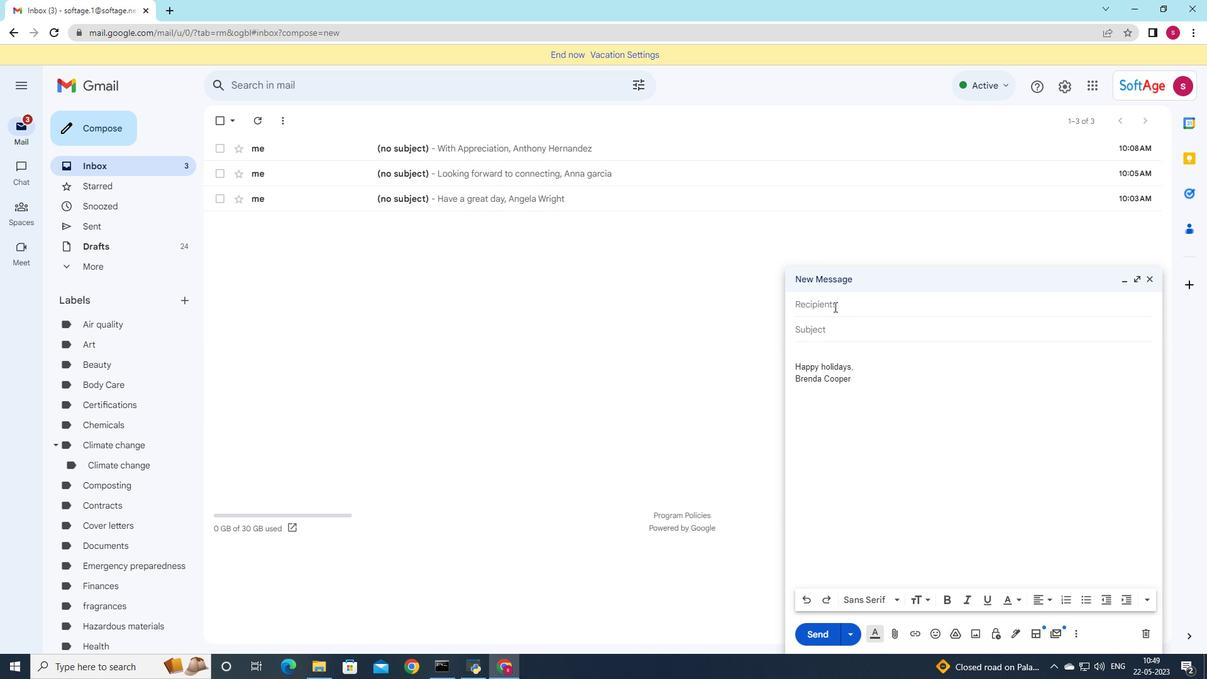
Action: Mouse pressed left at (833, 303)
Screenshot: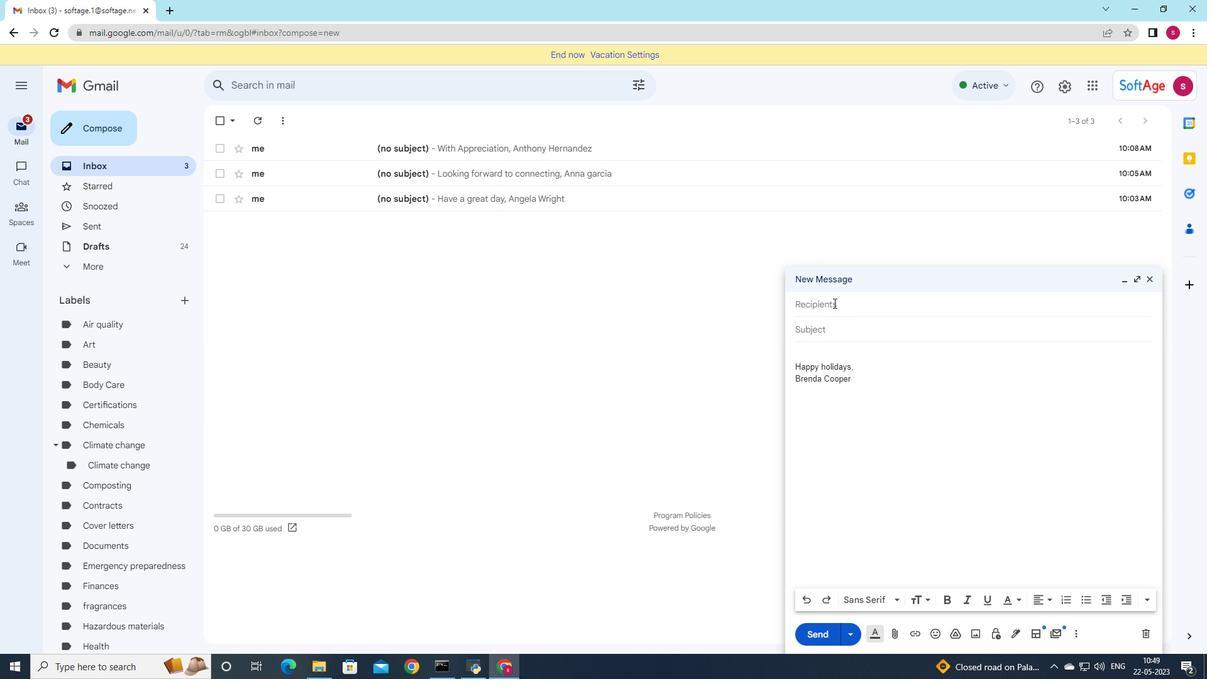 
Action: Key pressed softage
Screenshot: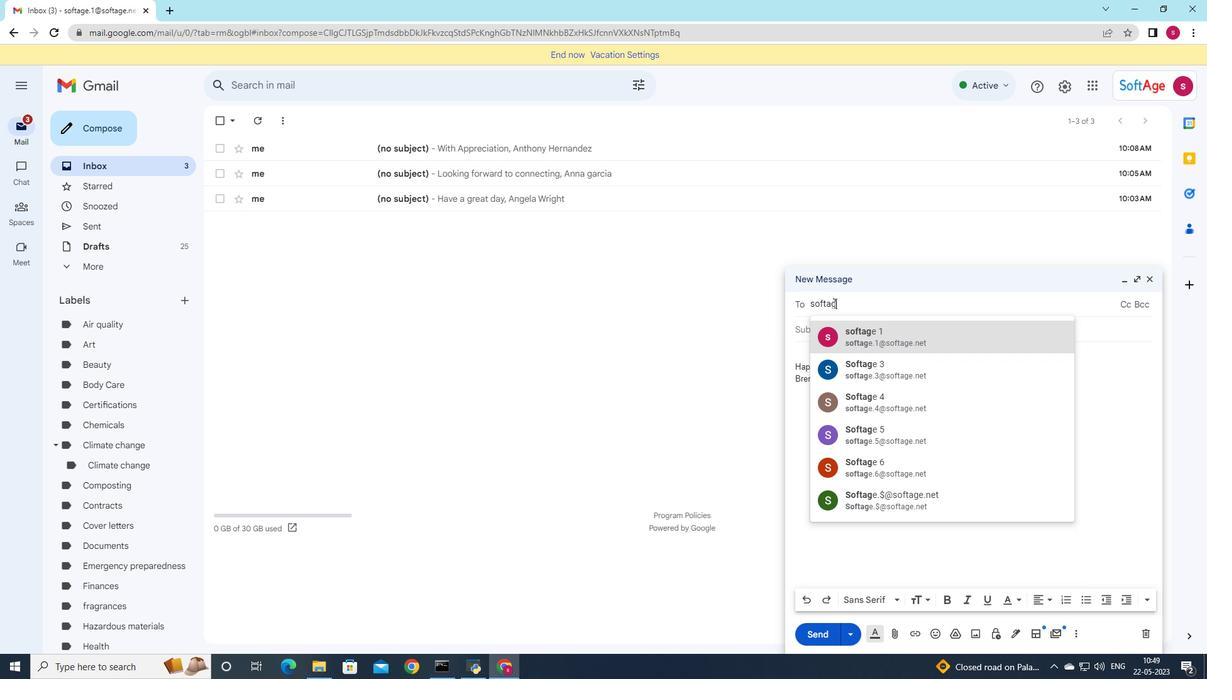 
Action: Mouse moved to (884, 328)
Screenshot: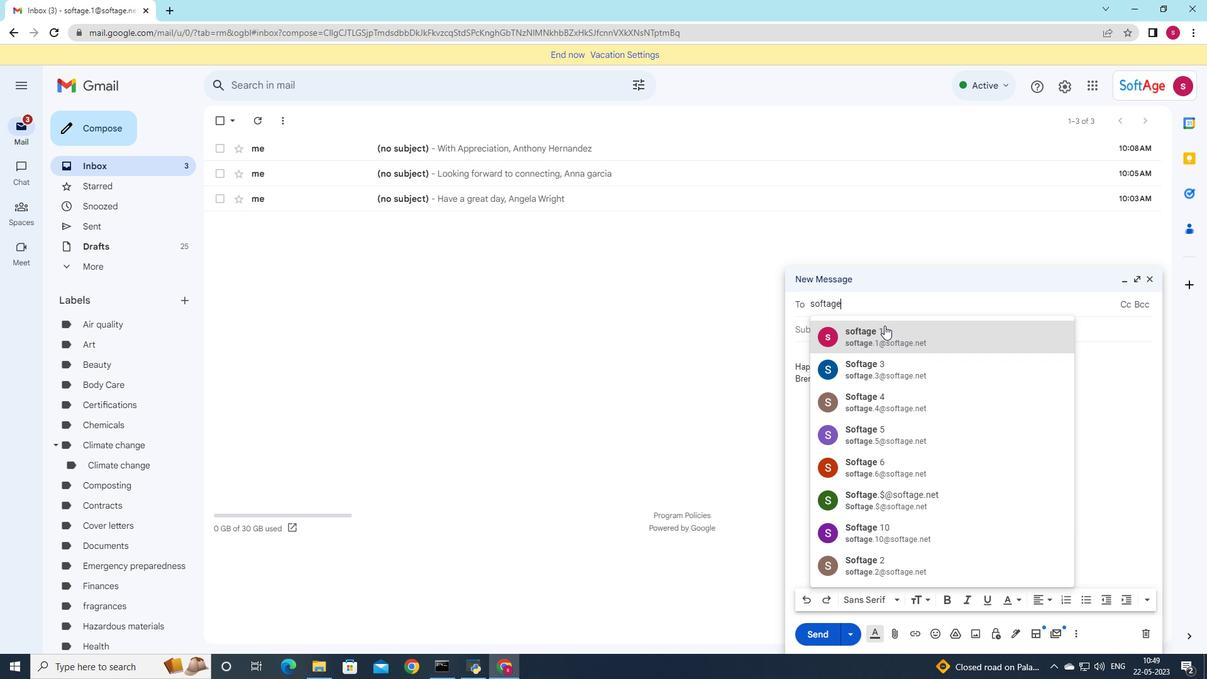 
Action: Mouse pressed left at (884, 328)
Screenshot: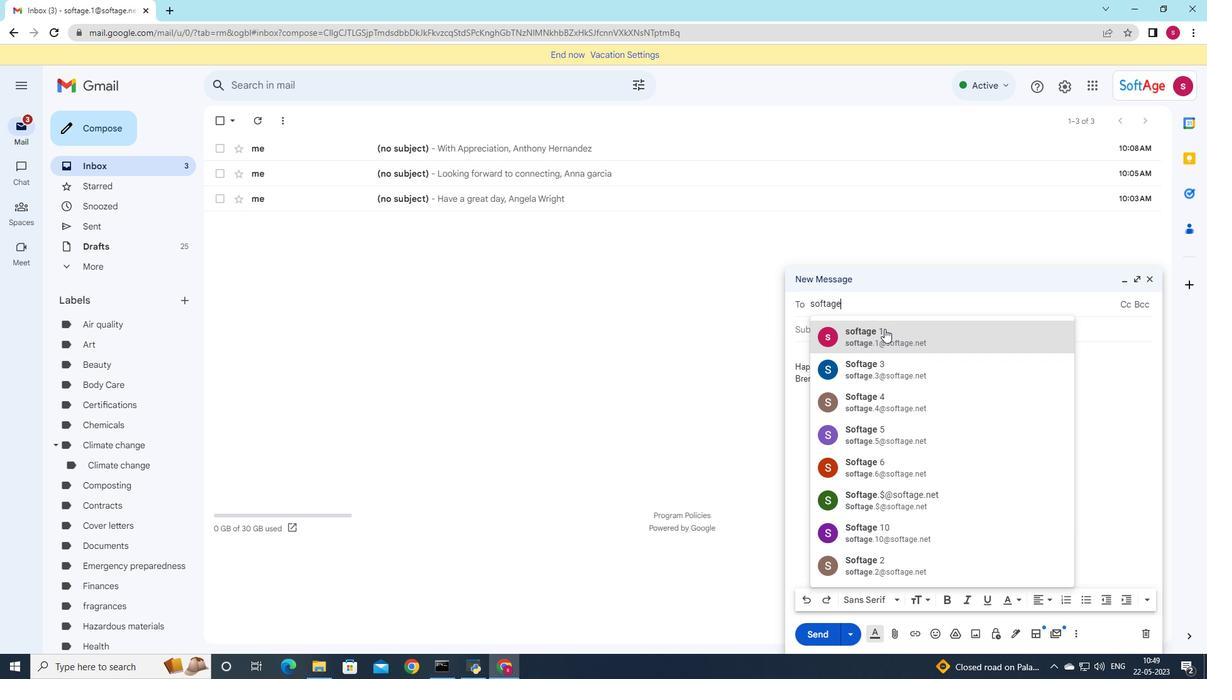 
Action: Mouse moved to (189, 297)
Screenshot: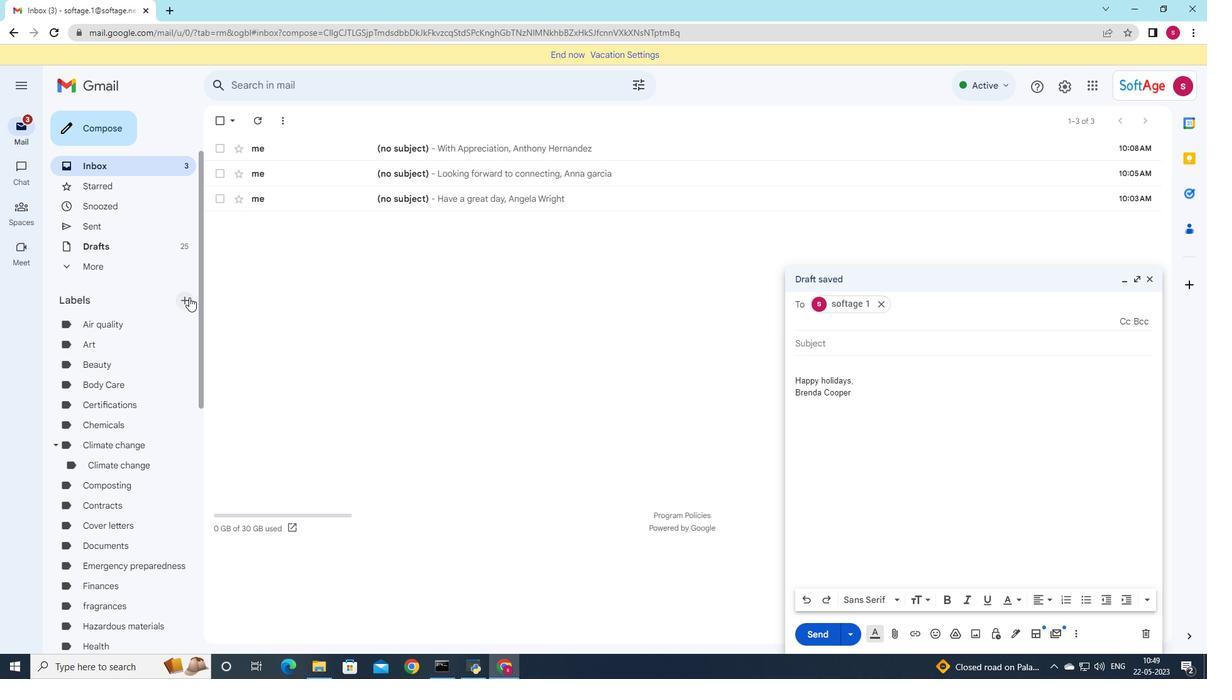 
Action: Mouse pressed left at (189, 297)
Screenshot: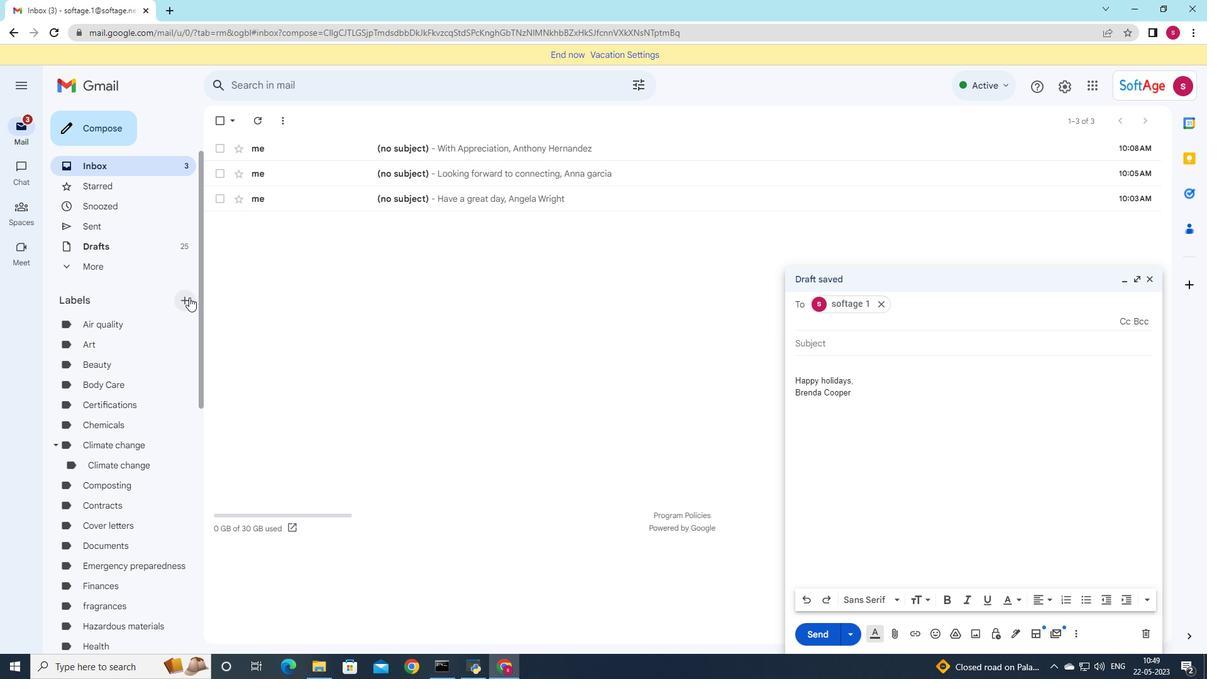 
Action: Mouse moved to (508, 353)
Screenshot: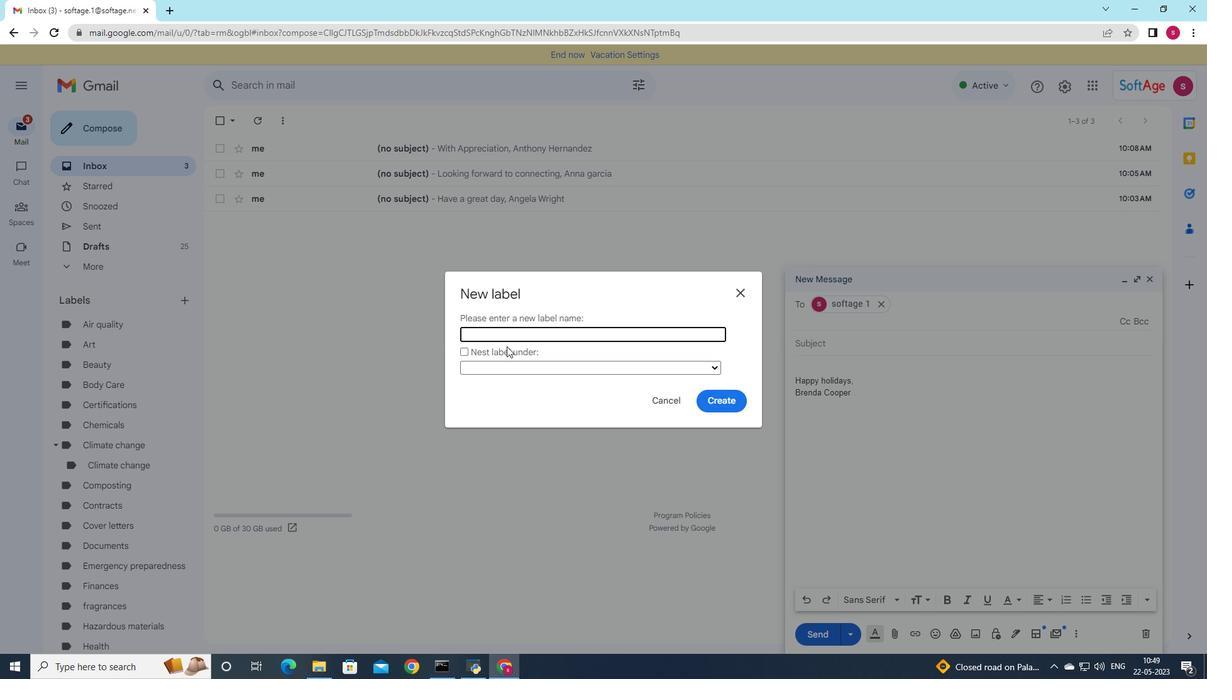 
Action: Key pressed <Key.shift>Writing
Screenshot: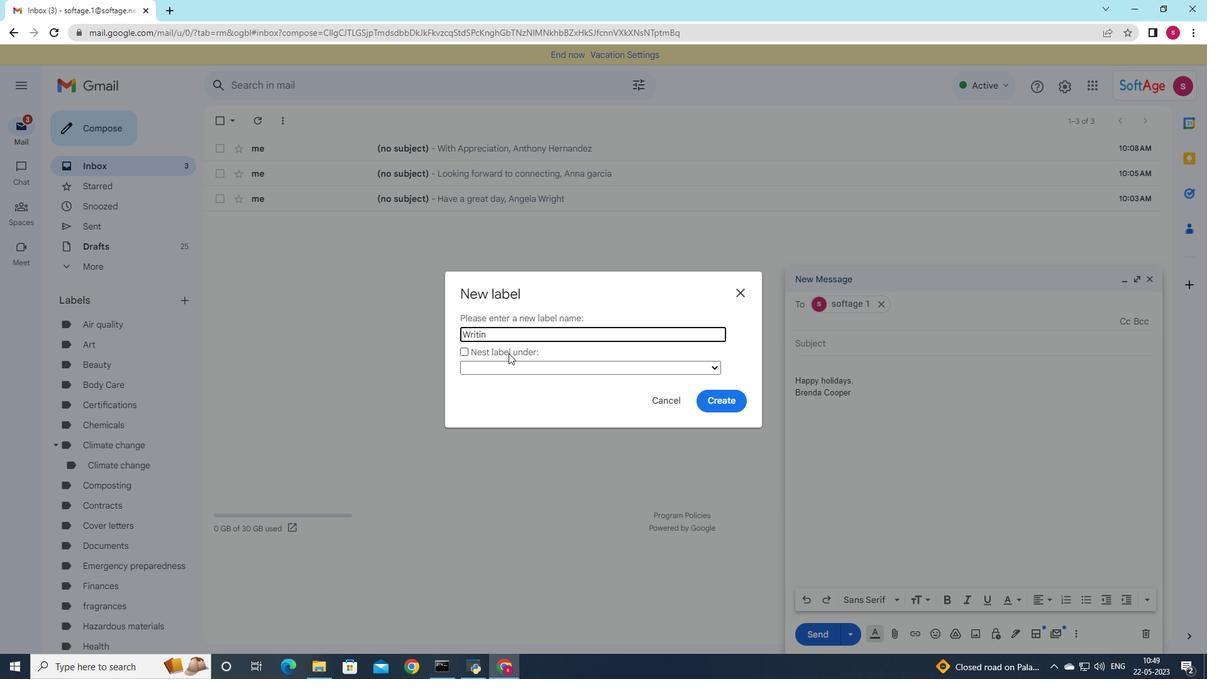 
Action: Mouse moved to (720, 397)
Screenshot: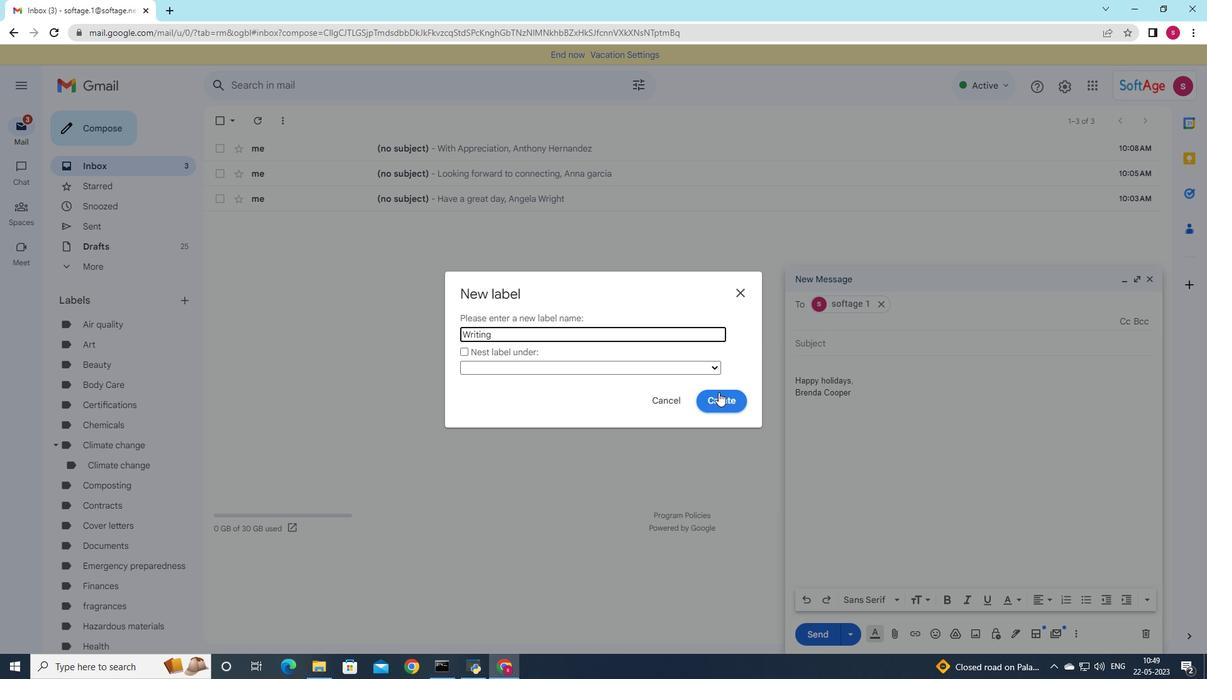 
Action: Mouse pressed left at (720, 397)
Screenshot: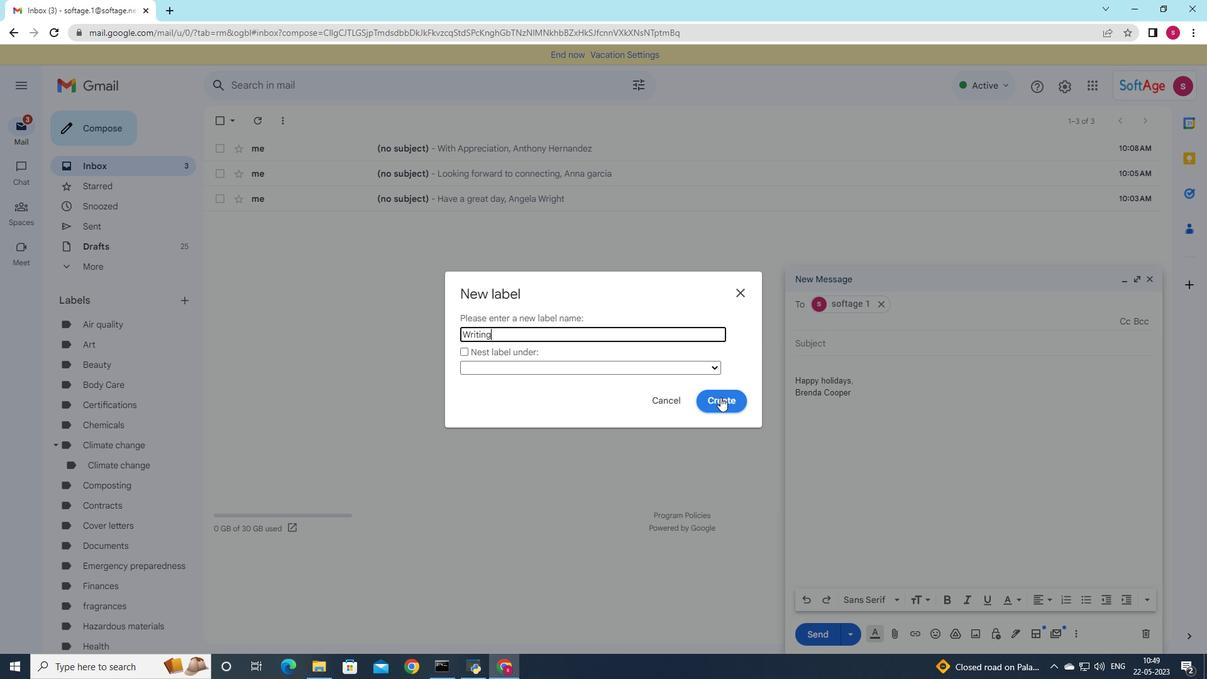 
Action: Mouse moved to (724, 549)
Screenshot: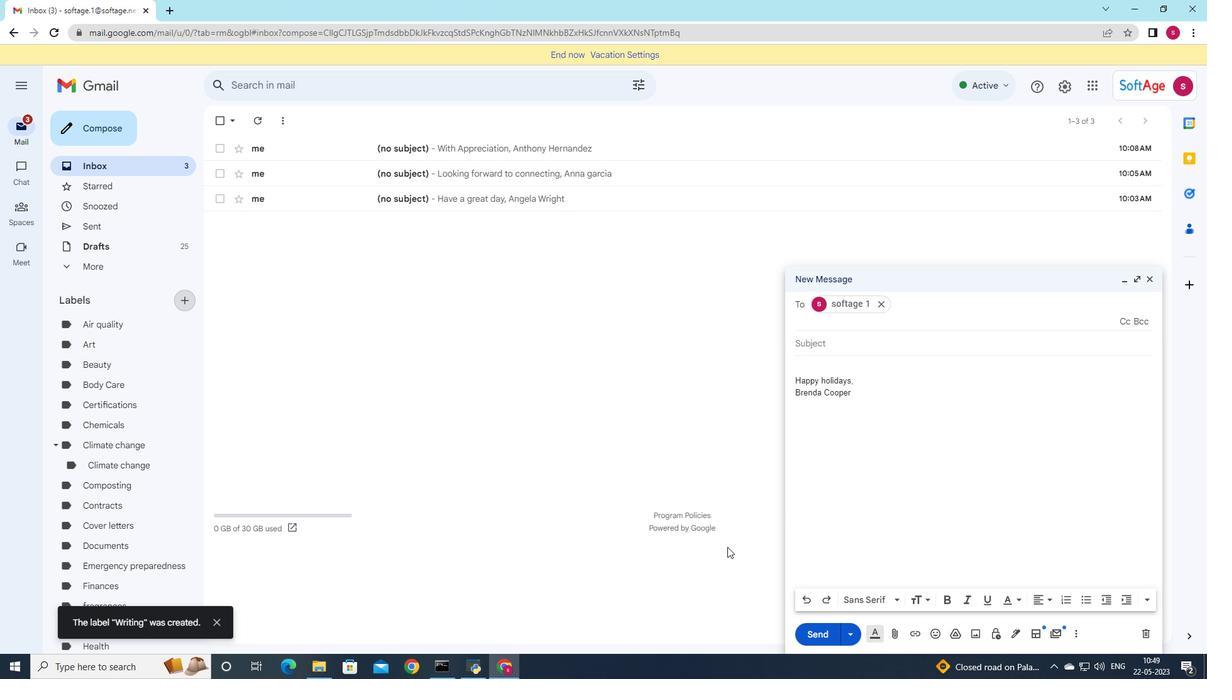 
